Task: Create a sub task System Test and UAT for the task  Create a new online platform for online language translation services in the project AtlasLine , assign it to team member softage.2@softage.net and update the status of the sub task to  On Track  , set the priority of the sub task to Low
Action: Mouse moved to (558, 246)
Screenshot: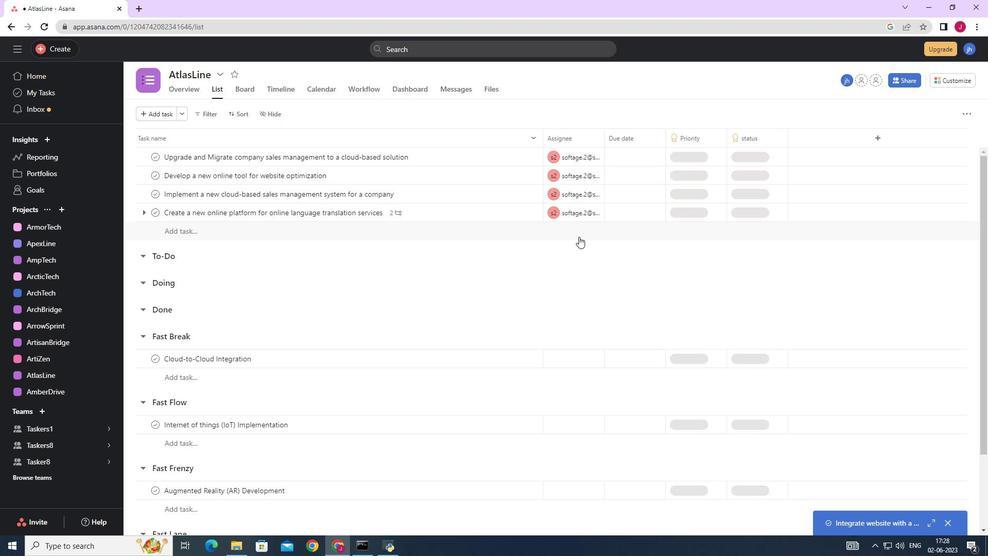 
Action: Mouse scrolled (558, 246) with delta (0, 0)
Screenshot: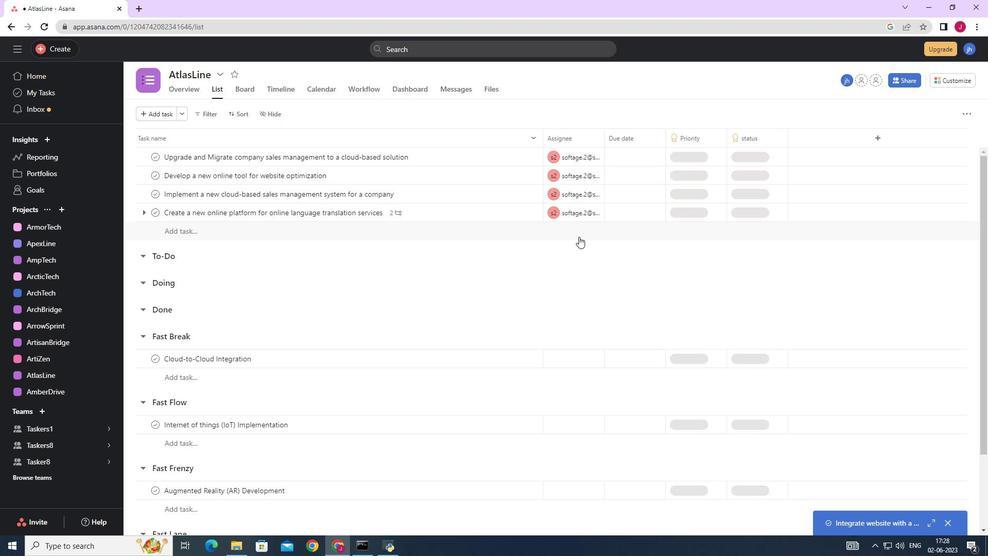 
Action: Mouse moved to (554, 248)
Screenshot: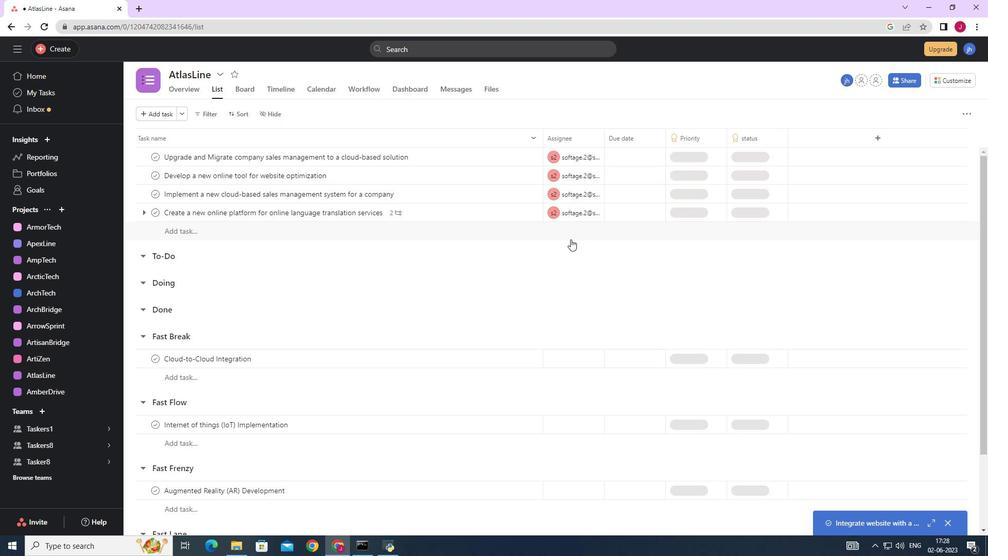 
Action: Mouse scrolled (555, 247) with delta (0, 0)
Screenshot: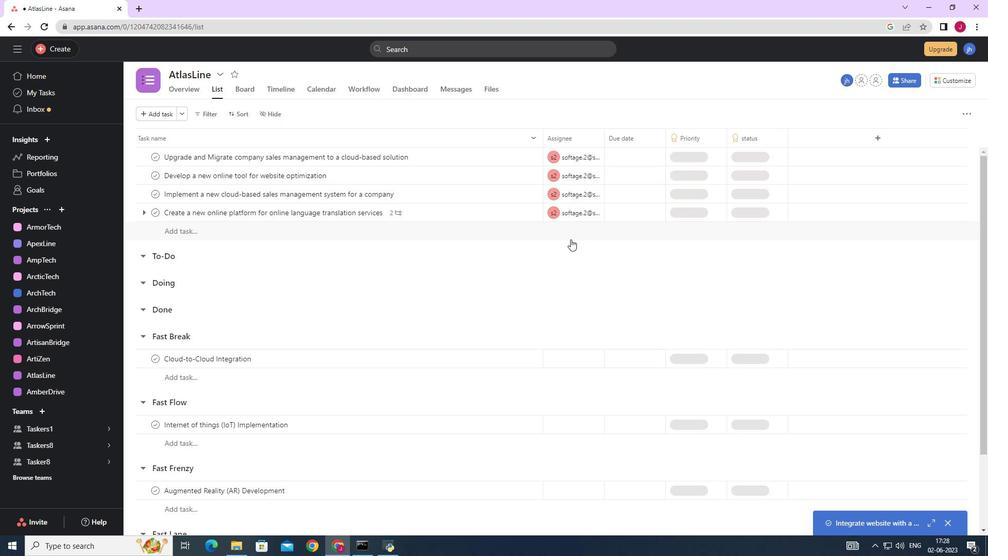 
Action: Mouse moved to (554, 248)
Screenshot: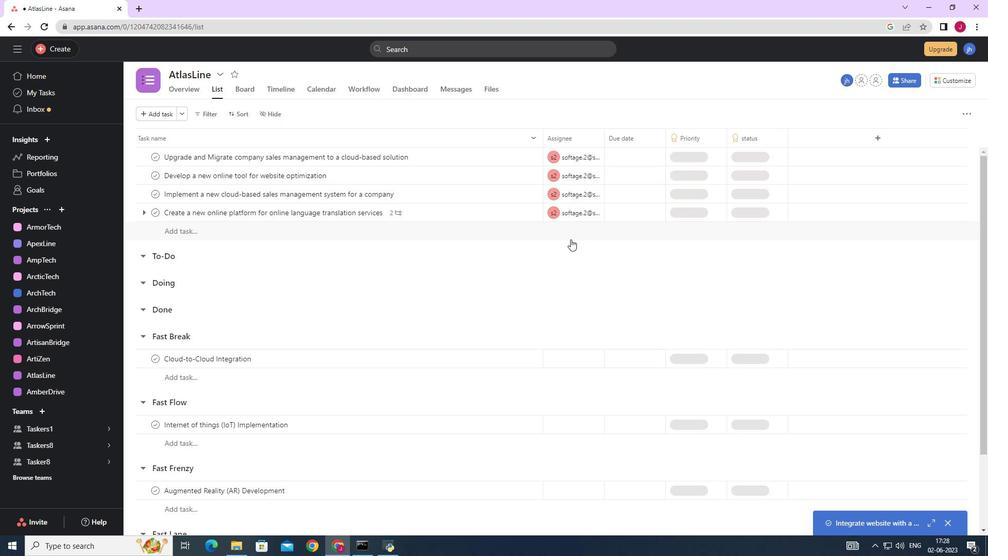
Action: Mouse scrolled (554, 247) with delta (0, 0)
Screenshot: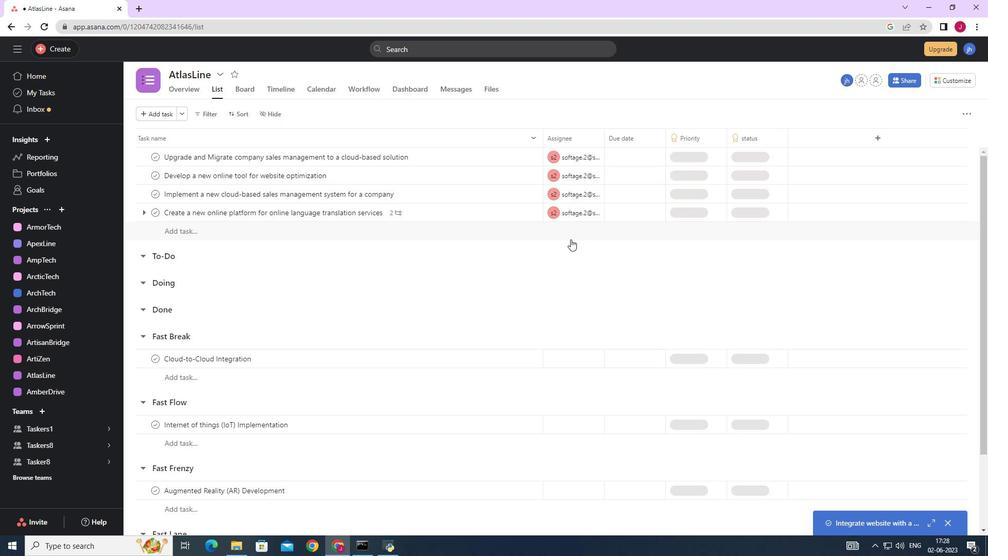 
Action: Mouse moved to (553, 249)
Screenshot: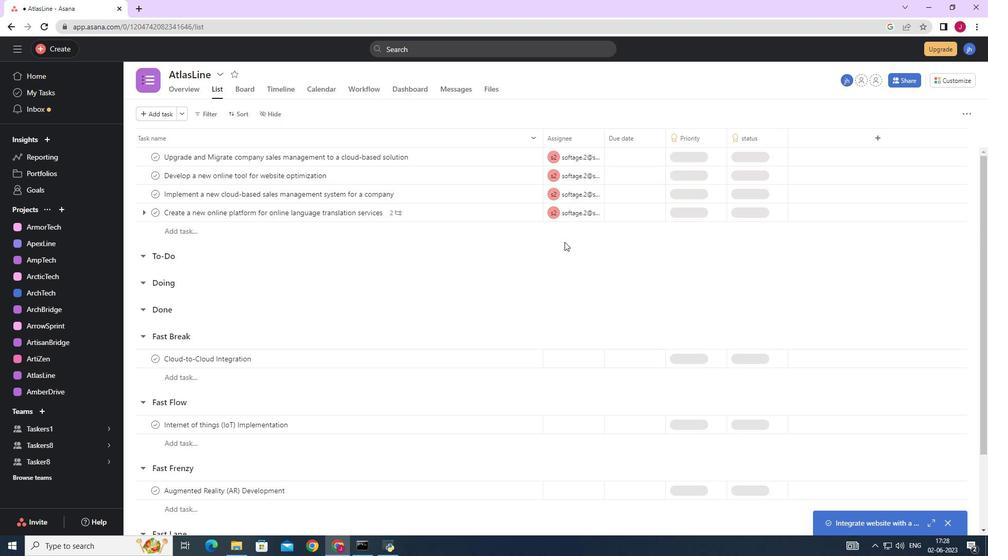 
Action: Mouse scrolled (553, 248) with delta (0, 0)
Screenshot: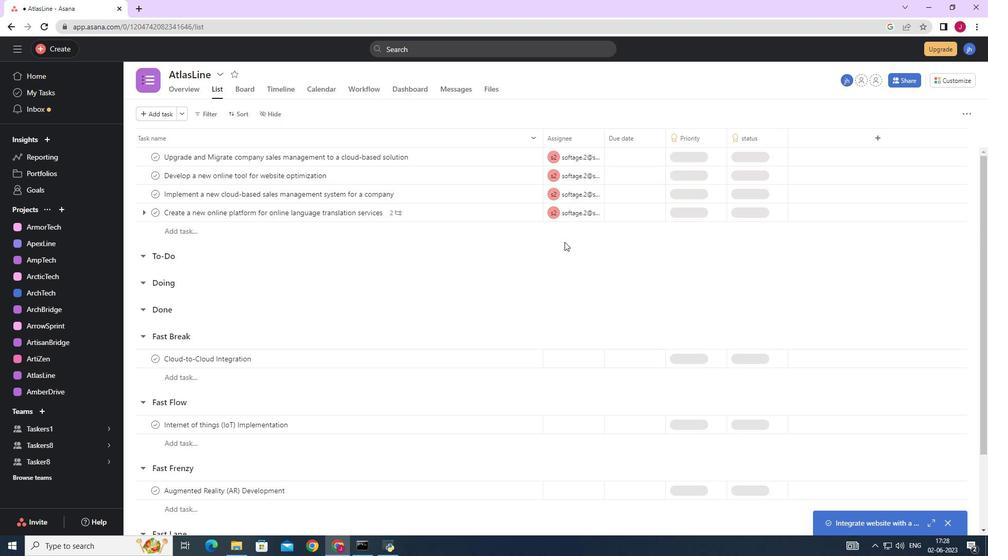 
Action: Mouse moved to (238, 226)
Screenshot: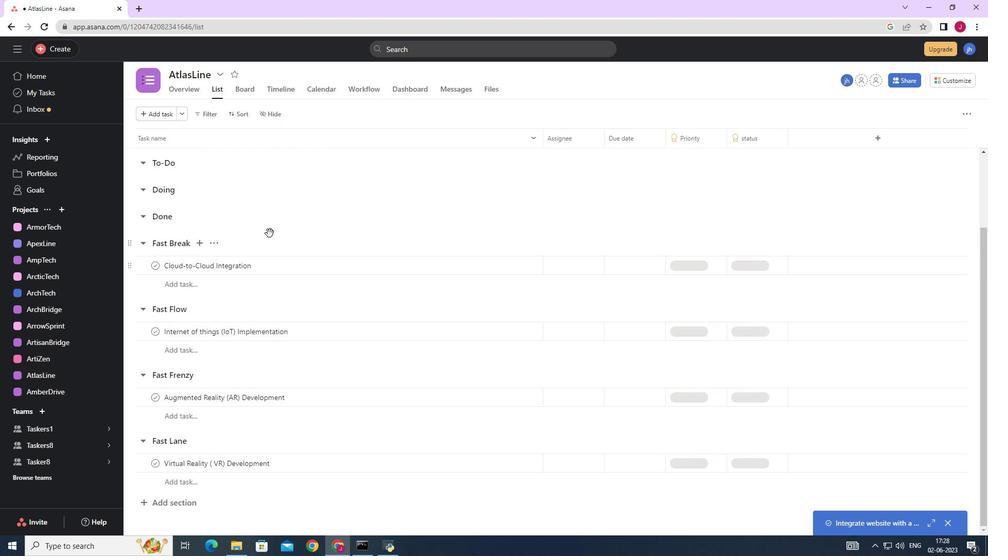 
Action: Mouse scrolled (238, 226) with delta (0, 0)
Screenshot: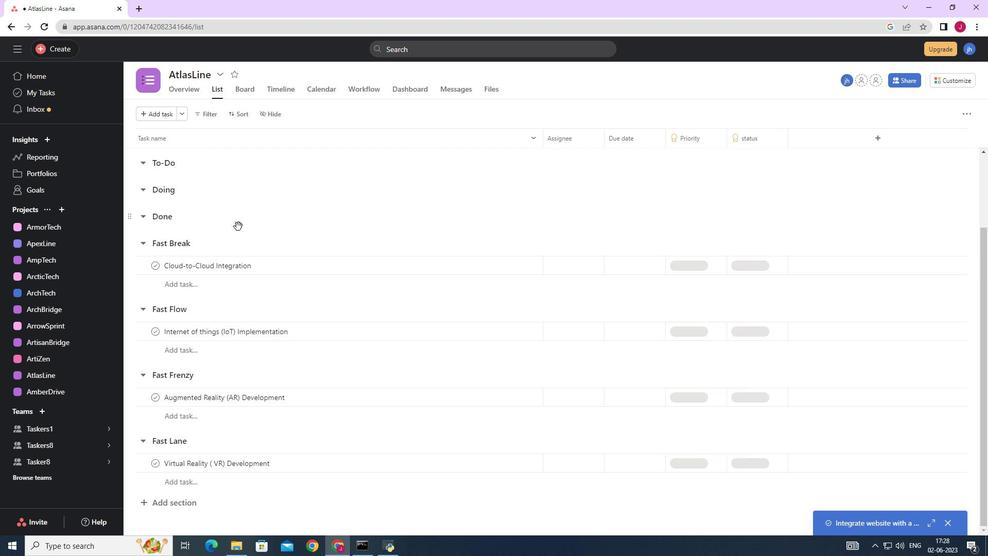 
Action: Mouse moved to (240, 229)
Screenshot: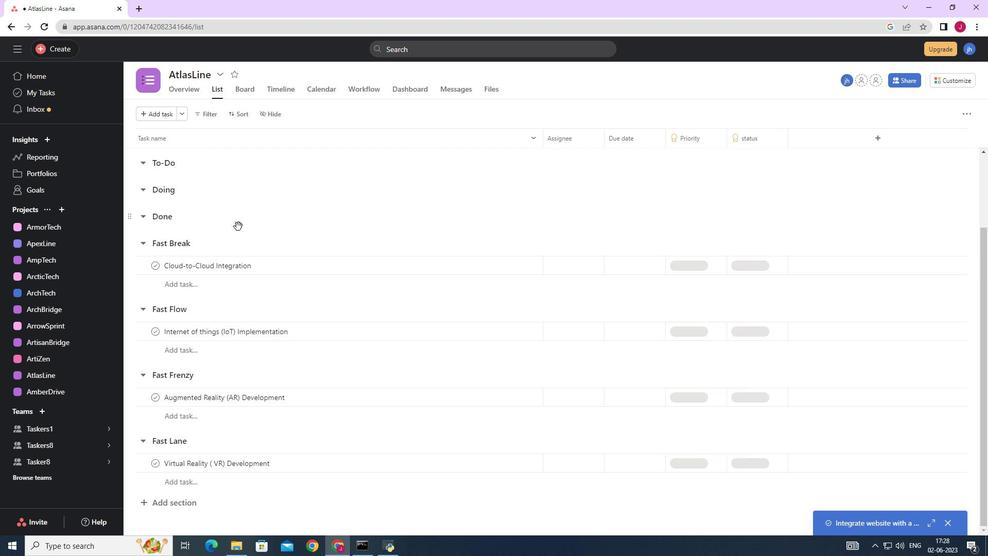 
Action: Mouse scrolled (240, 229) with delta (0, 0)
Screenshot: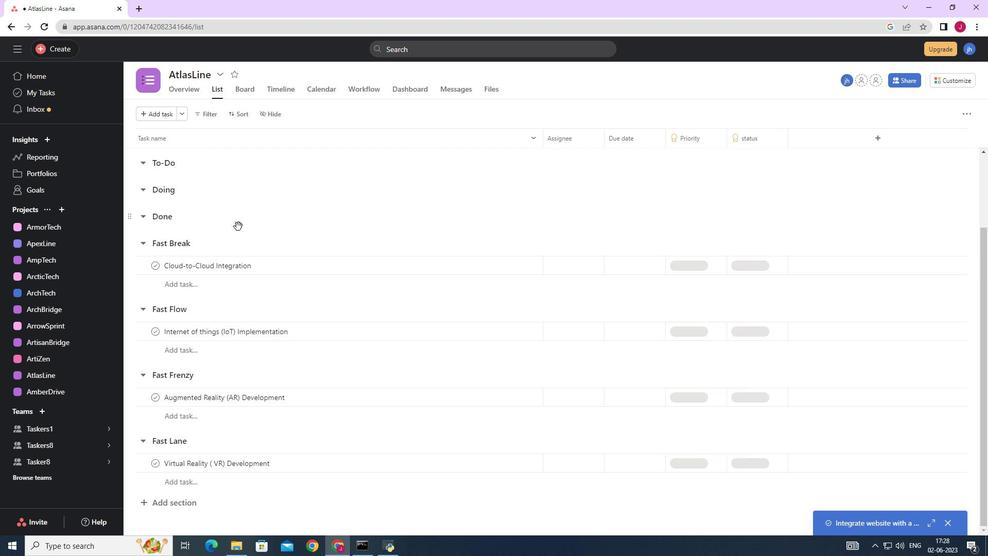 
Action: Mouse moved to (241, 230)
Screenshot: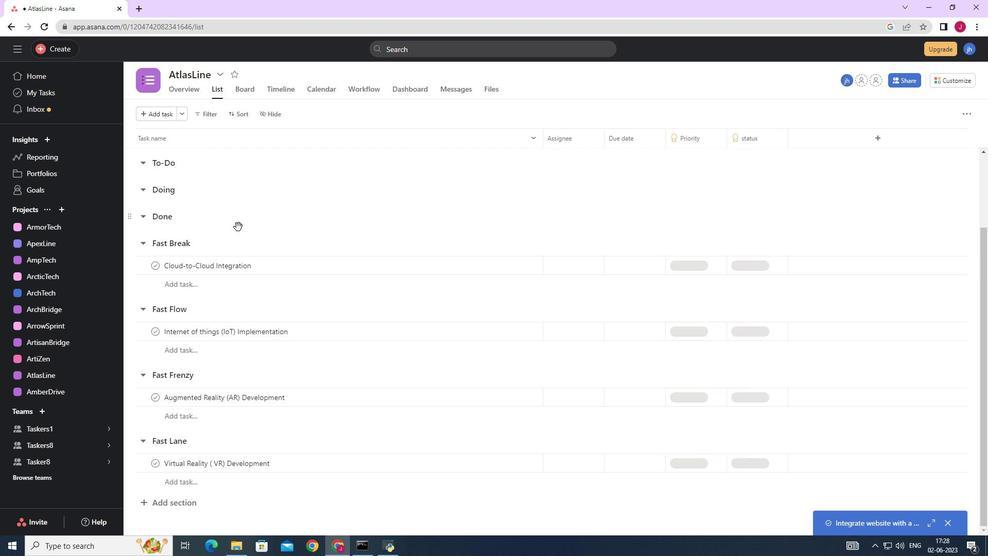 
Action: Mouse scrolled (240, 229) with delta (0, 0)
Screenshot: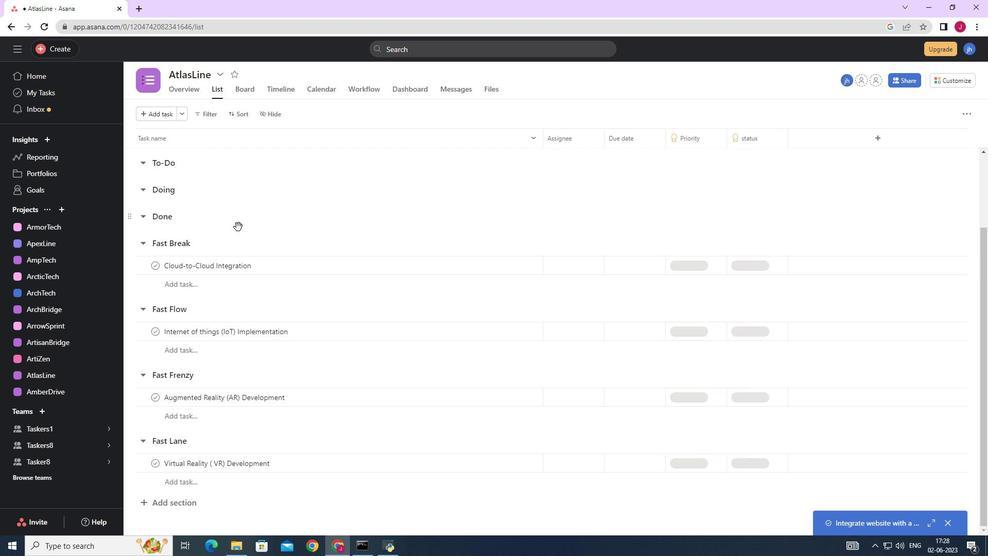 
Action: Mouse moved to (241, 231)
Screenshot: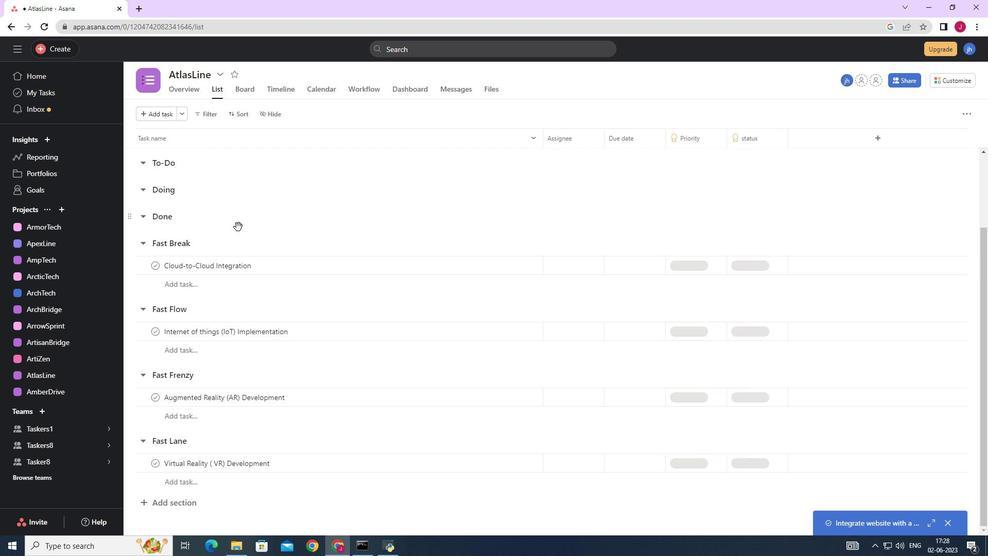 
Action: Mouse scrolled (241, 230) with delta (0, 0)
Screenshot: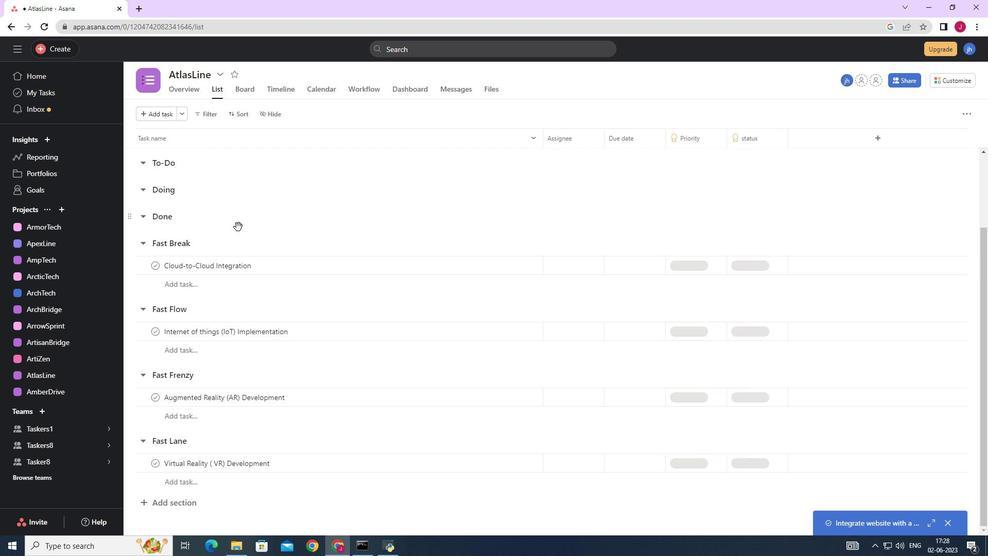 
Action: Mouse moved to (254, 239)
Screenshot: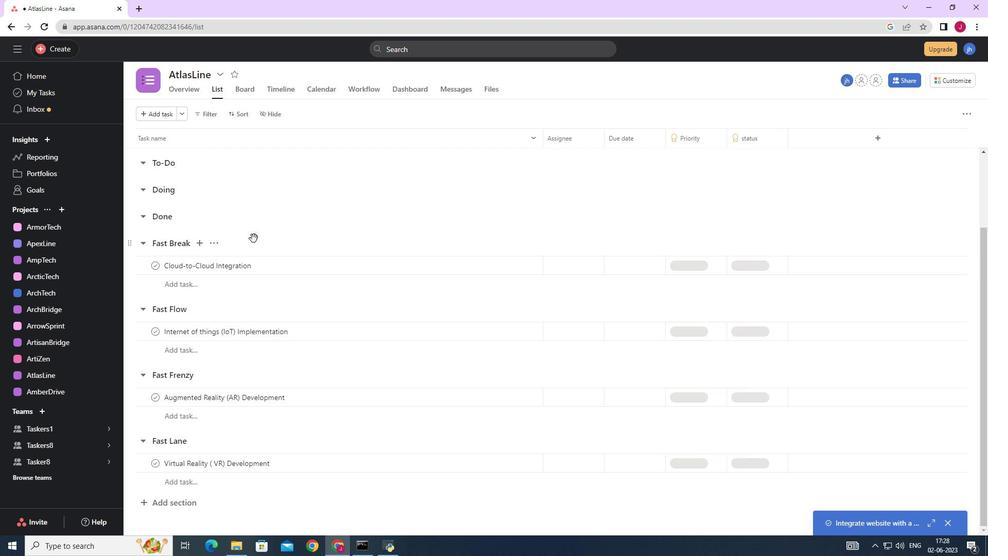 
Action: Mouse scrolled (254, 240) with delta (0, 0)
Screenshot: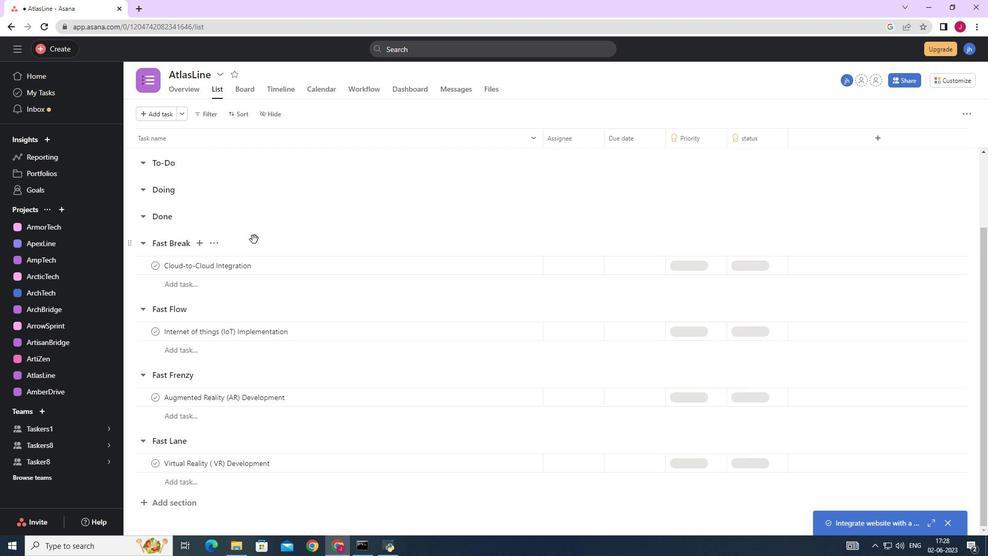 
Action: Mouse scrolled (254, 240) with delta (0, 0)
Screenshot: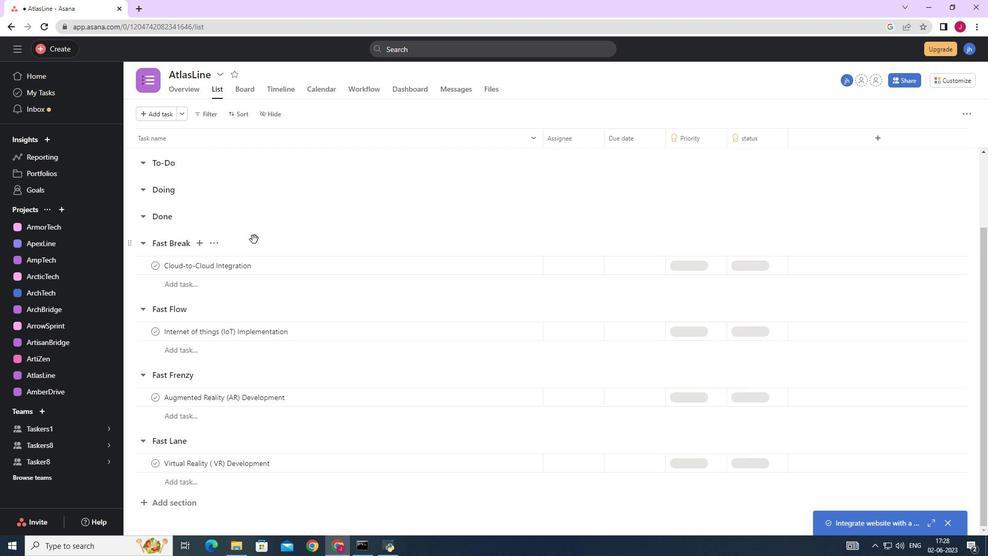 
Action: Mouse scrolled (254, 240) with delta (0, 0)
Screenshot: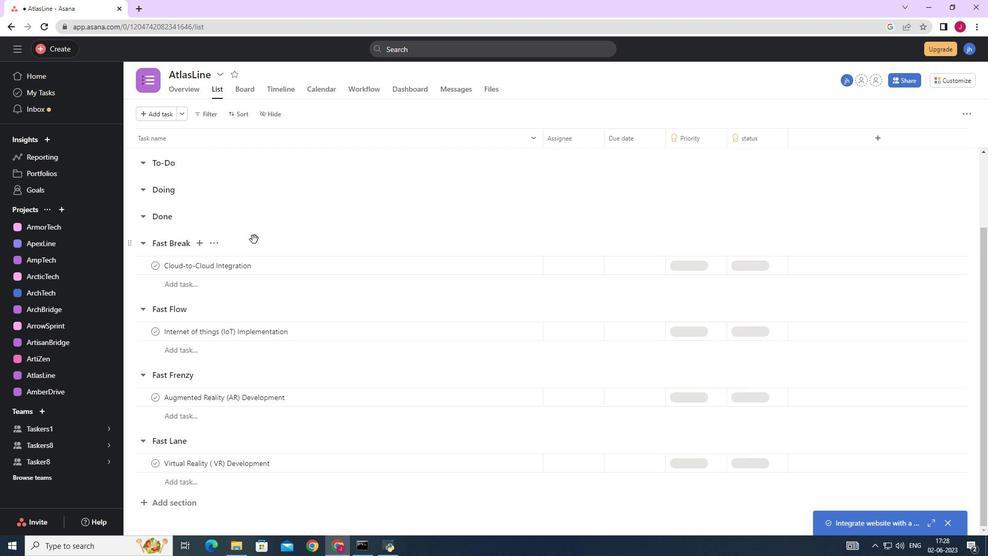 
Action: Mouse scrolled (254, 240) with delta (0, 0)
Screenshot: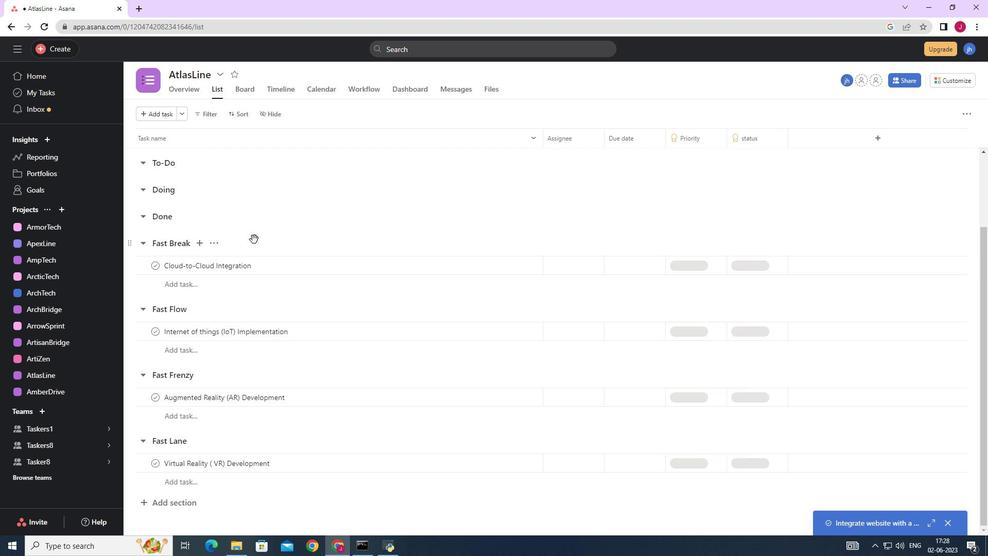 
Action: Mouse scrolled (254, 240) with delta (0, 0)
Screenshot: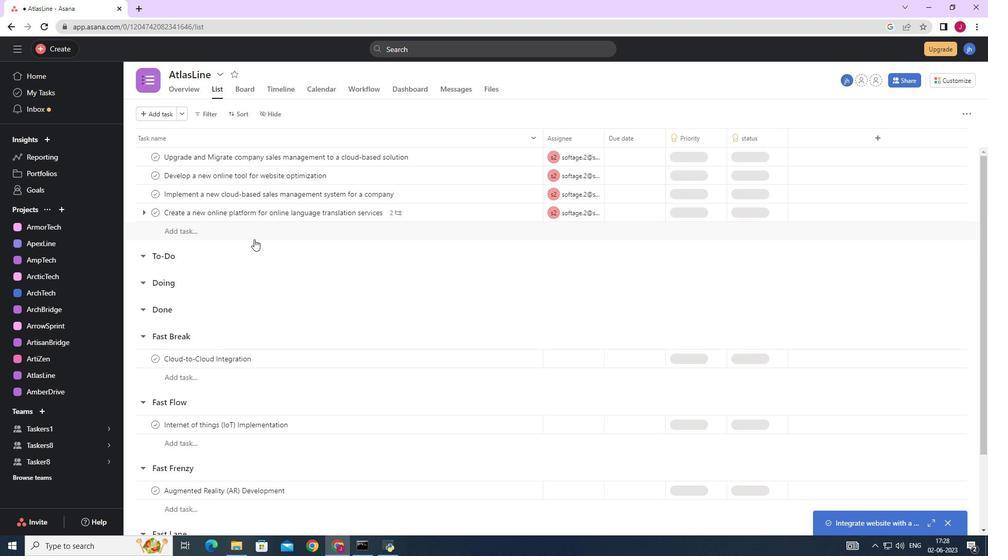 
Action: Mouse scrolled (254, 240) with delta (0, 0)
Screenshot: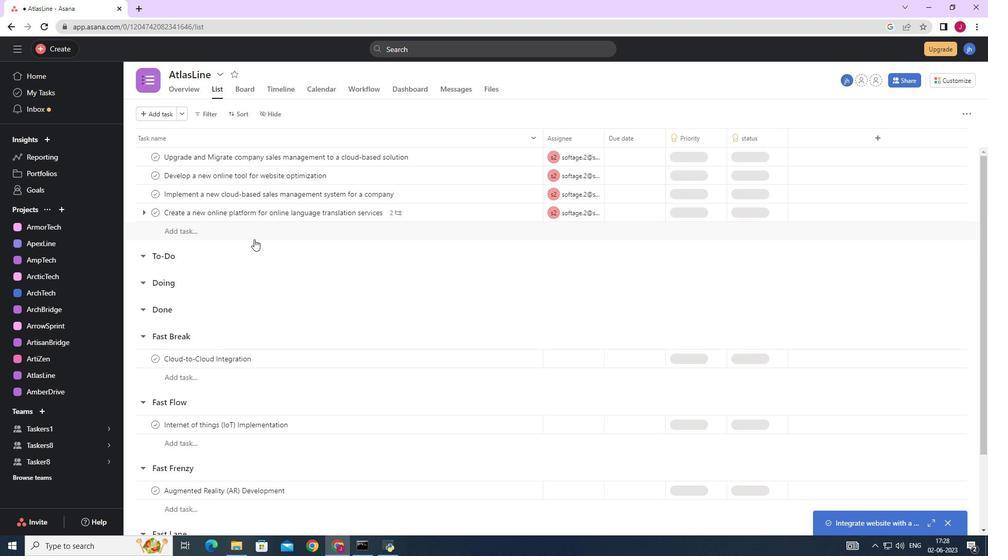 
Action: Mouse scrolled (254, 240) with delta (0, 0)
Screenshot: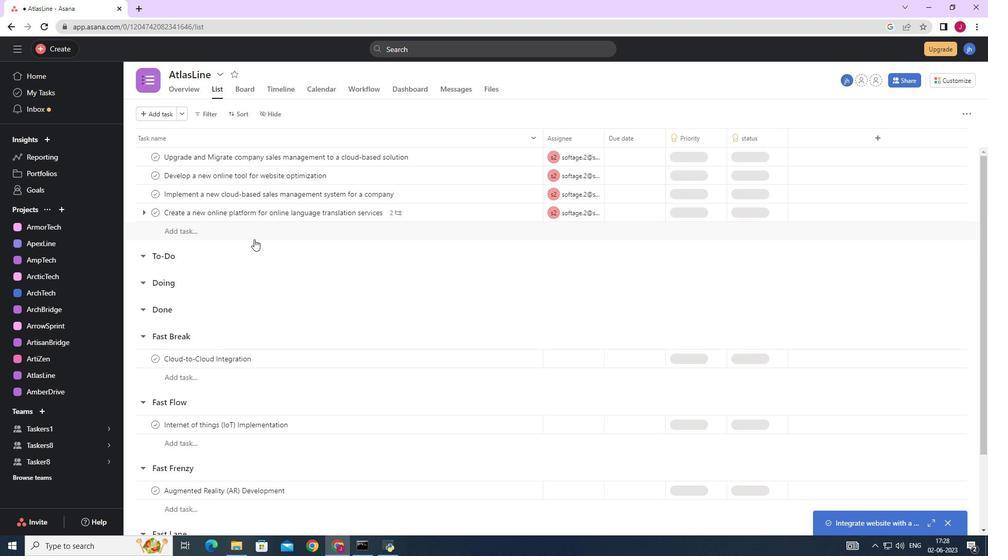 
Action: Mouse scrolled (254, 240) with delta (0, 0)
Screenshot: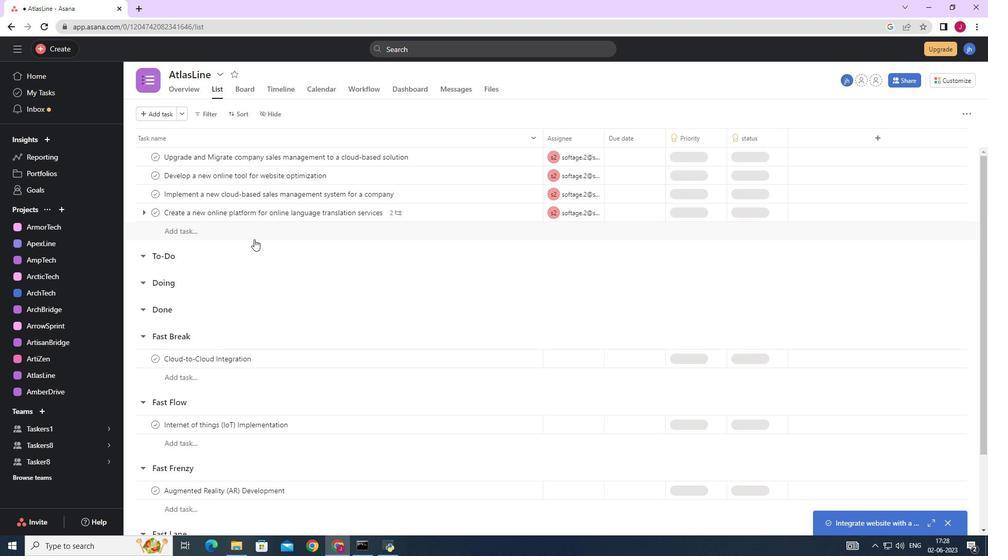 
Action: Mouse scrolled (254, 240) with delta (0, 0)
Screenshot: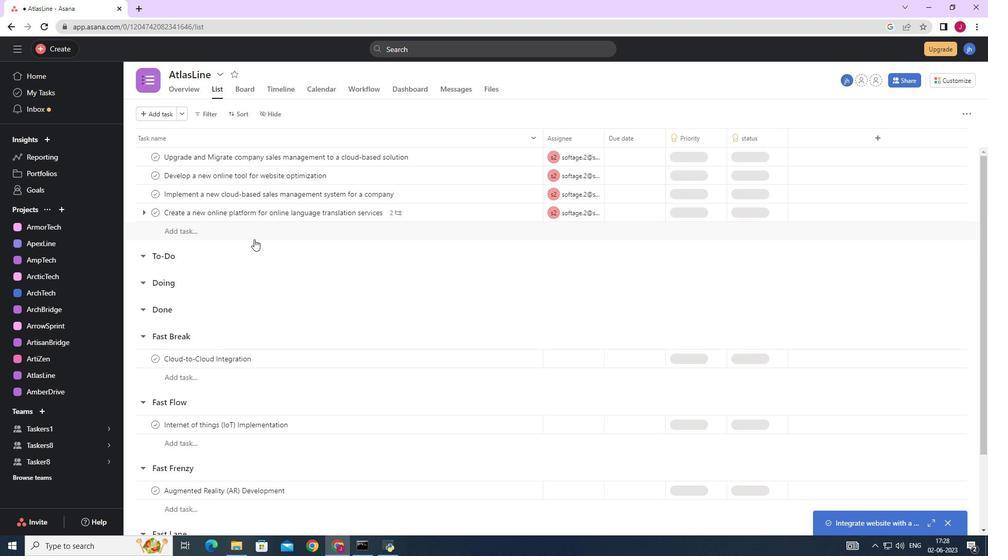 
Action: Mouse scrolled (254, 238) with delta (0, 0)
Screenshot: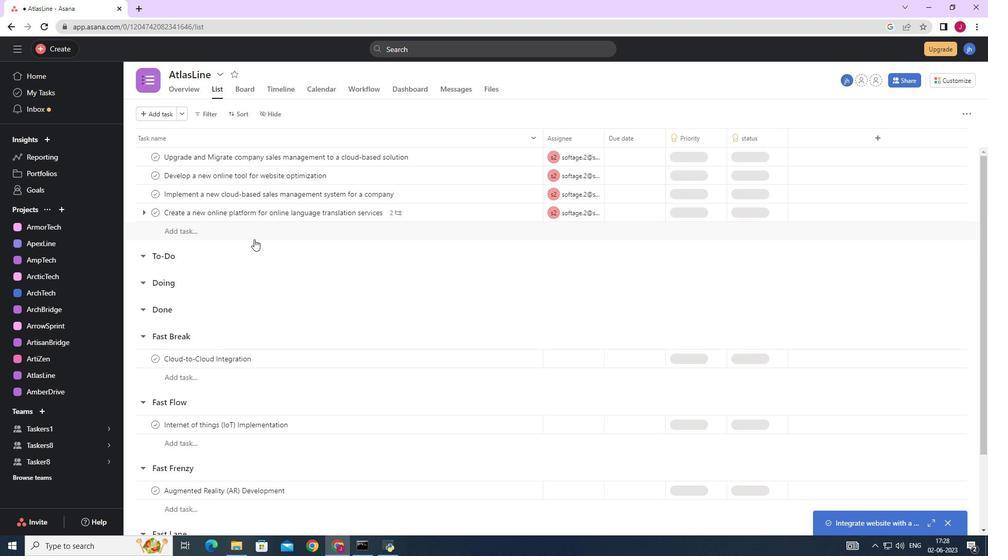 
Action: Mouse scrolled (254, 238) with delta (0, 0)
Screenshot: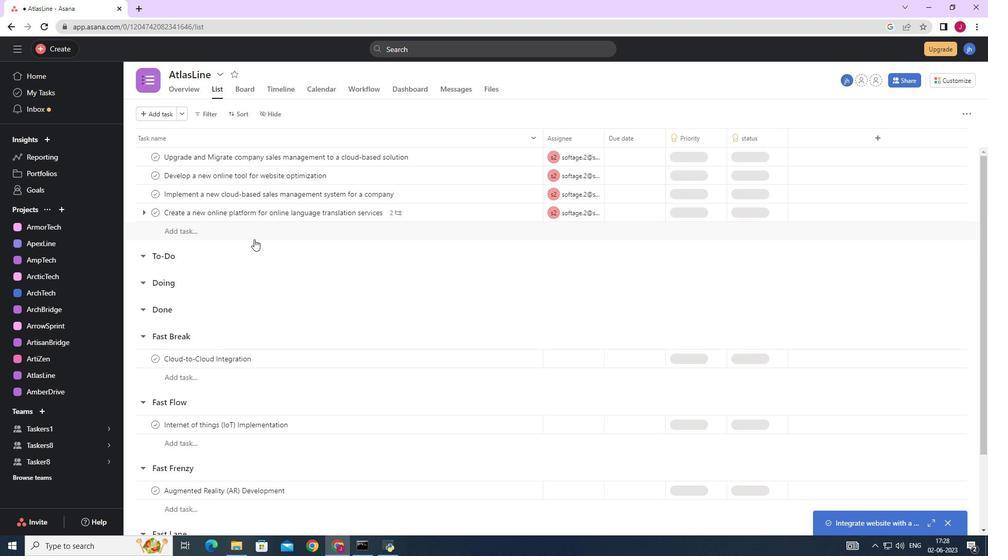 
Action: Mouse scrolled (254, 238) with delta (0, 0)
Screenshot: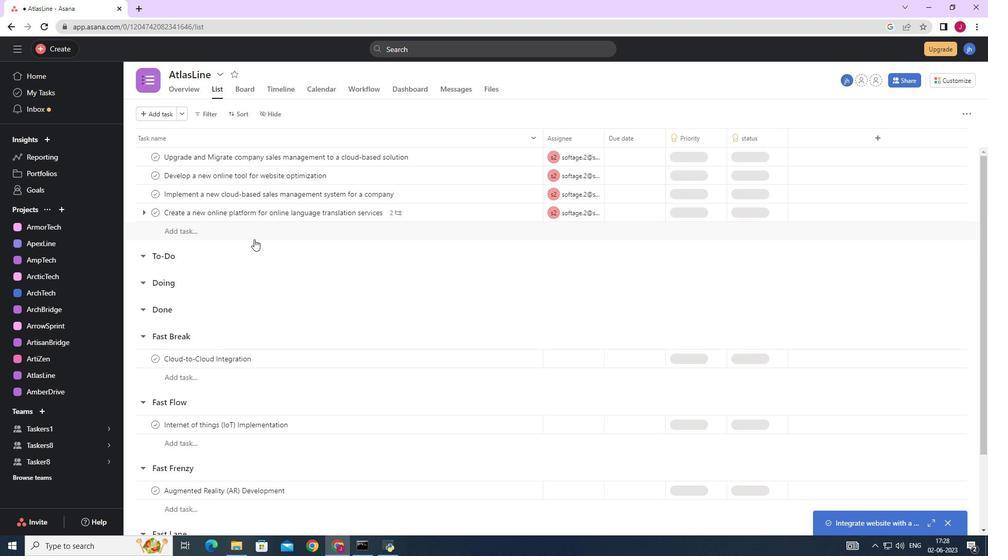 
Action: Mouse moved to (254, 243)
Screenshot: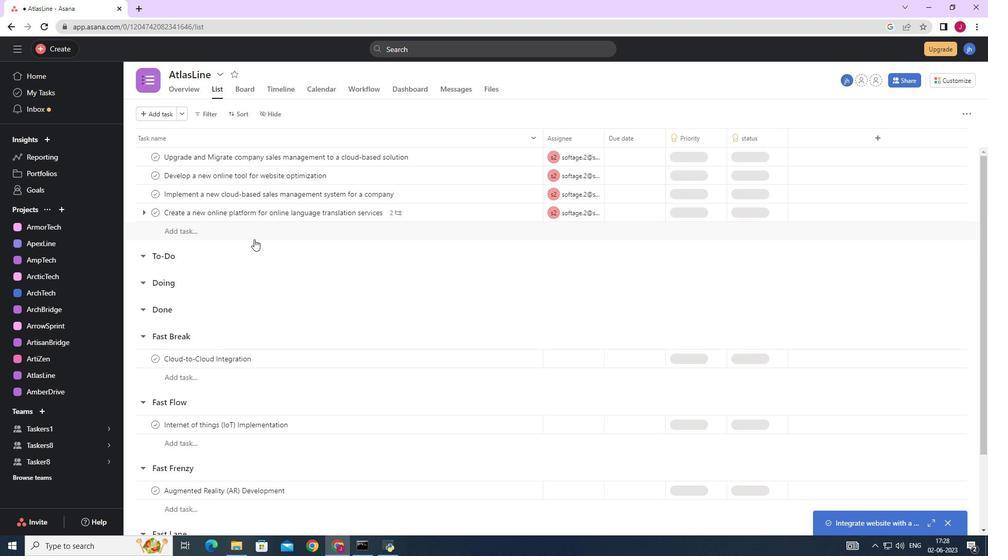 
Action: Mouse scrolled (254, 243) with delta (0, 0)
Screenshot: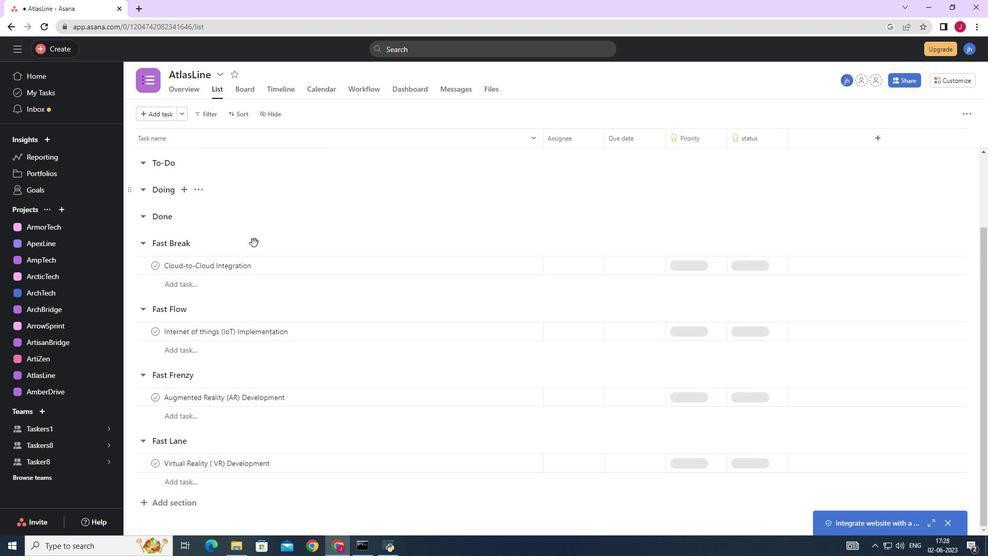
Action: Mouse scrolled (254, 243) with delta (0, 0)
Screenshot: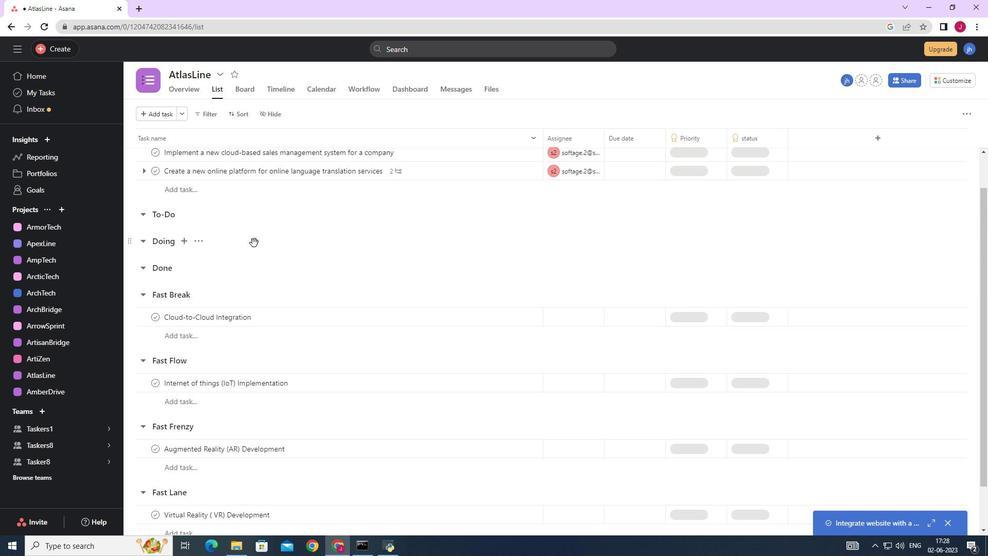 
Action: Mouse scrolled (254, 243) with delta (0, 0)
Screenshot: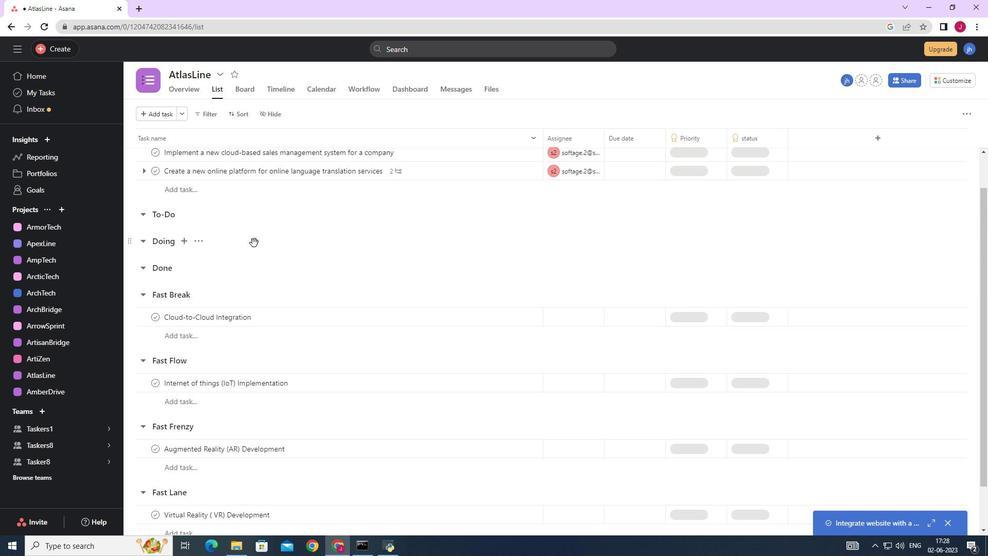 
Action: Mouse moved to (497, 213)
Screenshot: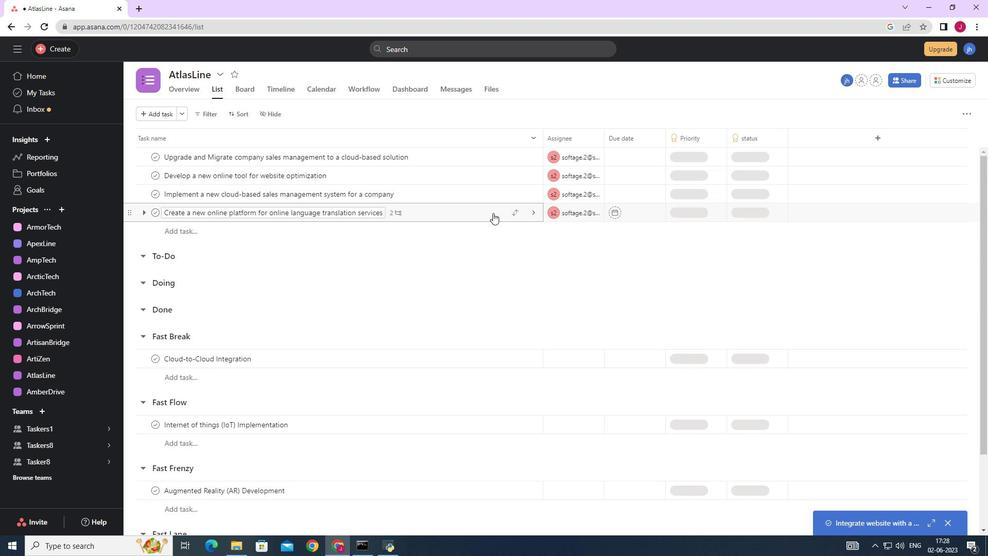 
Action: Mouse pressed left at (497, 213)
Screenshot: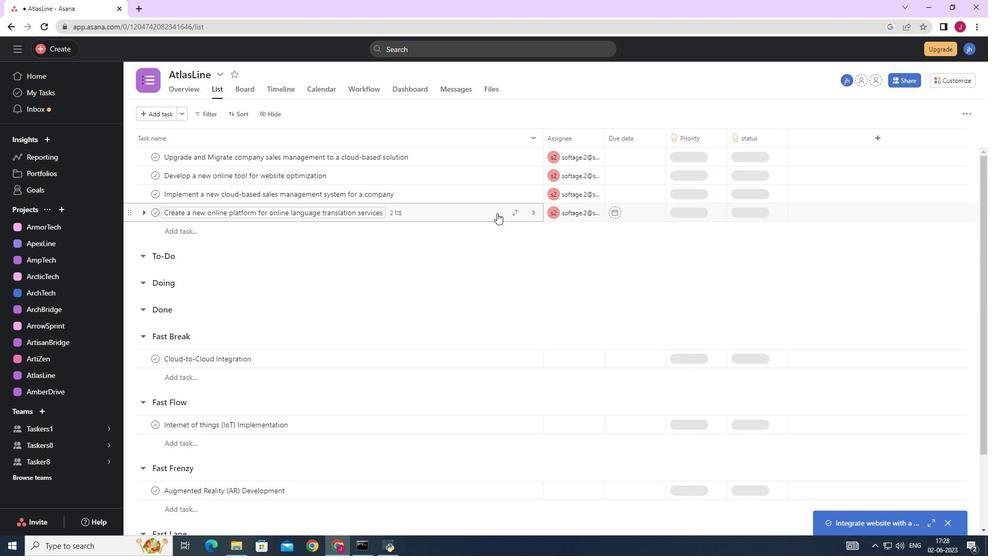 
Action: Mouse moved to (791, 334)
Screenshot: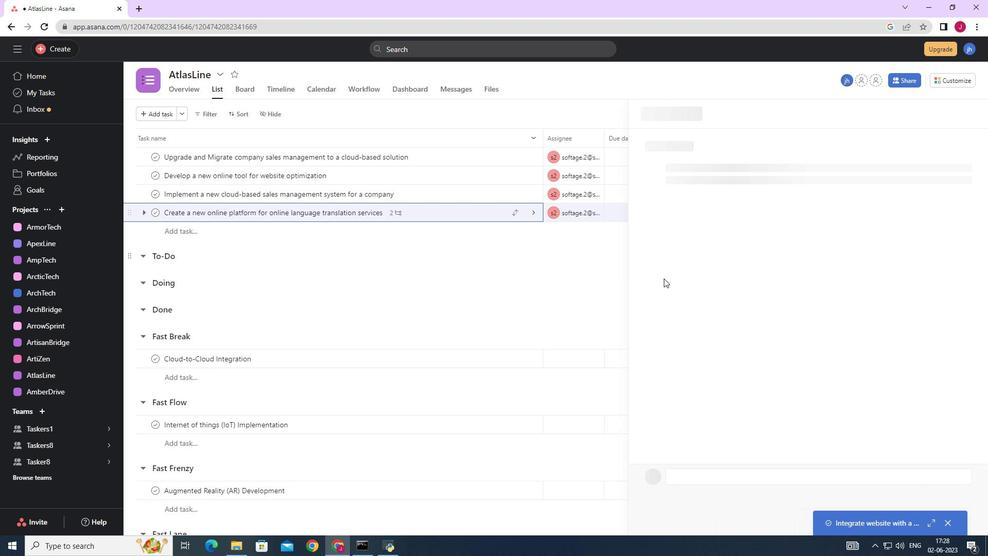 
Action: Mouse scrolled (791, 333) with delta (0, 0)
Screenshot: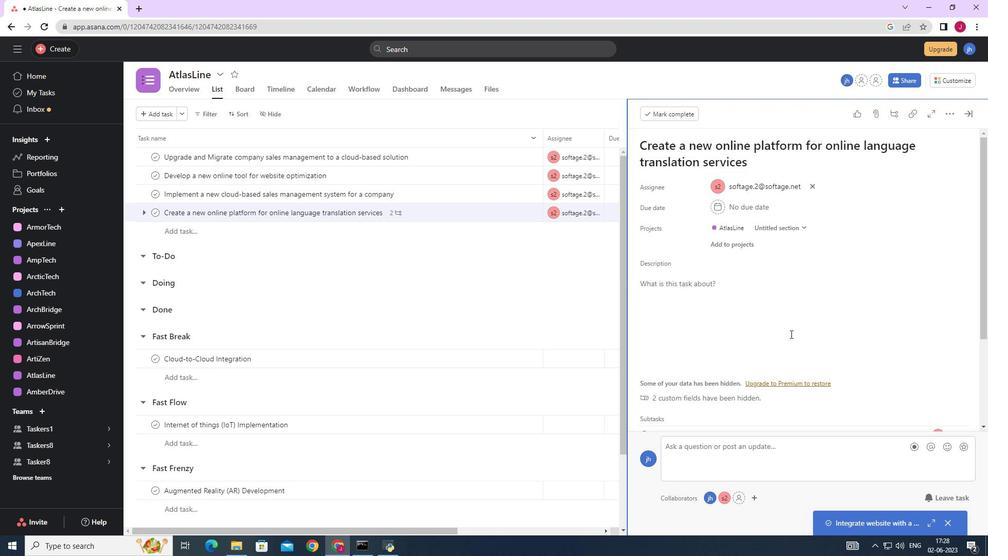 
Action: Mouse scrolled (791, 333) with delta (0, 0)
Screenshot: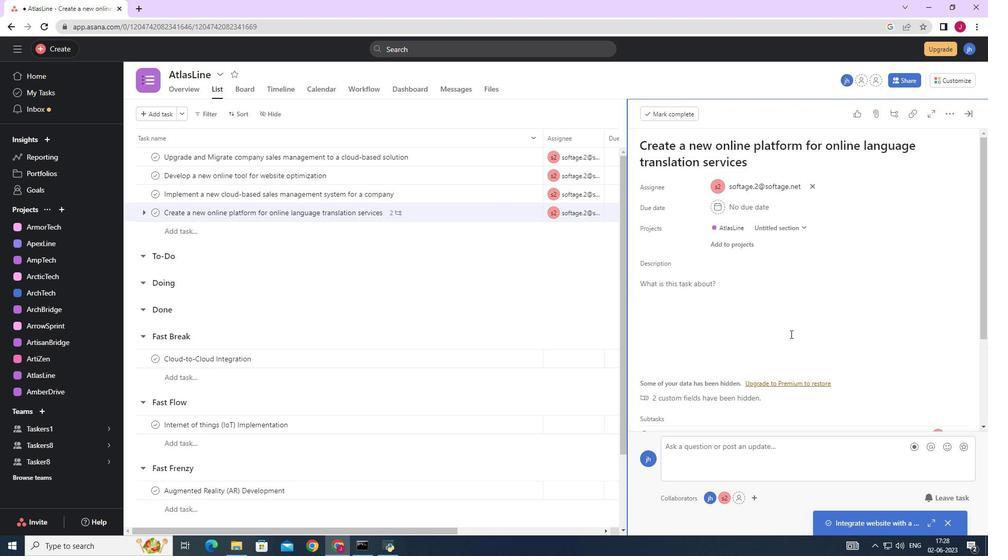 
Action: Mouse scrolled (791, 333) with delta (0, 0)
Screenshot: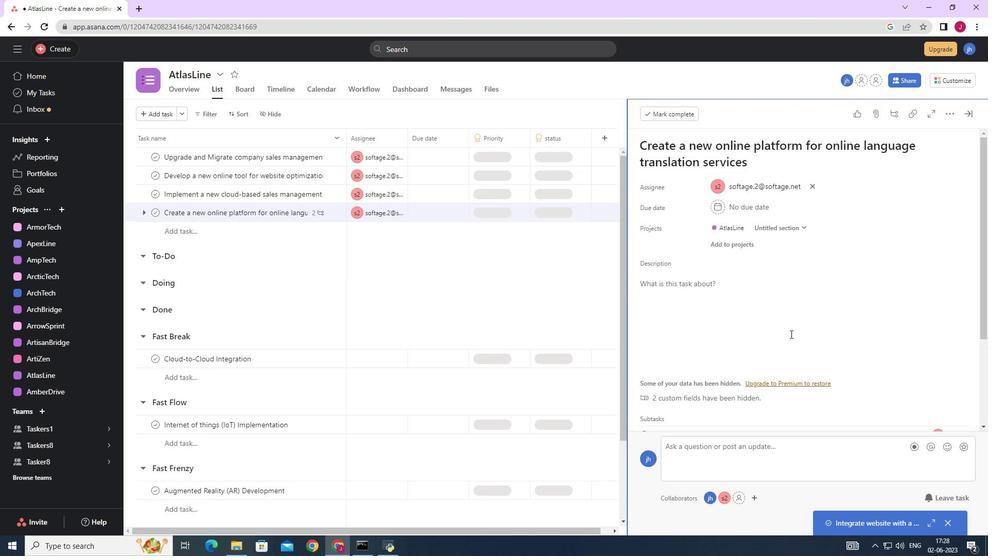 
Action: Mouse scrolled (791, 333) with delta (0, 0)
Screenshot: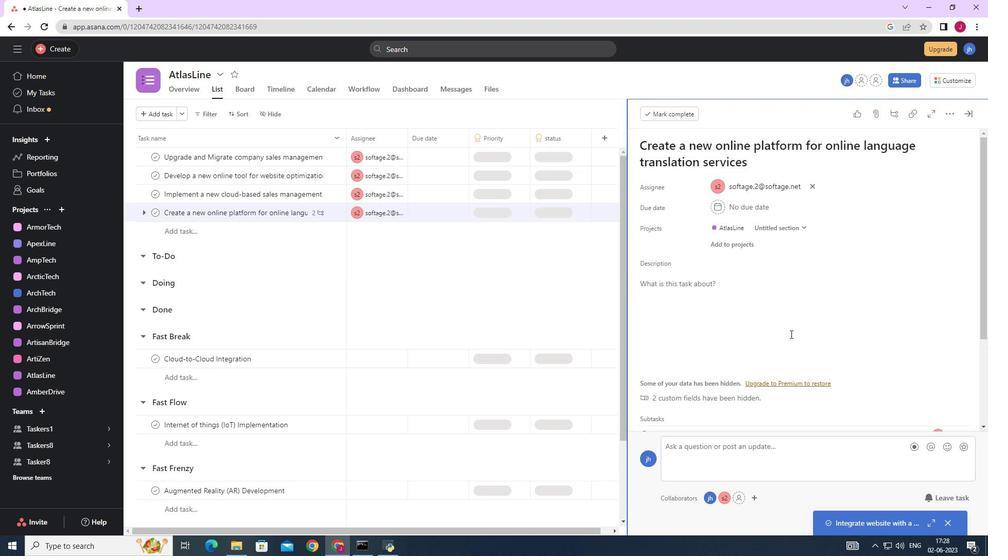 
Action: Mouse scrolled (791, 333) with delta (0, 0)
Screenshot: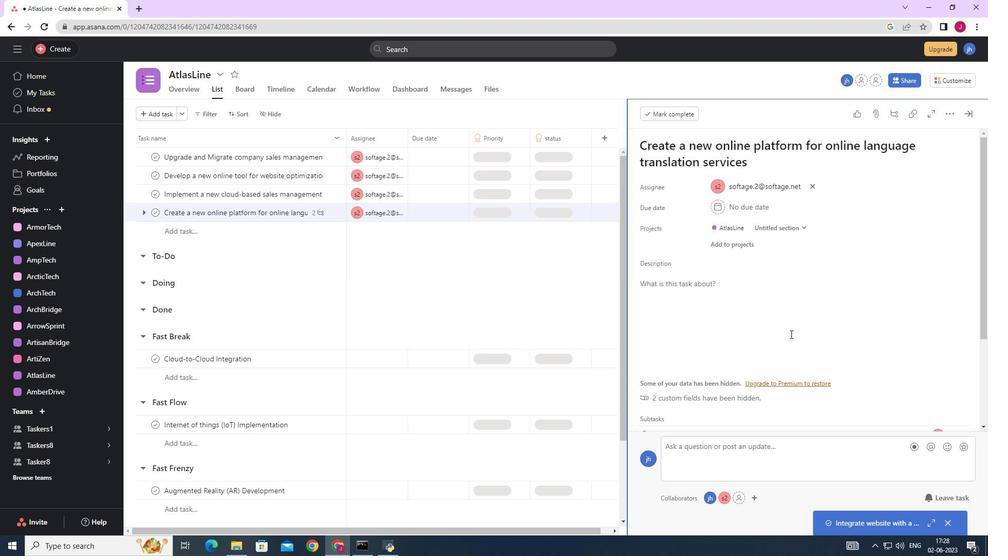 
Action: Mouse scrolled (791, 333) with delta (0, 0)
Screenshot: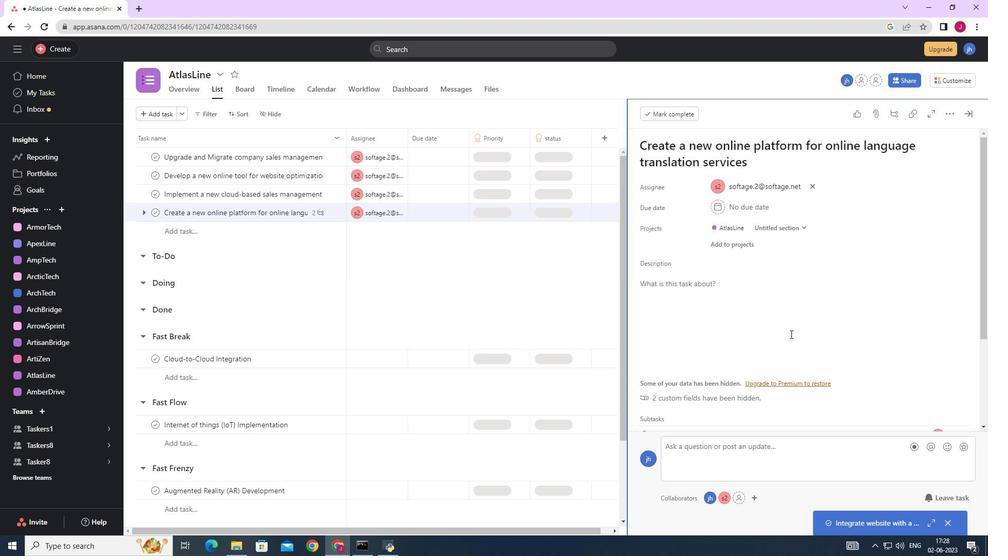 
Action: Mouse moved to (674, 349)
Screenshot: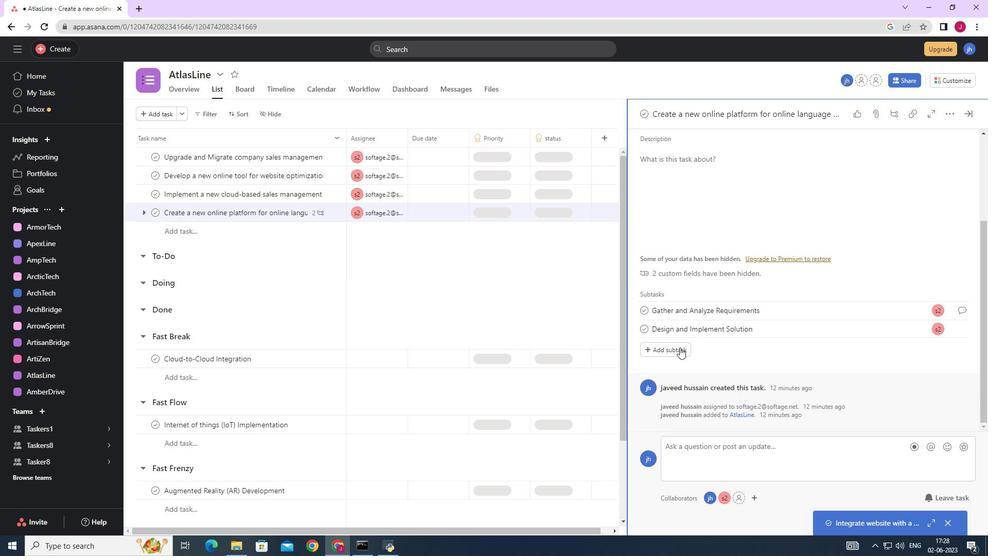 
Action: Mouse pressed left at (674, 349)
Screenshot: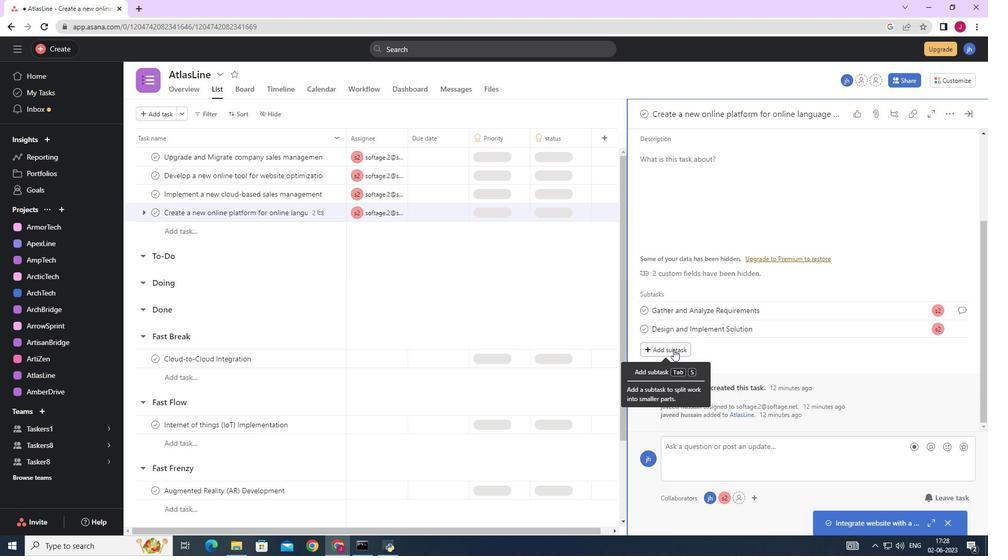 
Action: Mouse moved to (679, 330)
Screenshot: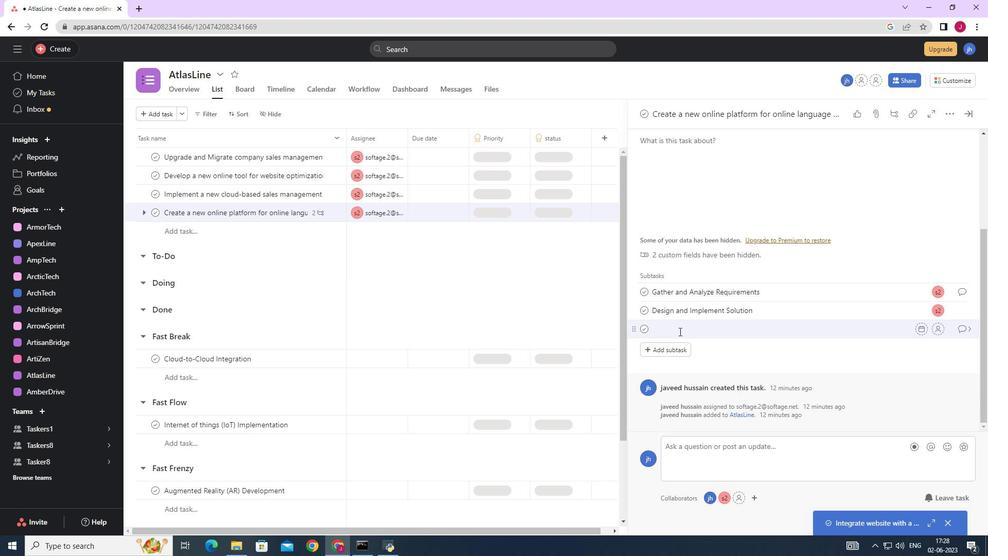 
Action: Mouse pressed left at (679, 330)
Screenshot: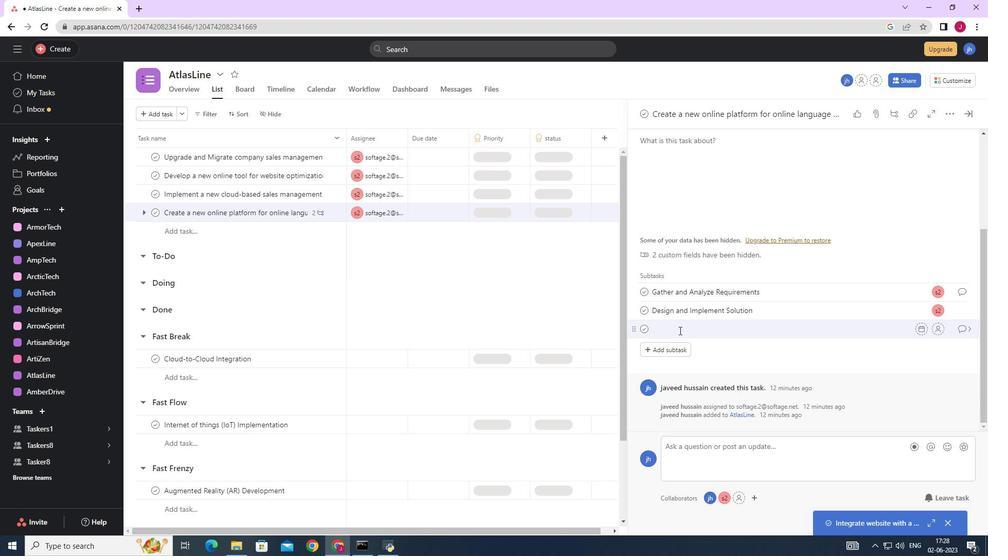 
Action: Key pressed <Key.caps_lock>S<Key.caps_lock>ystem<Key.space><Key.caps_lock>T<Key.caps_lock>est<Key.space>and<Key.space><Key.caps_lock>UAT
Screenshot: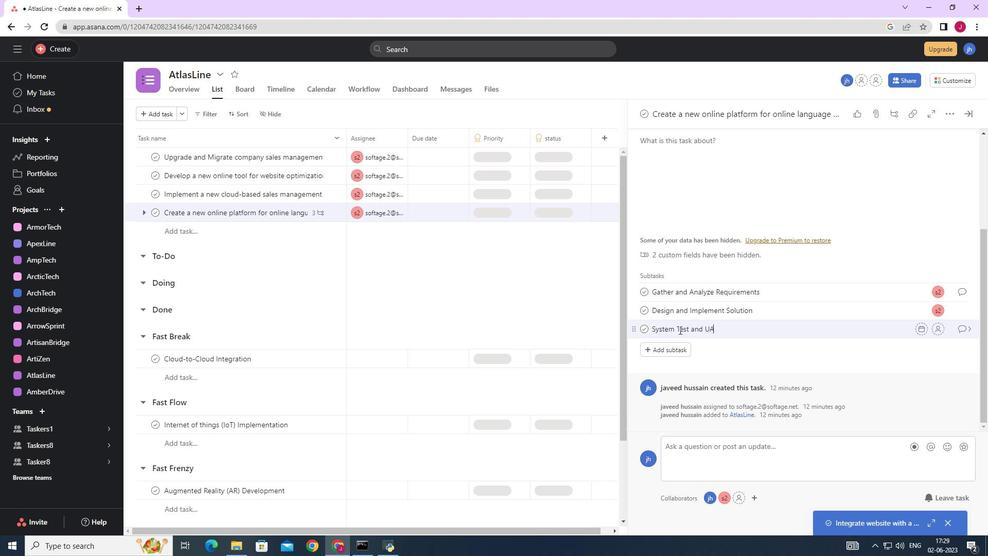 
Action: Mouse moved to (939, 330)
Screenshot: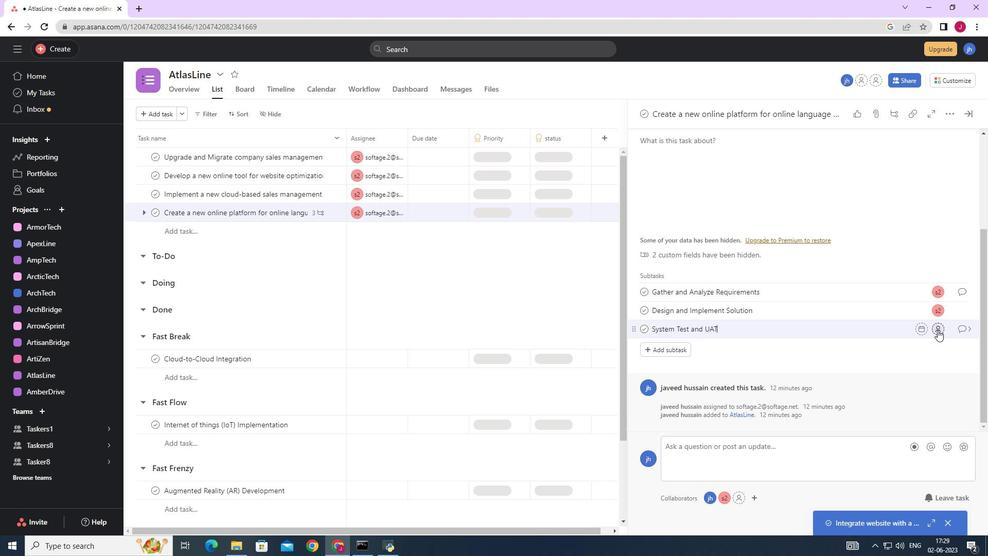 
Action: Mouse pressed left at (939, 330)
Screenshot: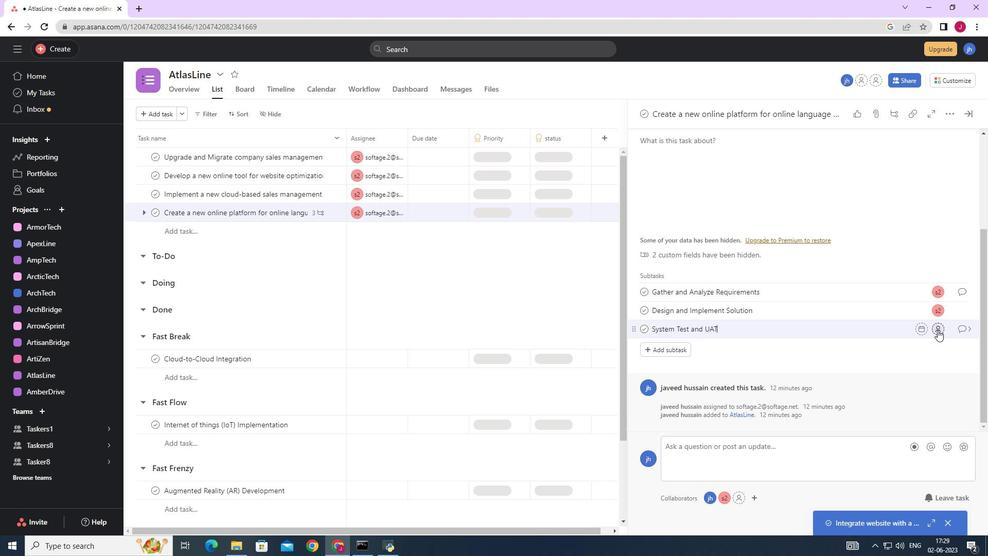 
Action: Mouse moved to (803, 370)
Screenshot: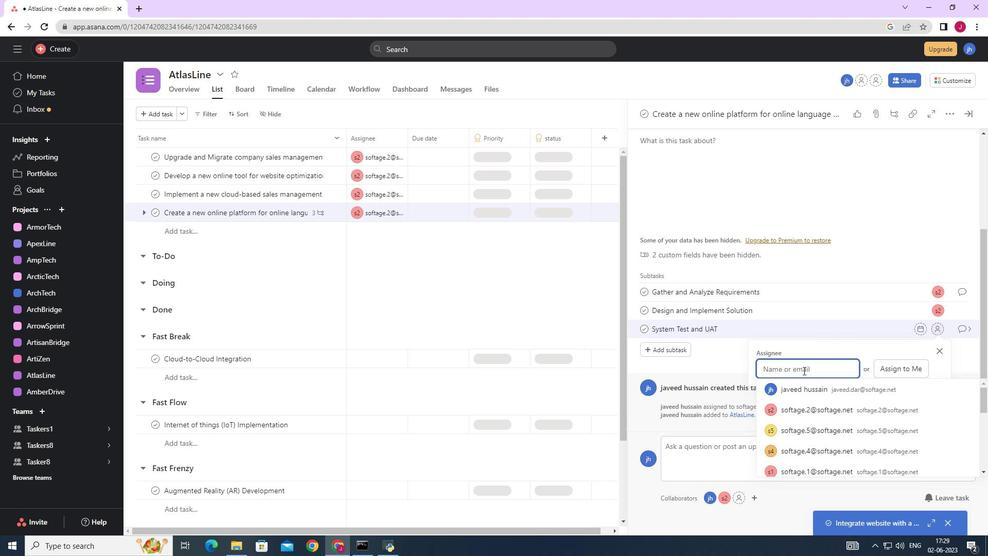 
Action: Key pressed SOFTAGE.2
Screenshot: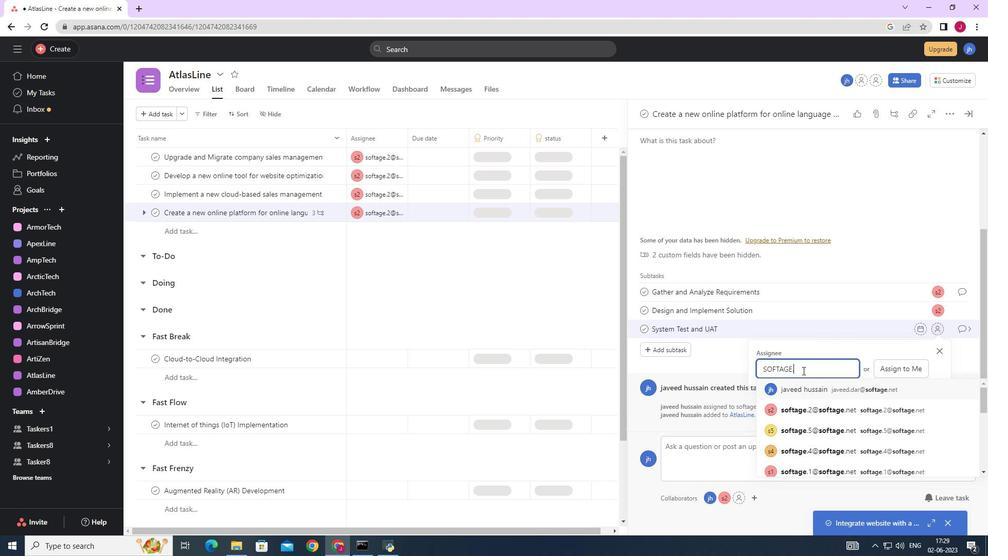 
Action: Mouse moved to (806, 390)
Screenshot: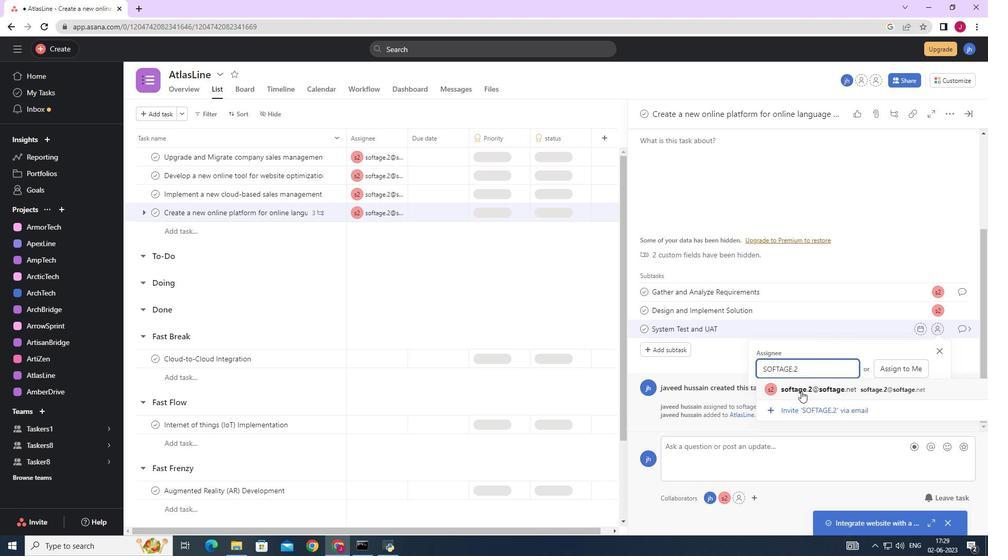 
Action: Mouse pressed left at (806, 390)
Screenshot: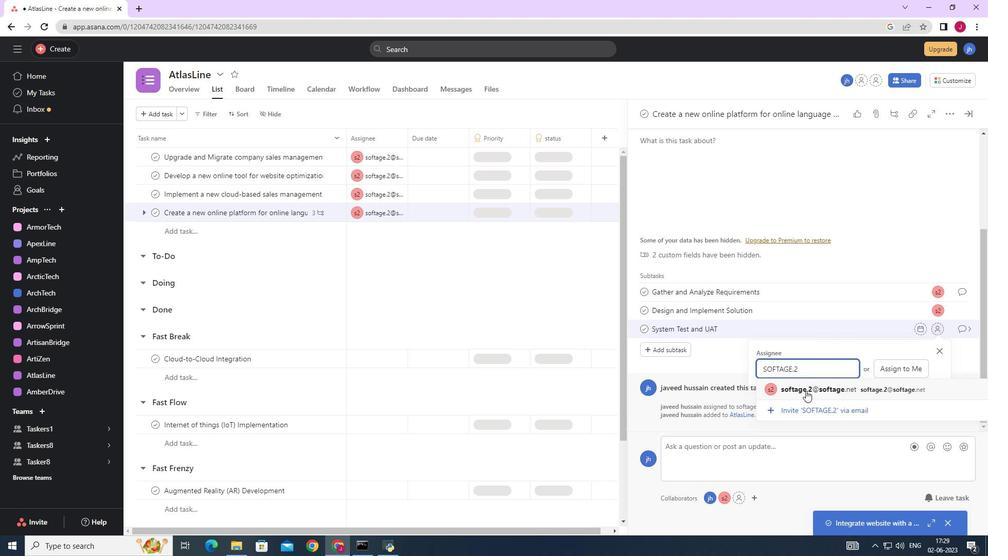 
Action: Mouse moved to (964, 329)
Screenshot: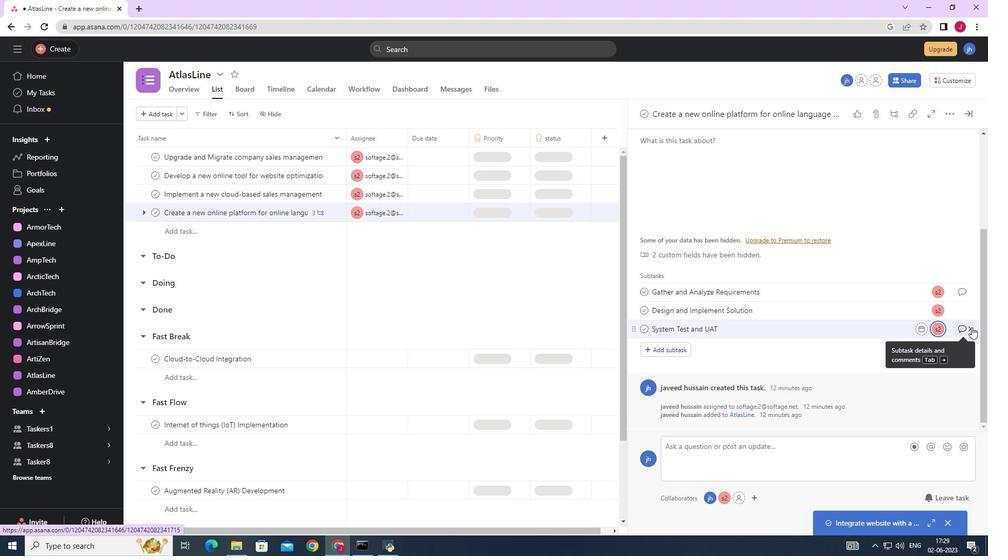 
Action: Mouse pressed left at (964, 329)
Screenshot: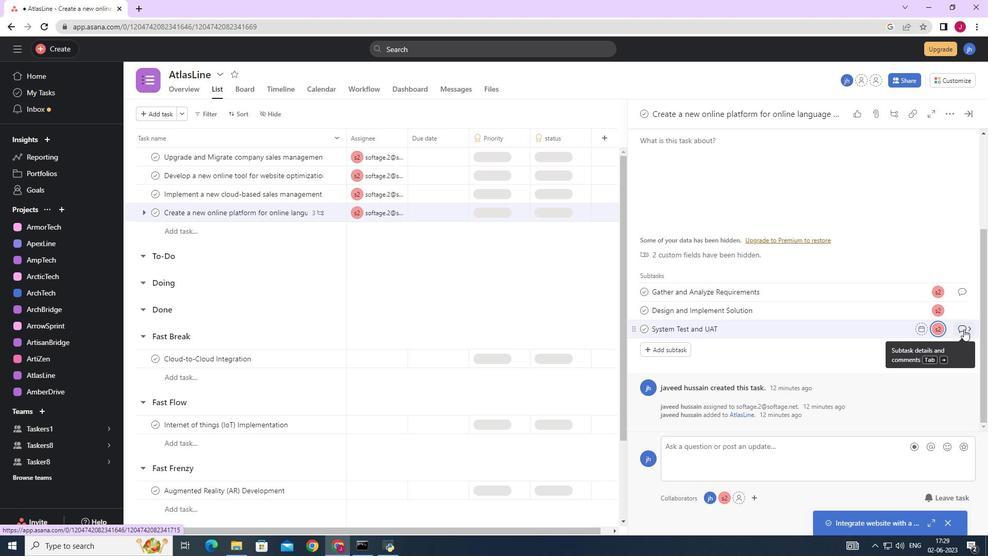
Action: Mouse moved to (733, 311)
Screenshot: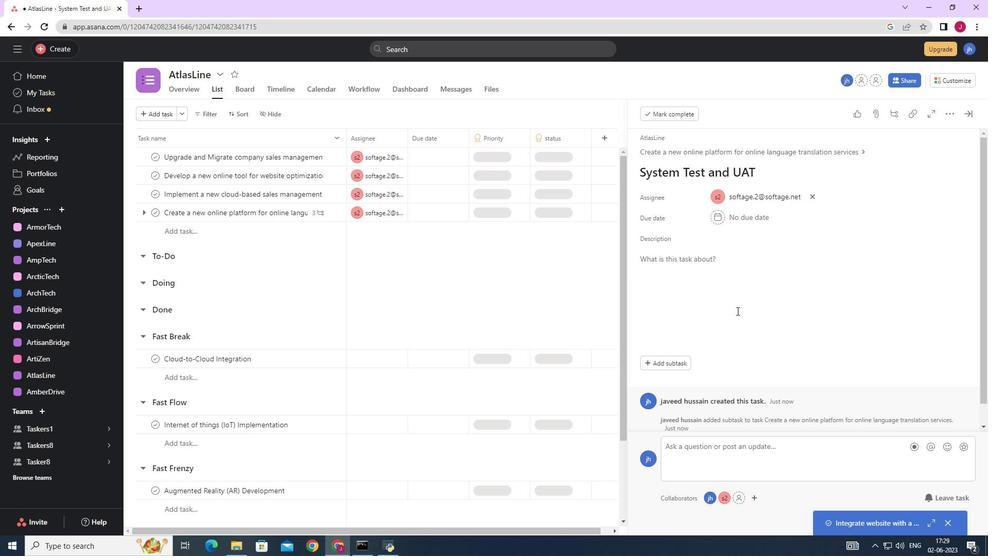 
Action: Mouse scrolled (733, 311) with delta (0, 0)
Screenshot: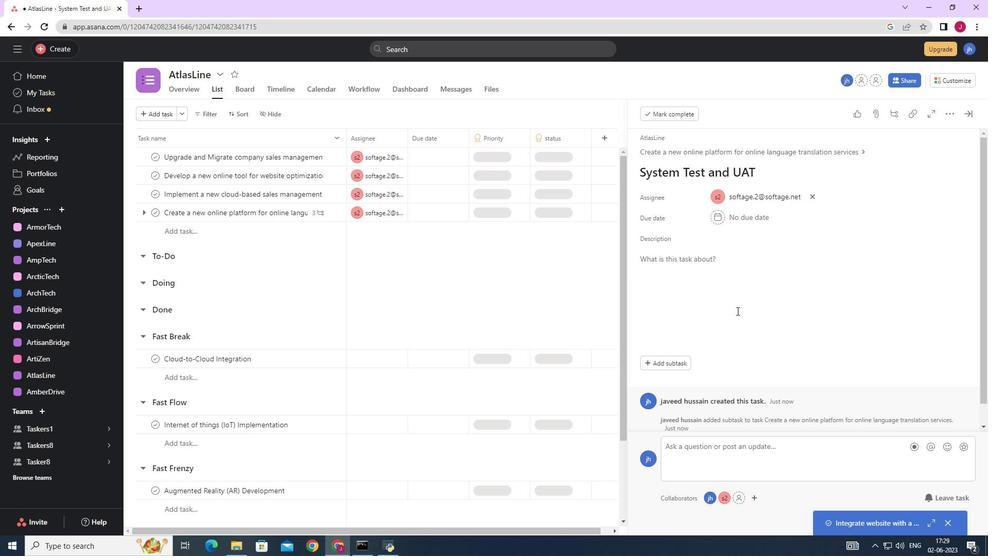 
Action: Mouse scrolled (733, 311) with delta (0, 0)
Screenshot: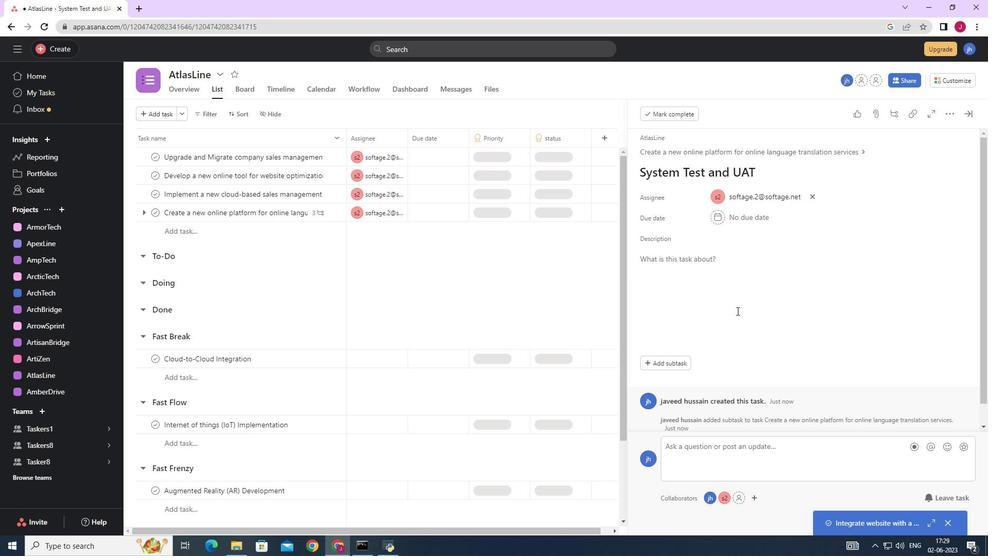 
Action: Mouse scrolled (733, 311) with delta (0, 0)
Screenshot: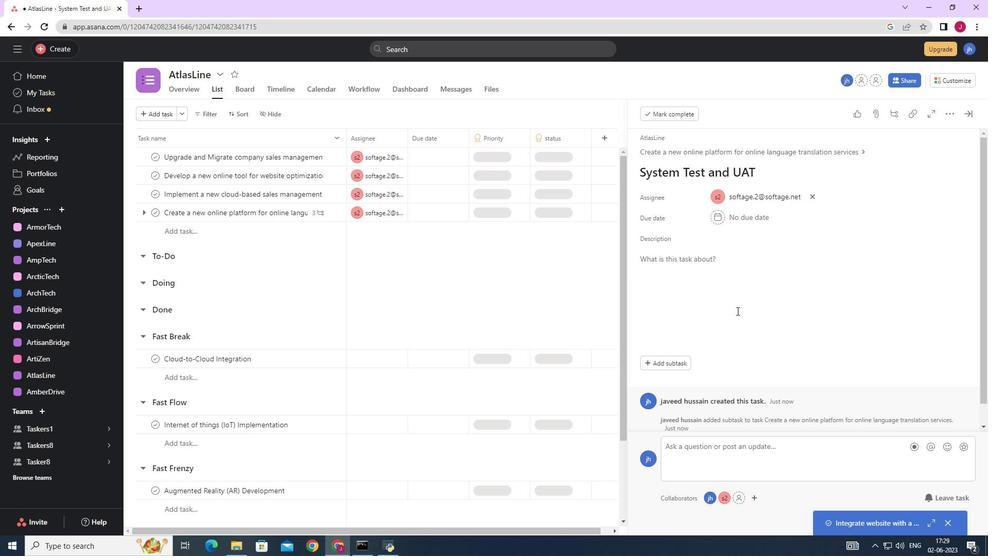 
Action: Mouse scrolled (733, 311) with delta (0, 0)
Screenshot: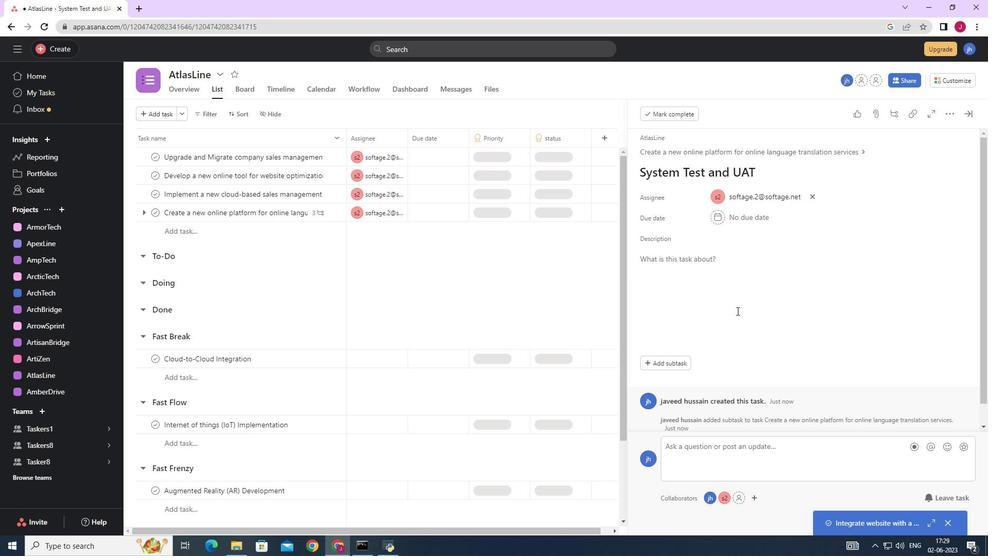 
Action: Mouse moved to (732, 311)
Screenshot: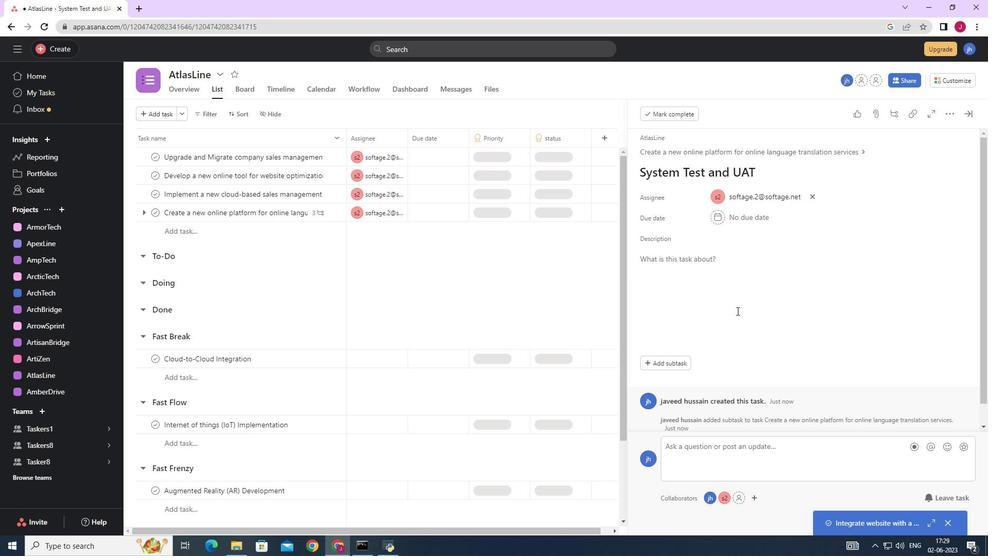 
Action: Mouse scrolled (732, 311) with delta (0, 0)
Screenshot: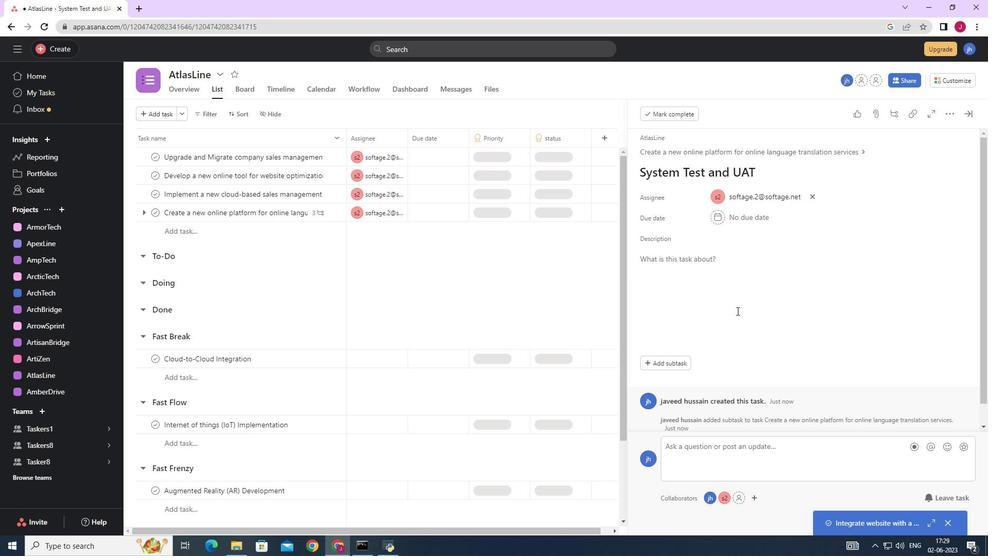 
Action: Mouse scrolled (732, 311) with delta (0, 0)
Screenshot: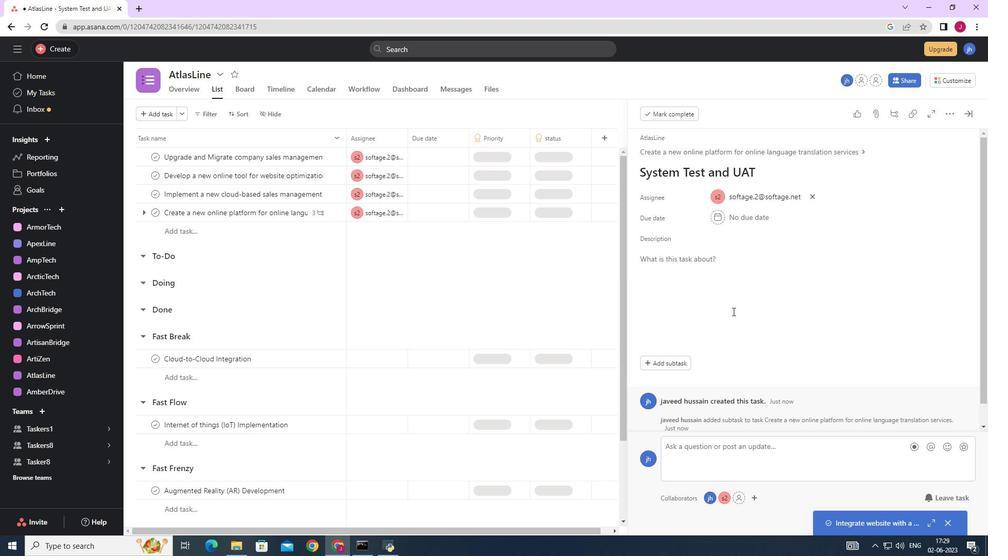 
Action: Mouse scrolled (732, 311) with delta (0, 0)
Screenshot: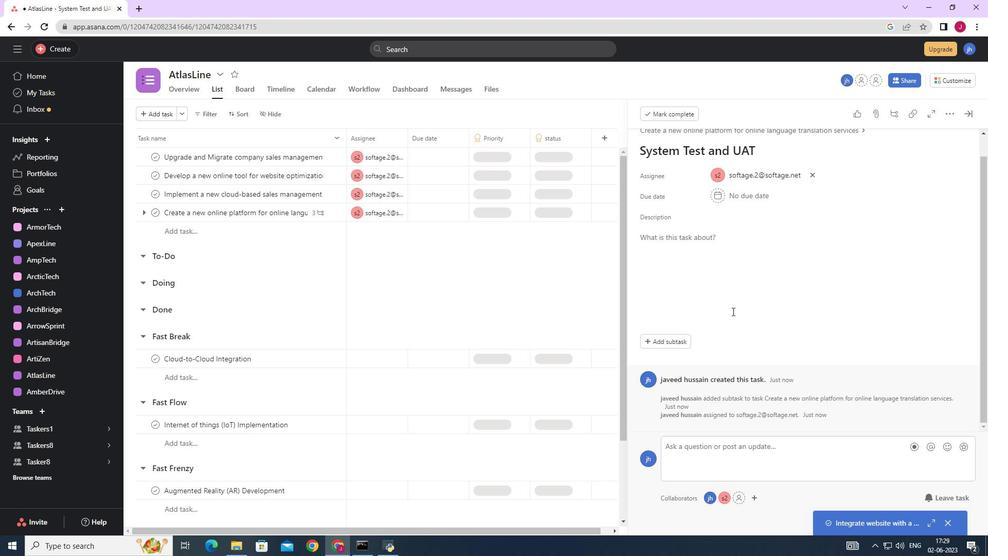 
Action: Mouse scrolled (732, 311) with delta (0, 0)
Screenshot: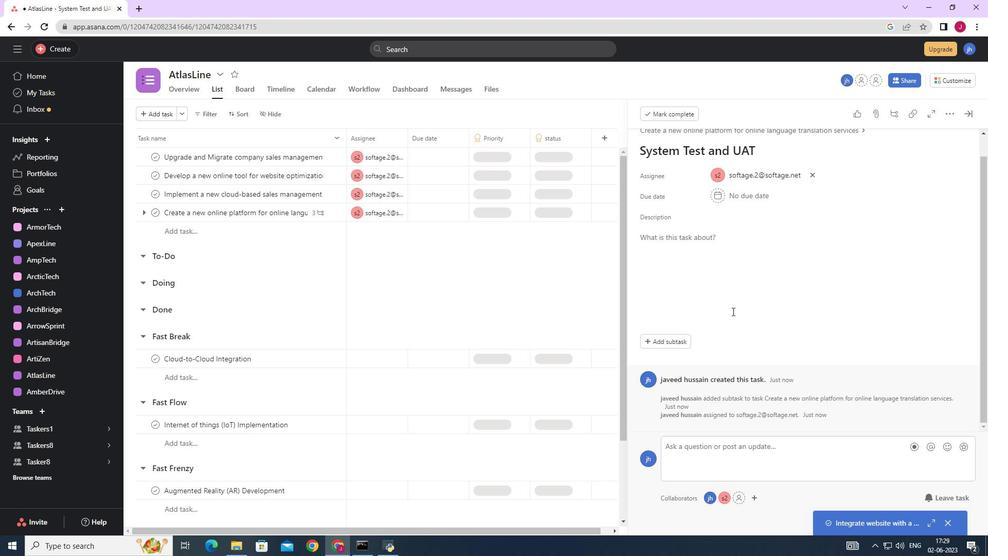 
Action: Mouse scrolled (732, 311) with delta (0, 0)
Screenshot: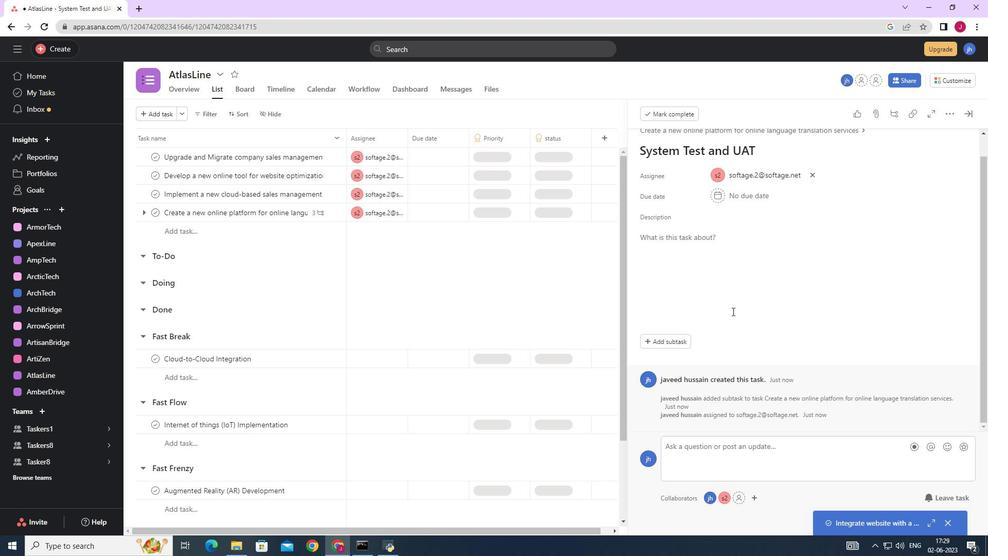 
Action: Mouse scrolled (732, 311) with delta (0, 0)
Screenshot: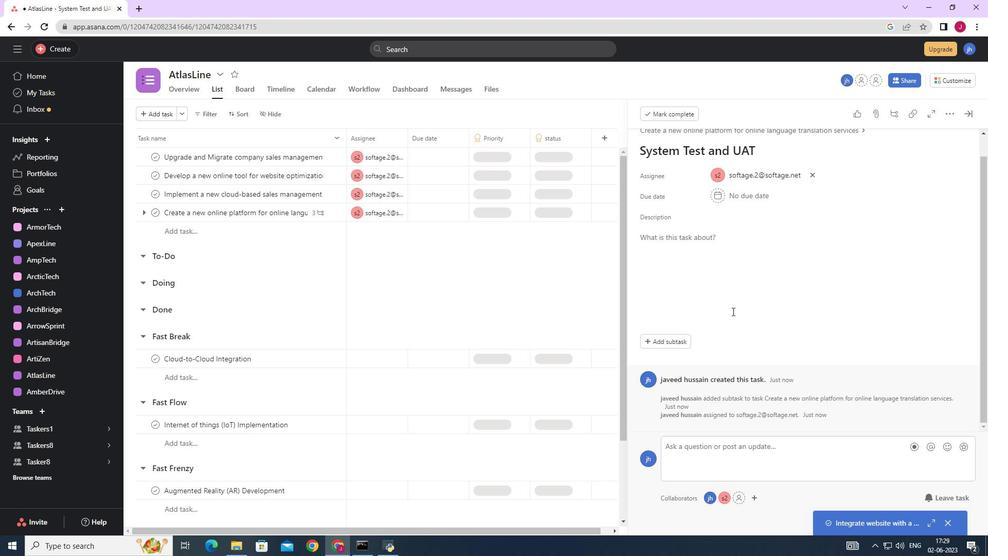 
Action: Mouse scrolled (732, 312) with delta (0, 0)
Screenshot: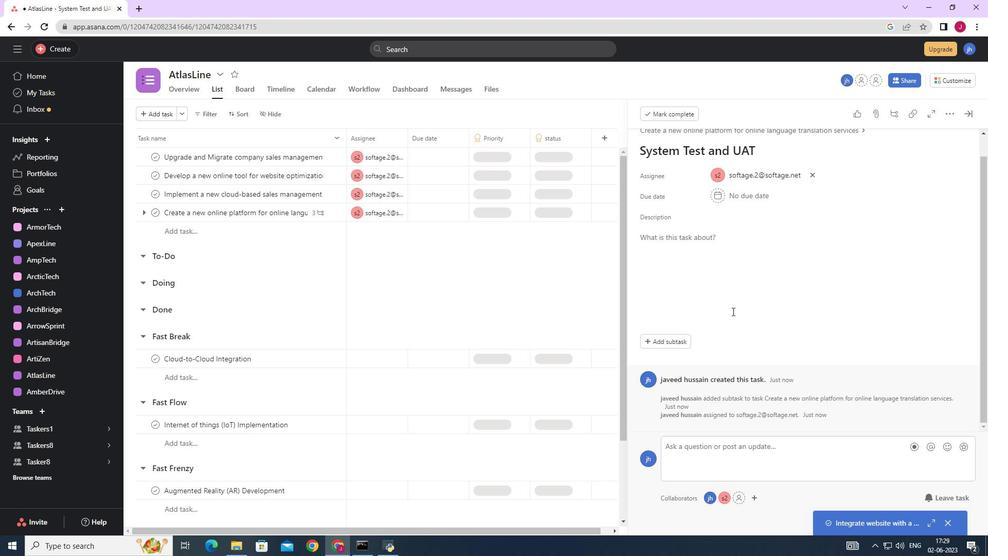 
Action: Mouse scrolled (732, 312) with delta (0, 0)
Screenshot: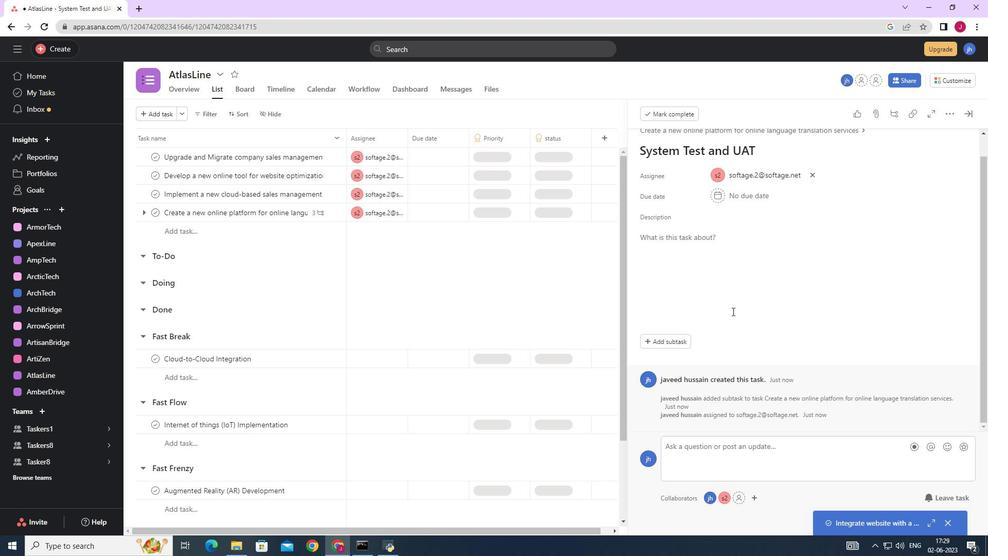 
Action: Mouse scrolled (732, 312) with delta (0, 0)
Screenshot: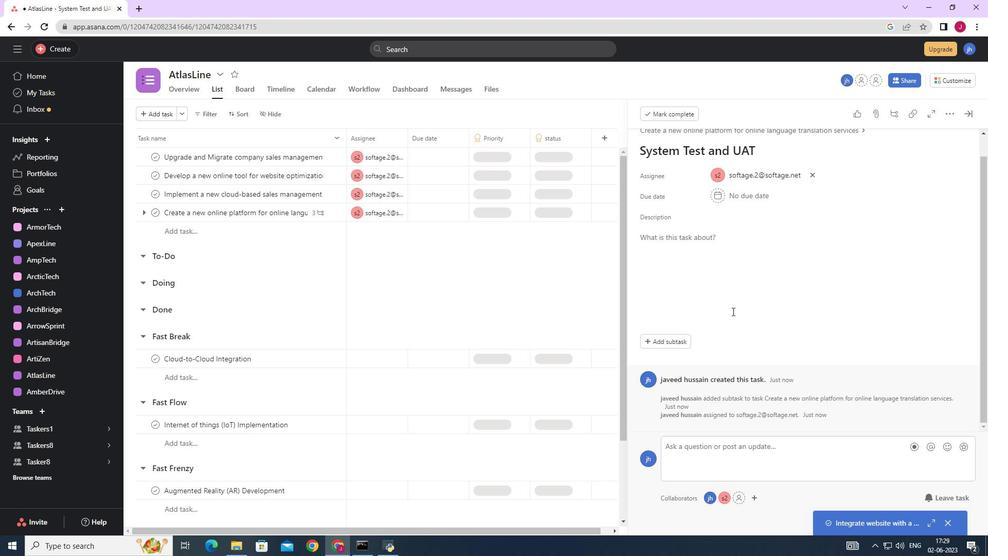 
Action: Mouse scrolled (732, 312) with delta (0, 0)
Screenshot: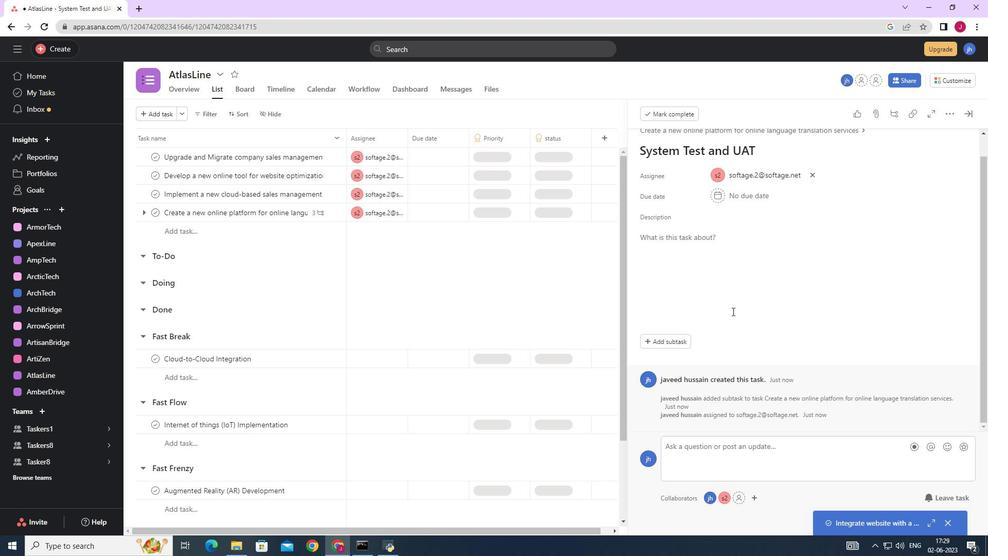 
Action: Mouse scrolled (732, 311) with delta (0, 0)
Screenshot: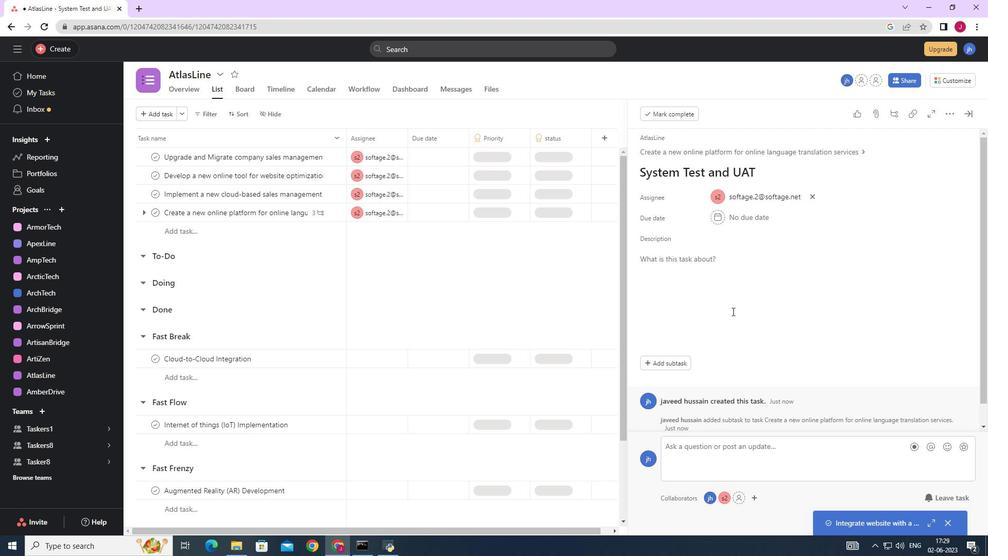 
Action: Mouse scrolled (732, 311) with delta (0, 0)
Screenshot: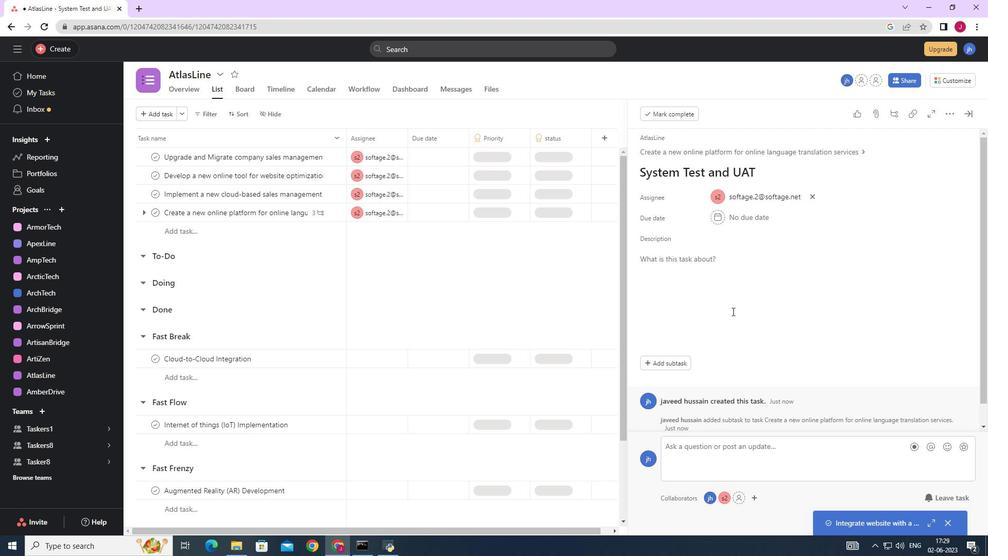 
Action: Mouse scrolled (732, 311) with delta (0, 0)
Screenshot: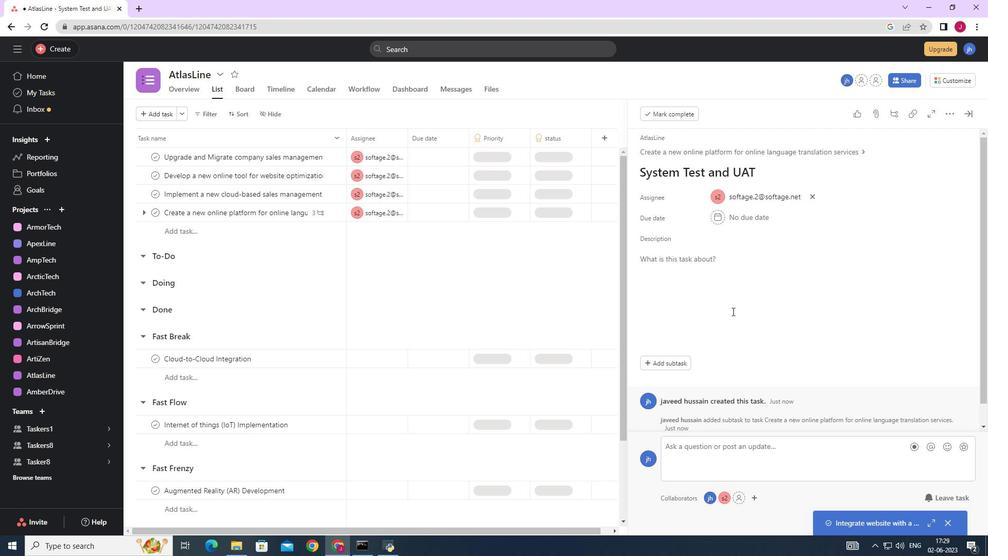 
Action: Mouse scrolled (732, 312) with delta (0, 0)
Screenshot: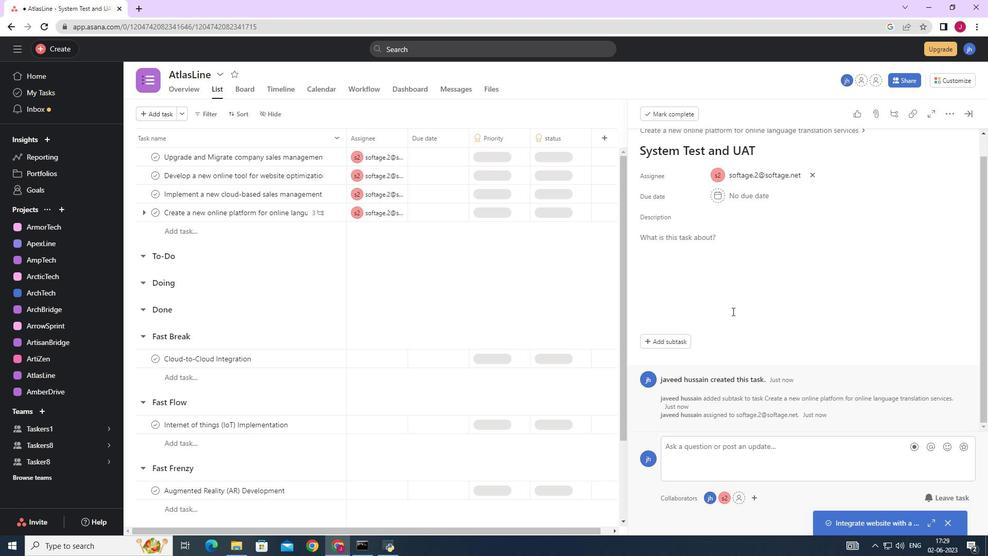 
Action: Mouse scrolled (732, 312) with delta (0, 0)
Screenshot: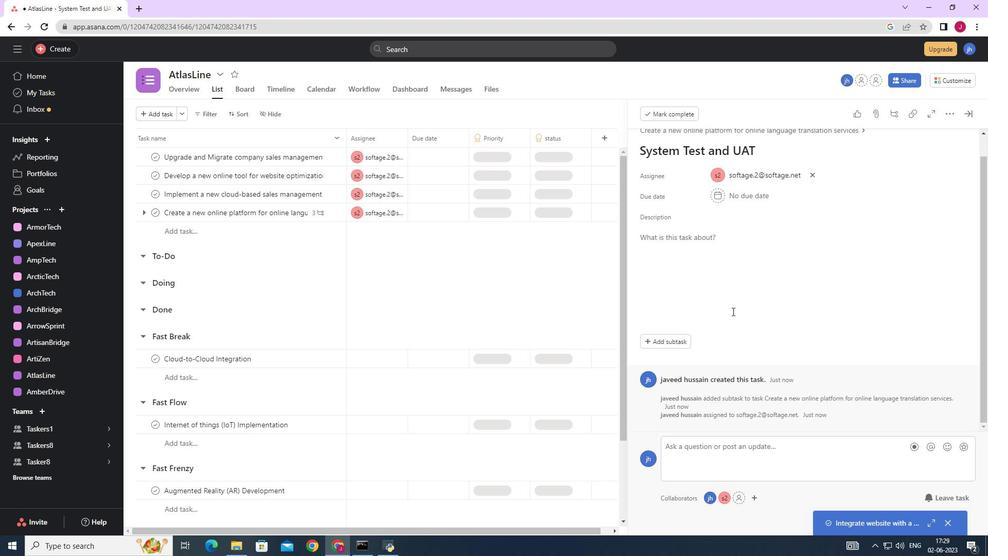 
Action: Mouse scrolled (732, 312) with delta (0, 0)
Screenshot: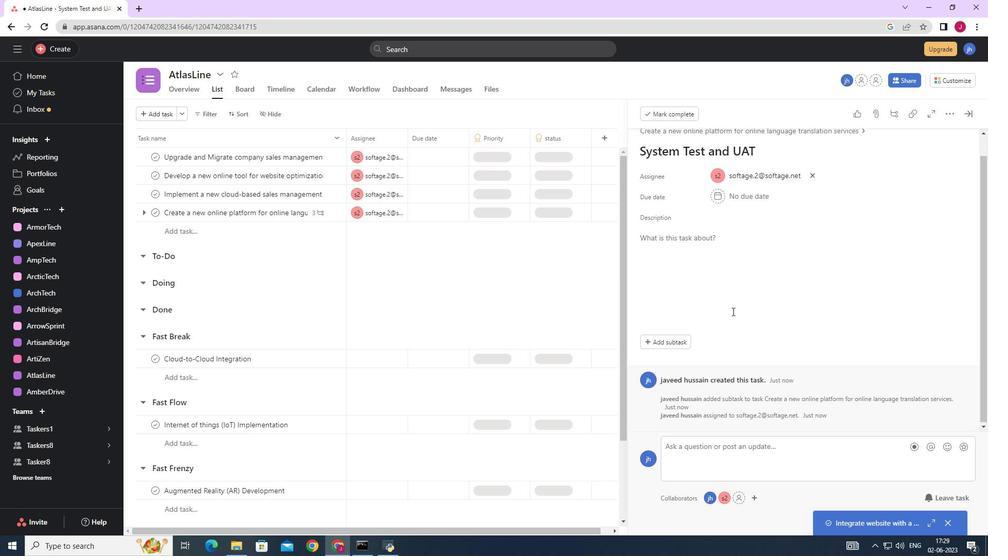 
Action: Mouse scrolled (732, 312) with delta (0, 0)
Screenshot: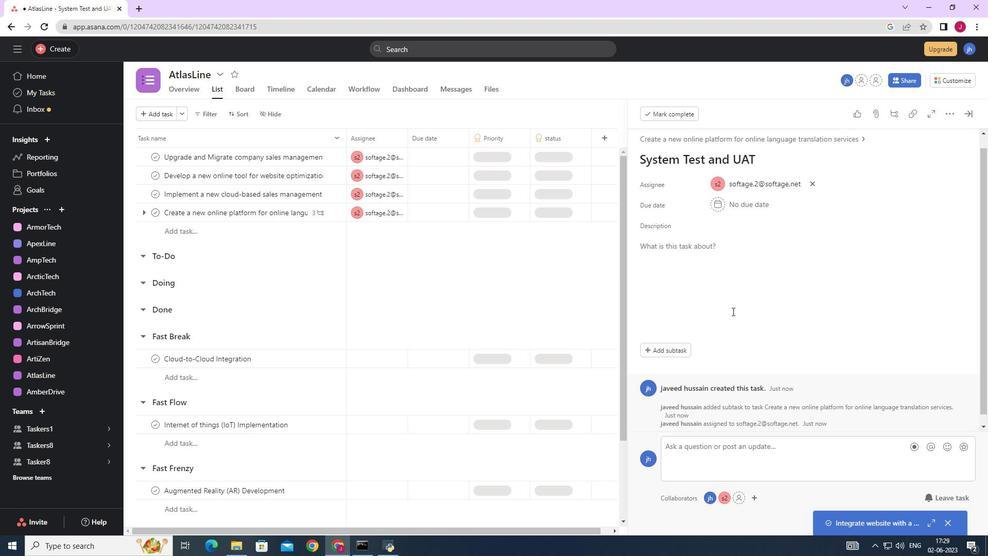 
Action: Mouse moved to (666, 235)
Screenshot: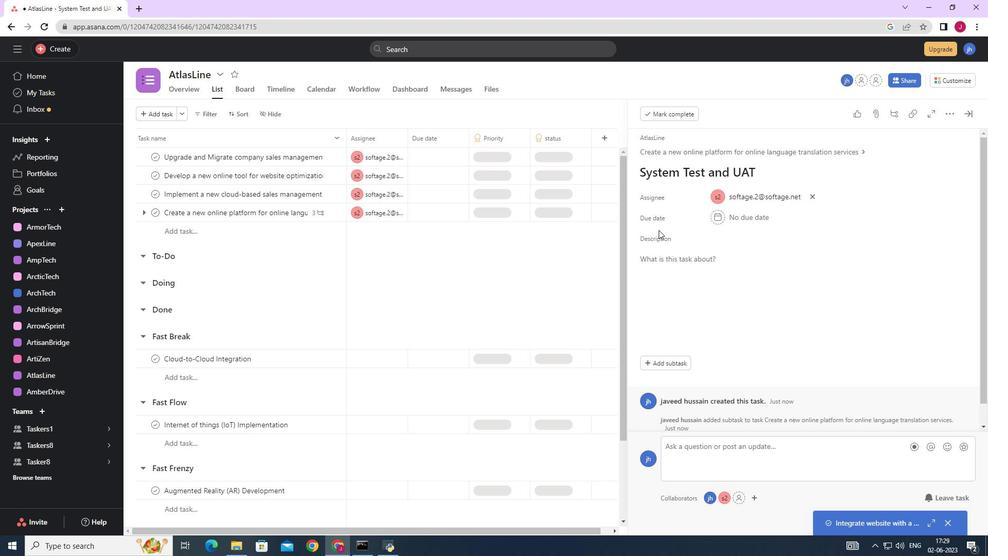 
Action: Mouse pressed left at (666, 235)
Screenshot: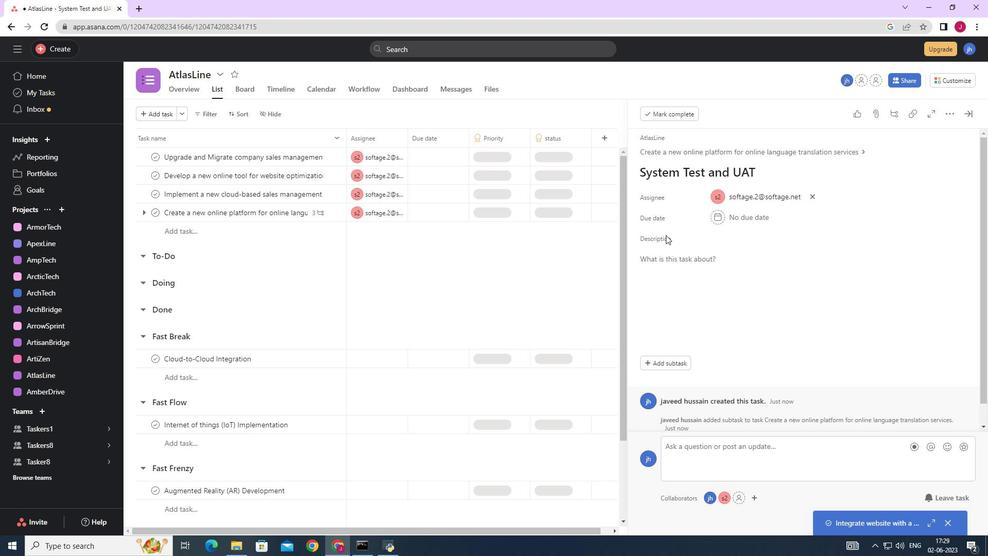 
Action: Mouse moved to (702, 301)
Screenshot: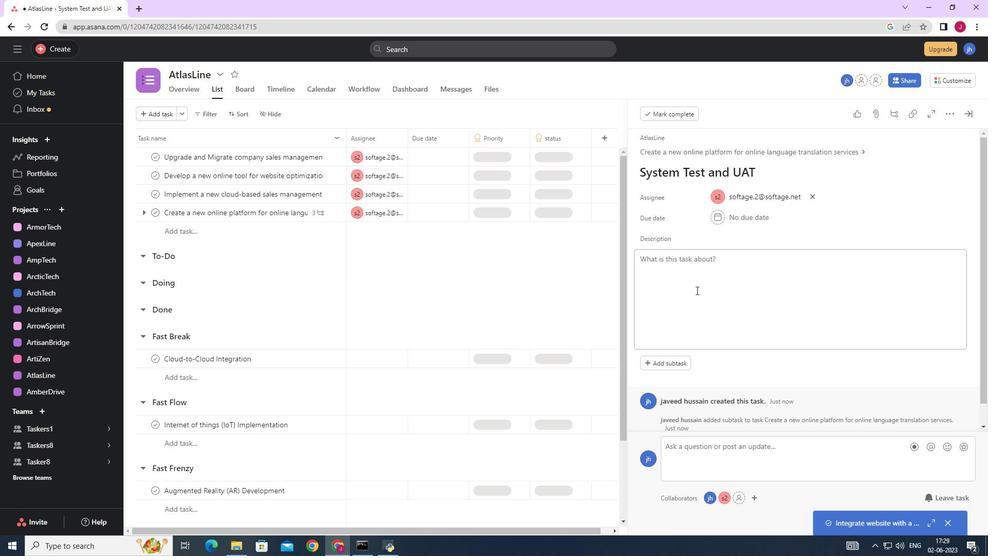 
Action: Mouse scrolled (702, 300) with delta (0, 0)
Screenshot: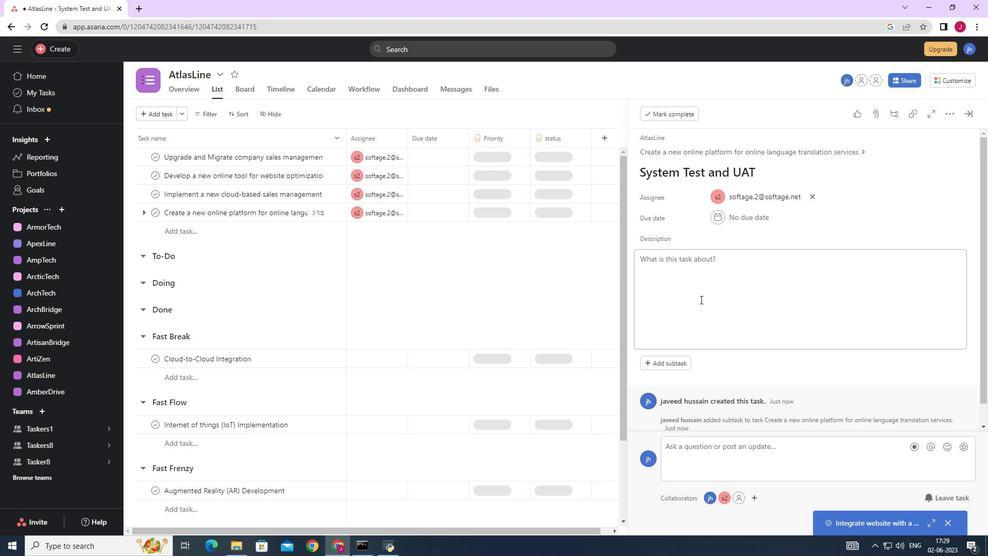 
Action: Mouse scrolled (702, 300) with delta (0, 0)
Screenshot: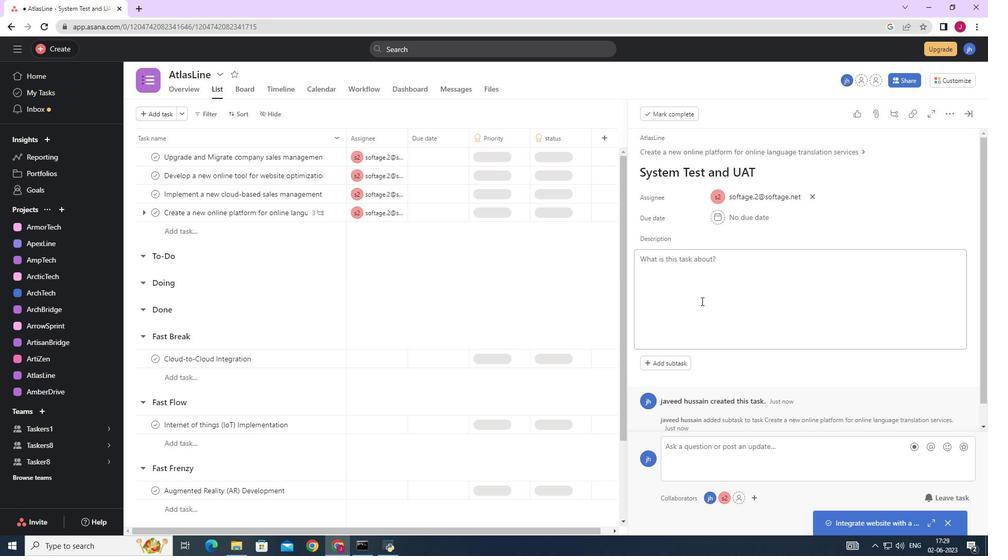 
Action: Mouse scrolled (702, 300) with delta (0, 0)
Screenshot: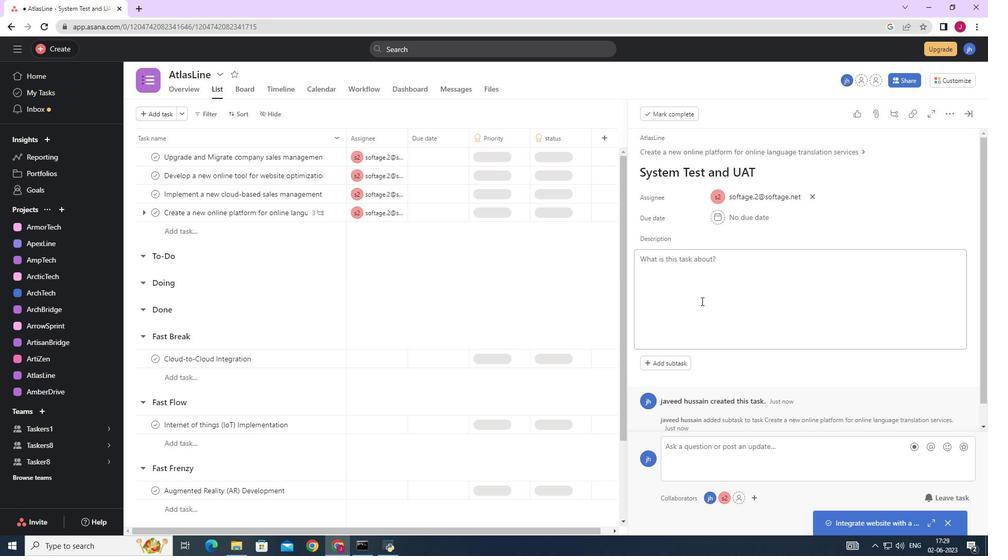 
Action: Mouse scrolled (702, 300) with delta (0, 0)
Screenshot: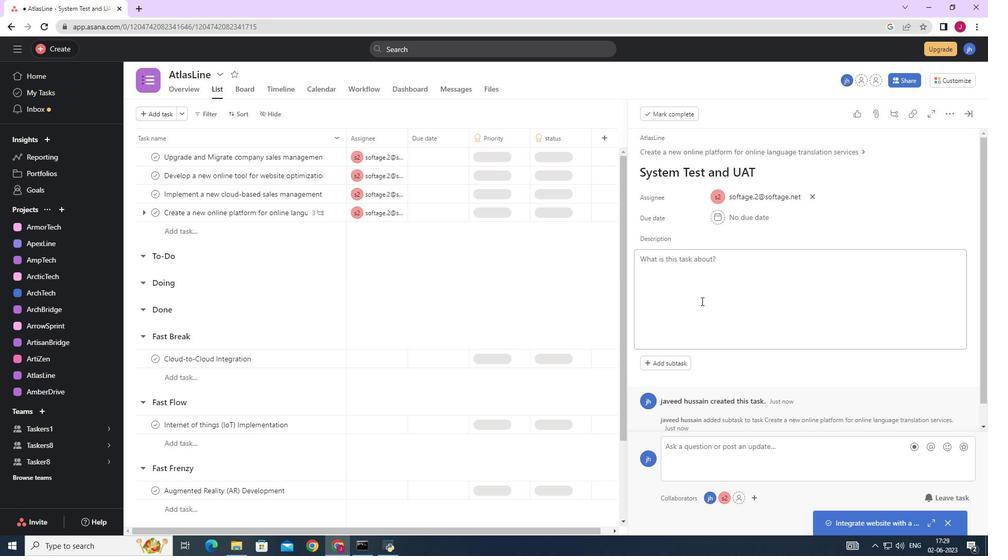 
Action: Mouse scrolled (702, 300) with delta (0, 0)
Screenshot: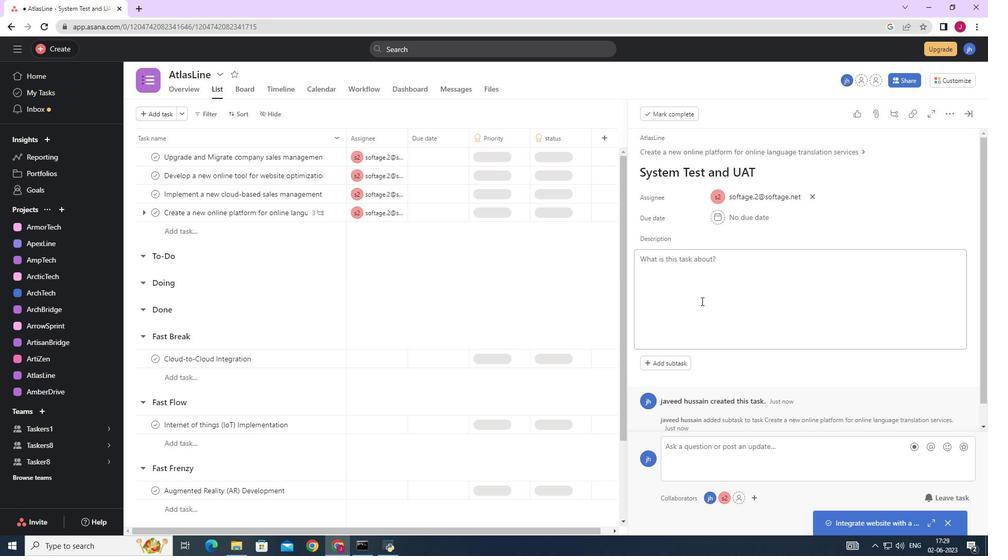 
Action: Mouse scrolled (702, 300) with delta (0, 0)
Screenshot: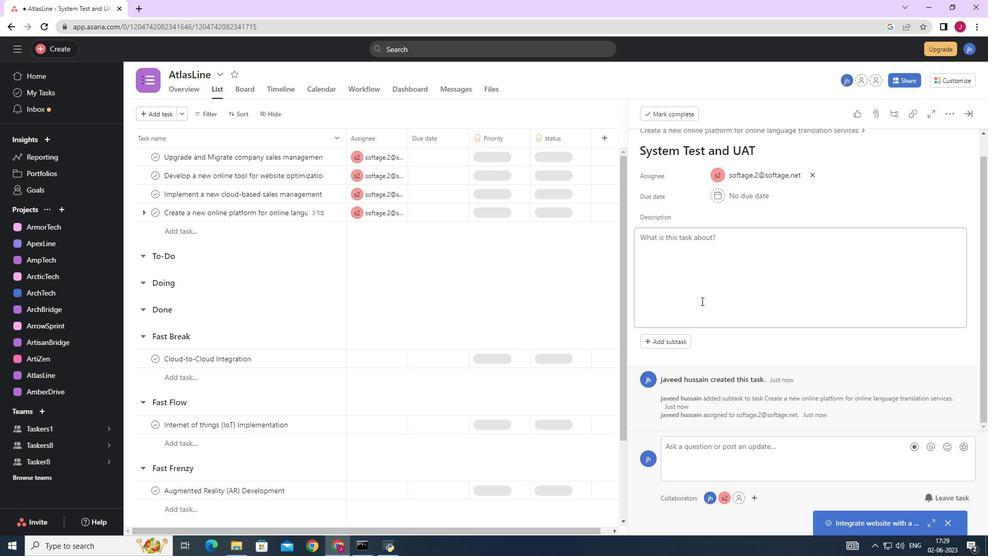 
Action: Mouse scrolled (702, 300) with delta (0, 0)
Screenshot: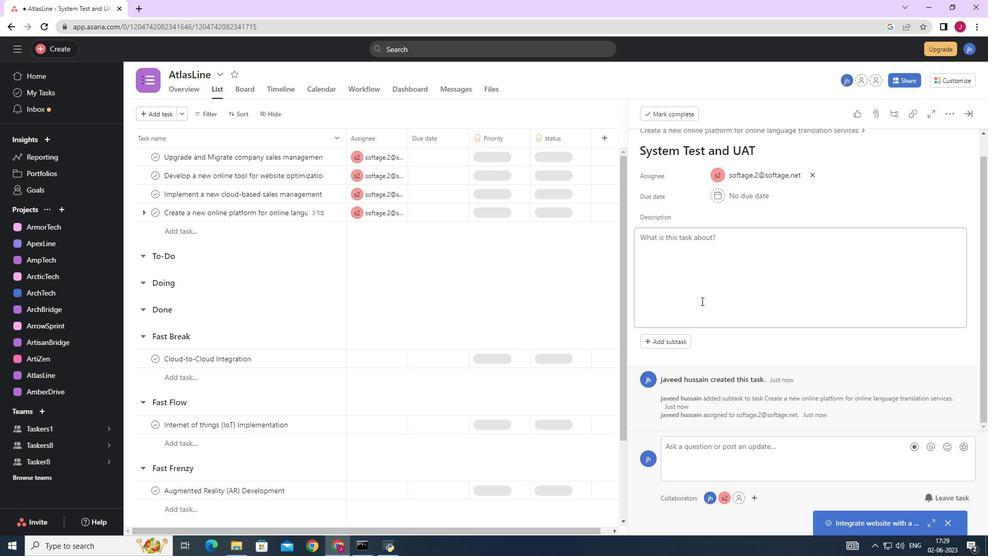 
Action: Mouse scrolled (702, 300) with delta (0, 0)
Screenshot: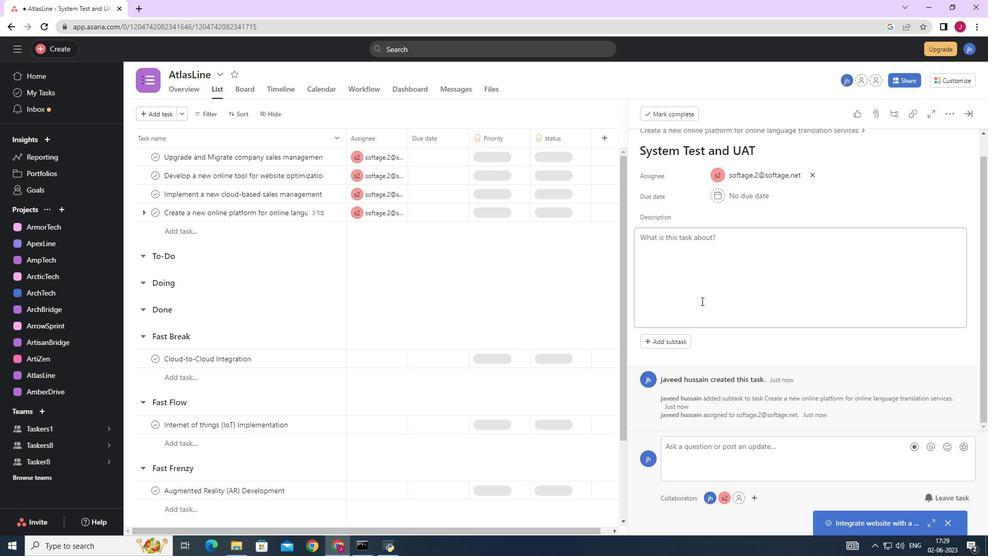 
Action: Mouse scrolled (702, 300) with delta (0, 0)
Screenshot: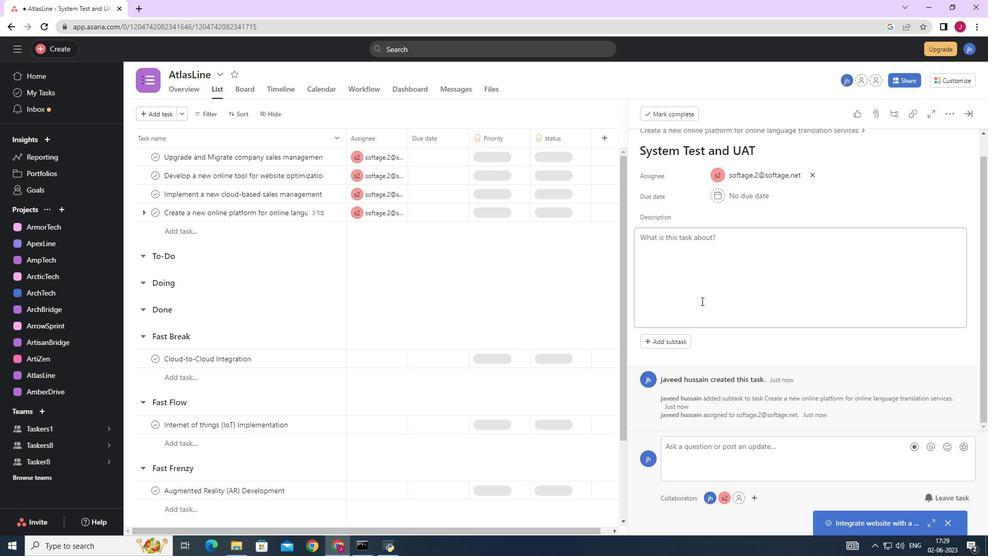 
Action: Mouse scrolled (702, 301) with delta (0, 0)
Screenshot: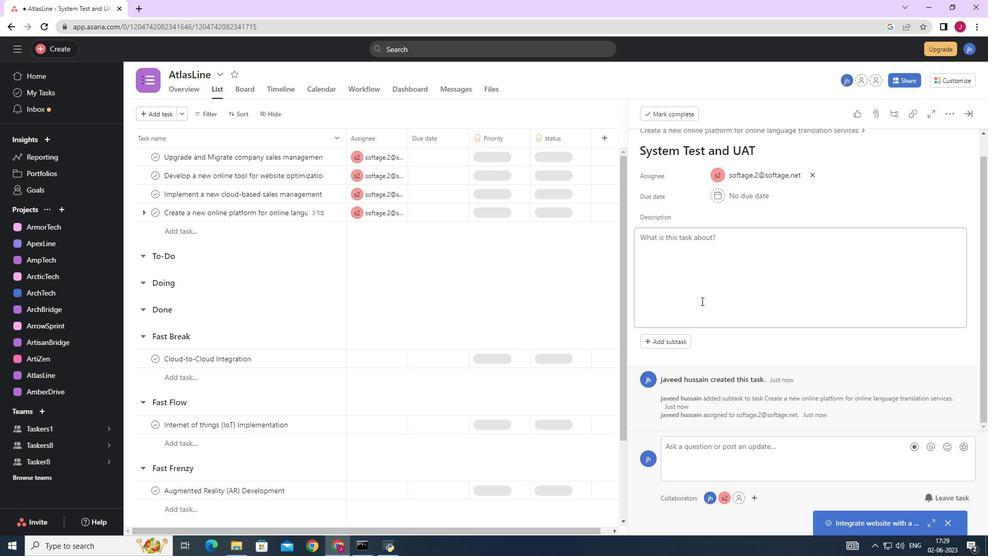 
Action: Mouse scrolled (702, 301) with delta (0, 0)
Screenshot: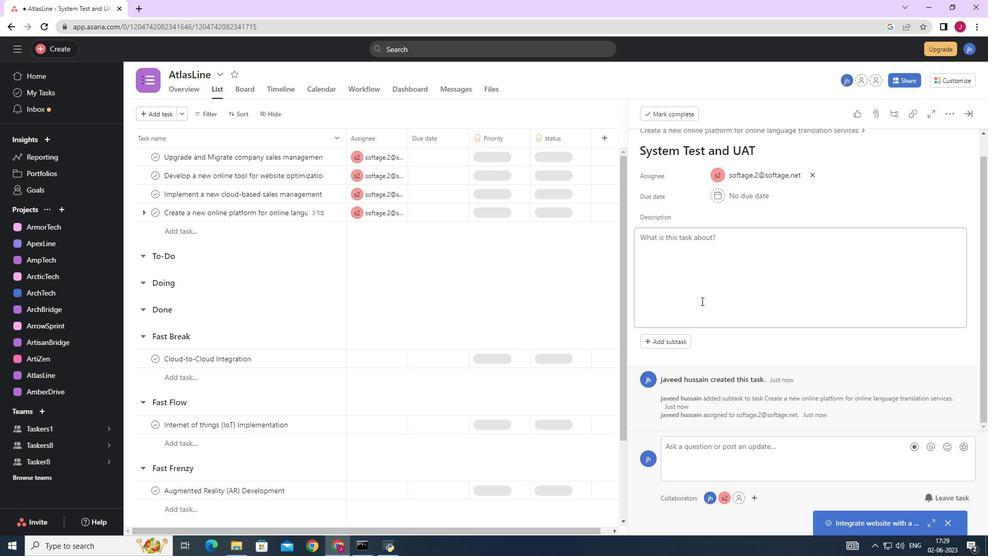 
Action: Mouse scrolled (702, 301) with delta (0, 0)
Screenshot: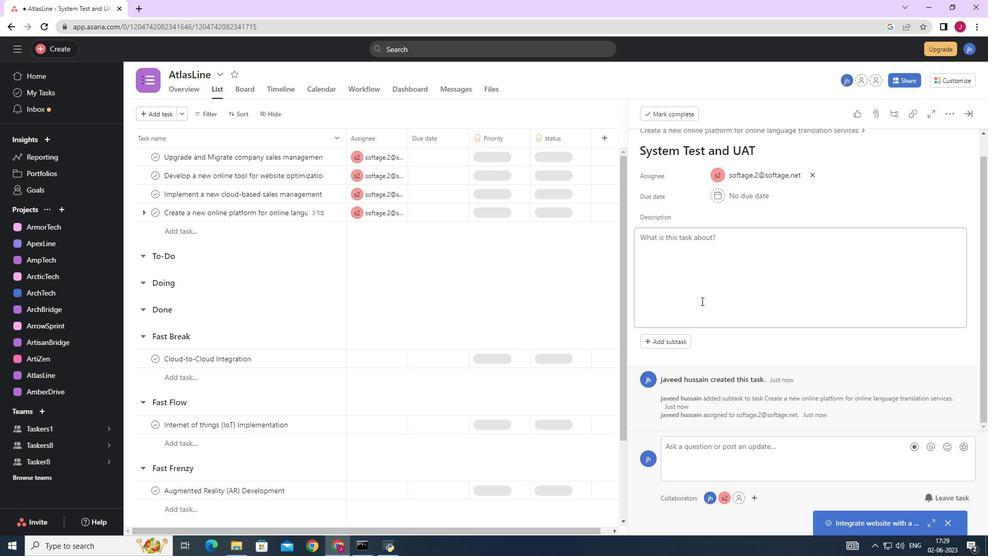 
Action: Mouse scrolled (702, 300) with delta (0, 0)
Screenshot: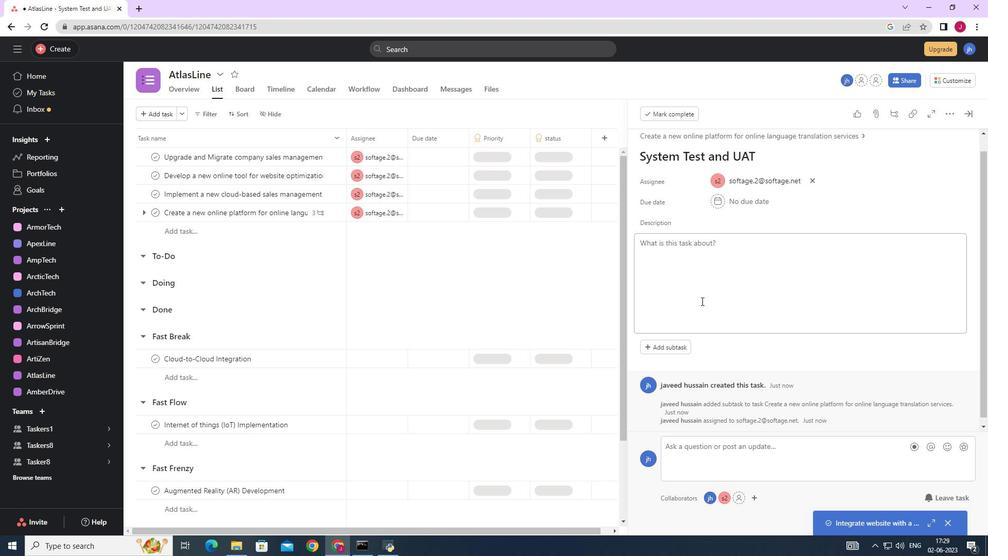 
Action: Mouse scrolled (702, 300) with delta (0, 0)
Screenshot: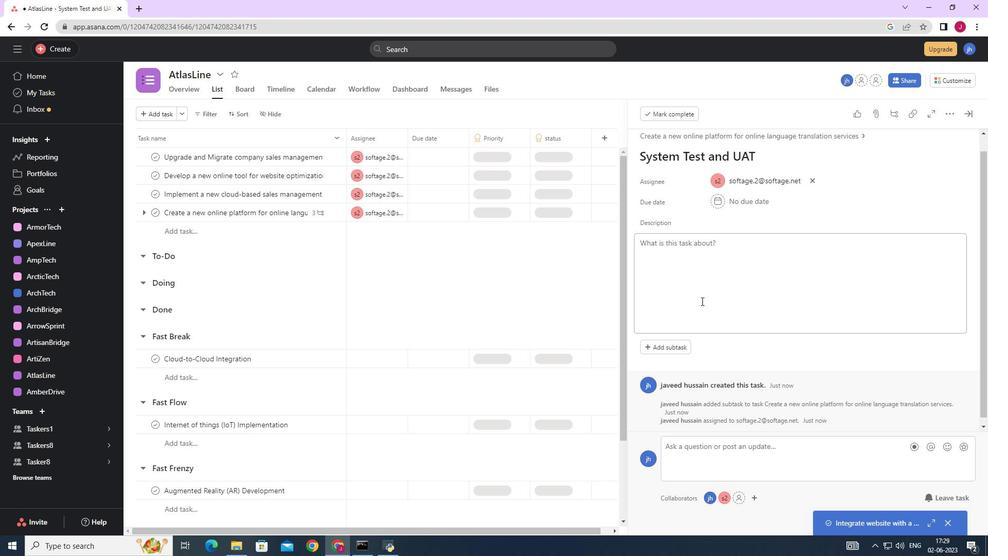 
Action: Mouse scrolled (702, 300) with delta (0, 0)
Screenshot: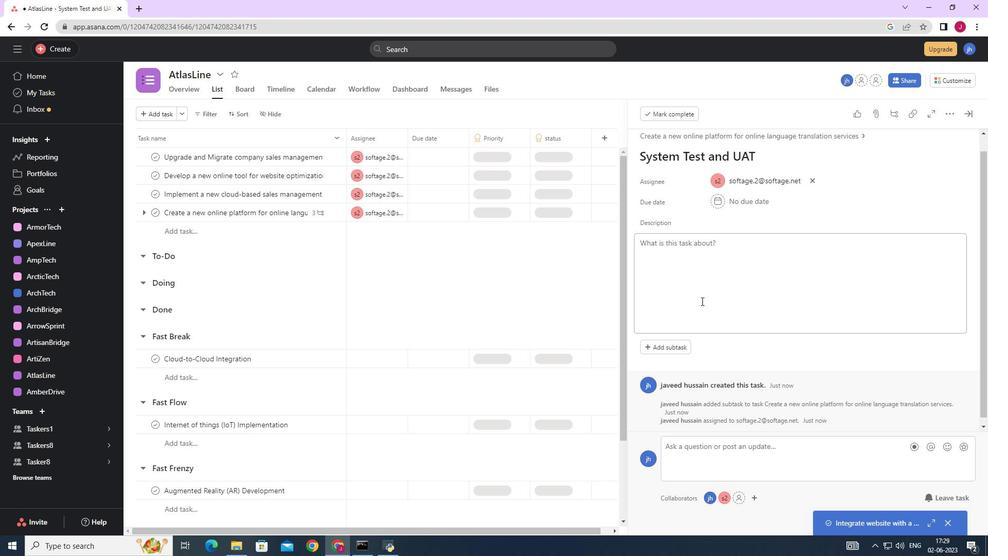 
Action: Mouse moved to (702, 301)
Screenshot: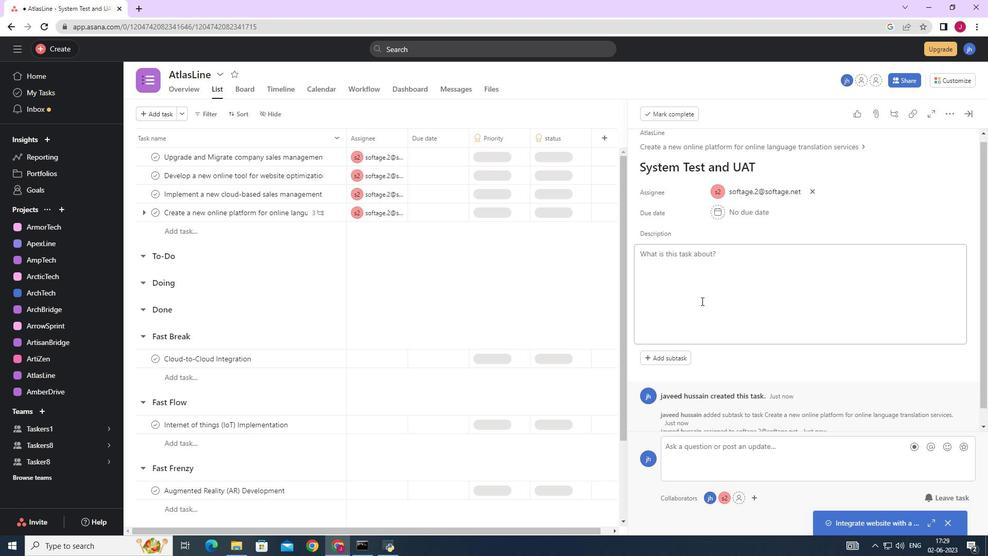 
Action: Mouse scrolled (702, 301) with delta (0, 0)
Screenshot: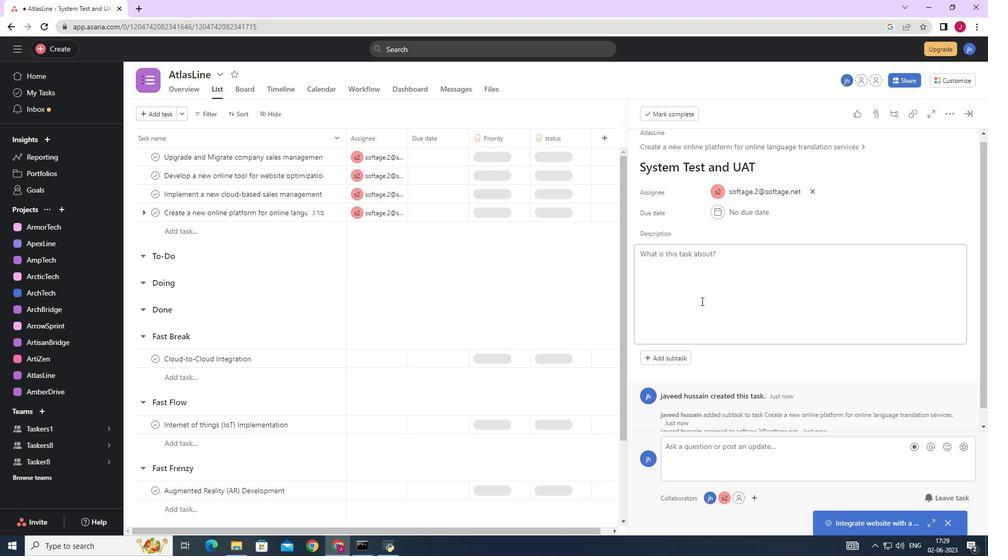 
Action: Mouse scrolled (702, 302) with delta (0, 0)
Screenshot: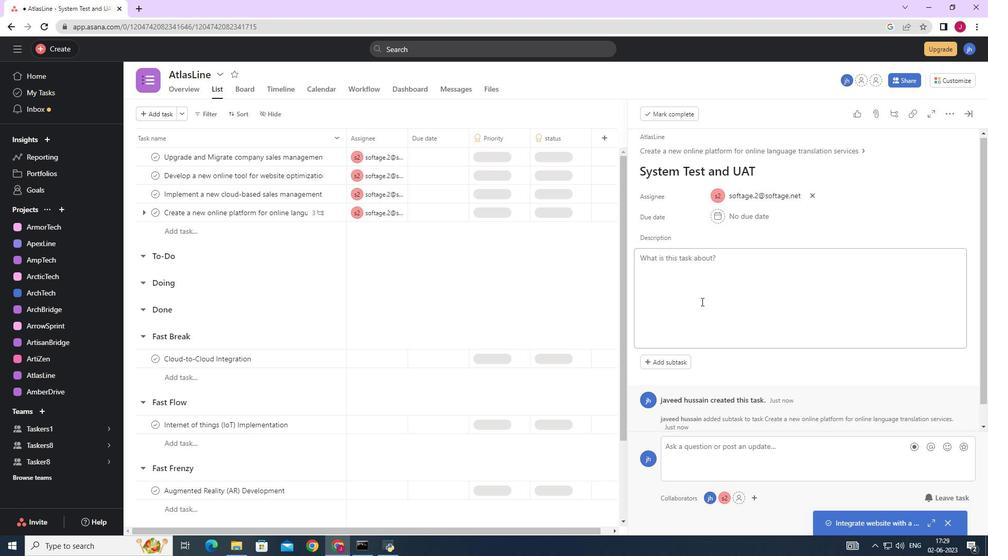 
Action: Mouse moved to (702, 301)
Screenshot: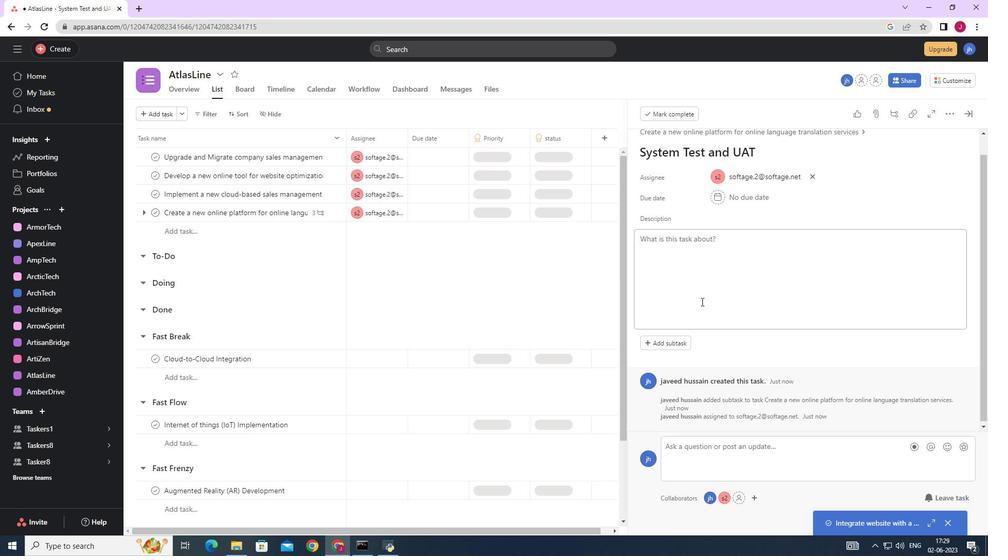 
Action: Mouse scrolled (702, 301) with delta (0, 0)
Screenshot: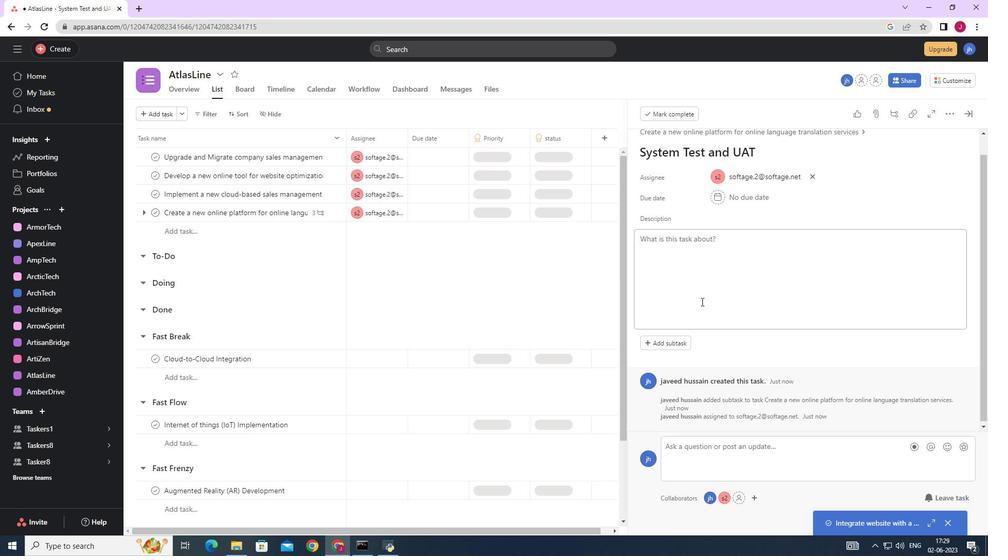 
Action: Mouse scrolled (702, 301) with delta (0, 0)
Screenshot: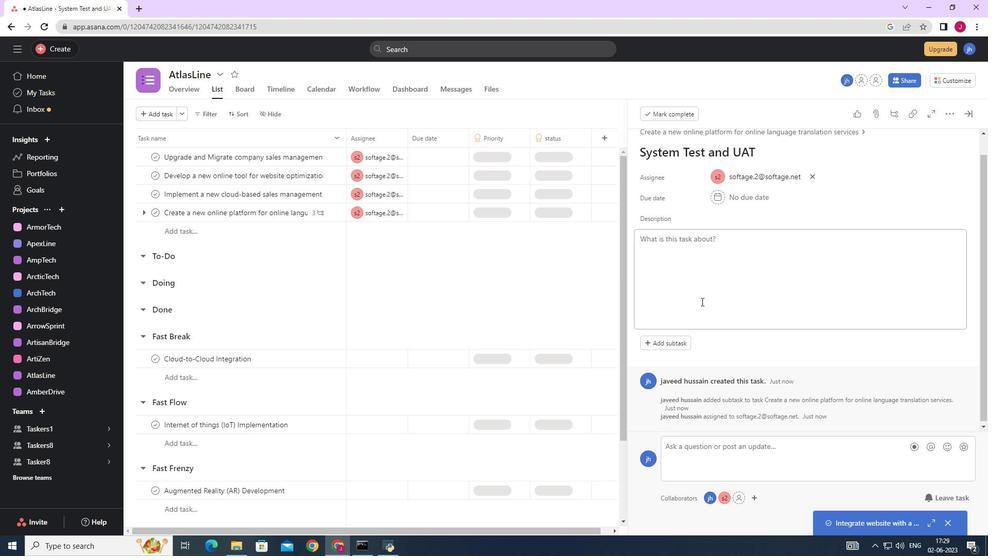 
Action: Mouse scrolled (702, 301) with delta (0, 0)
Screenshot: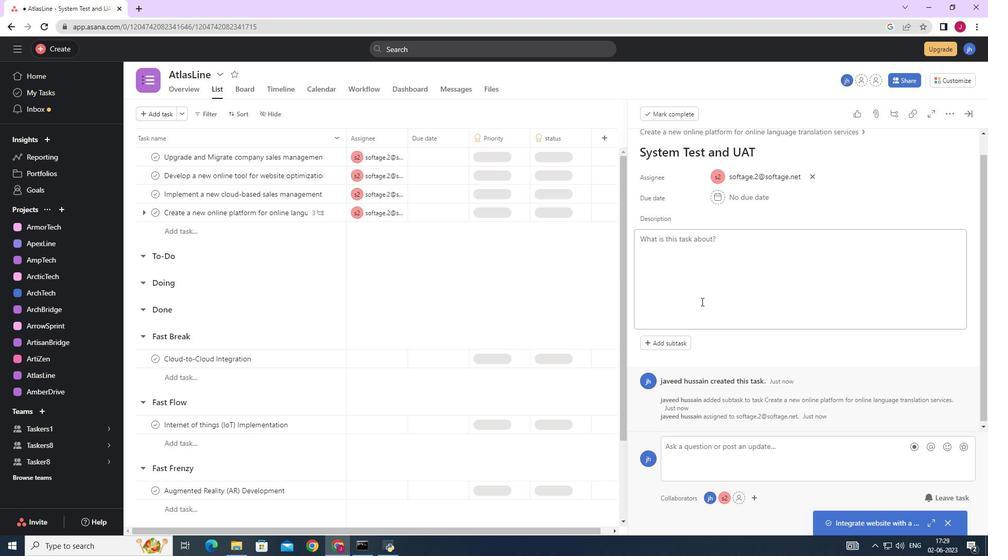
Action: Mouse scrolled (702, 301) with delta (0, 0)
Screenshot: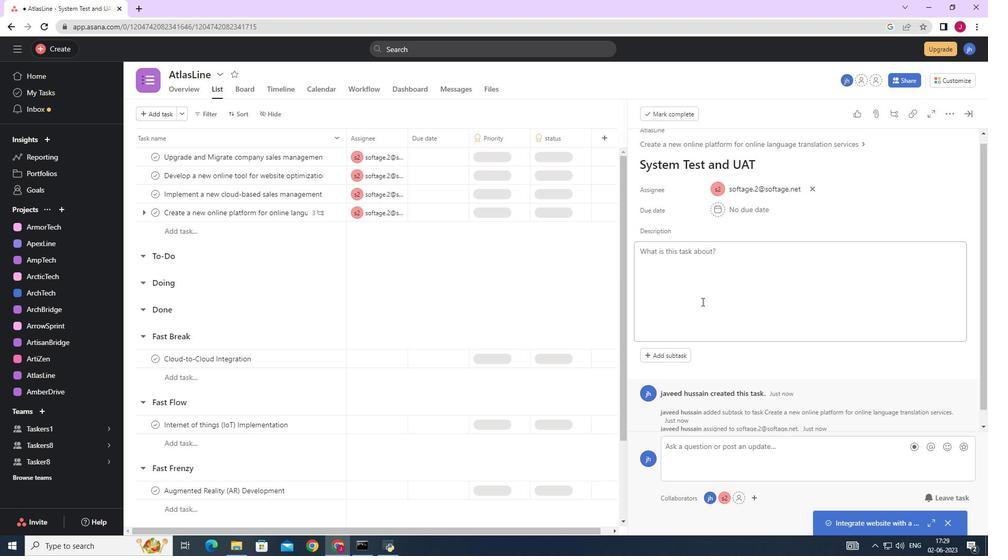 
Action: Mouse moved to (703, 300)
Screenshot: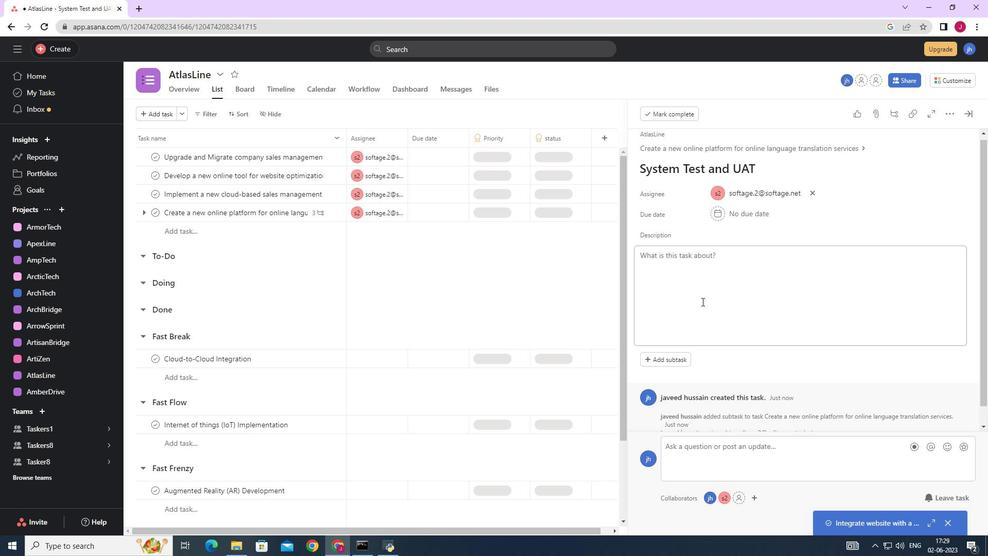 
Action: Mouse scrolled (703, 301) with delta (0, 0)
Screenshot: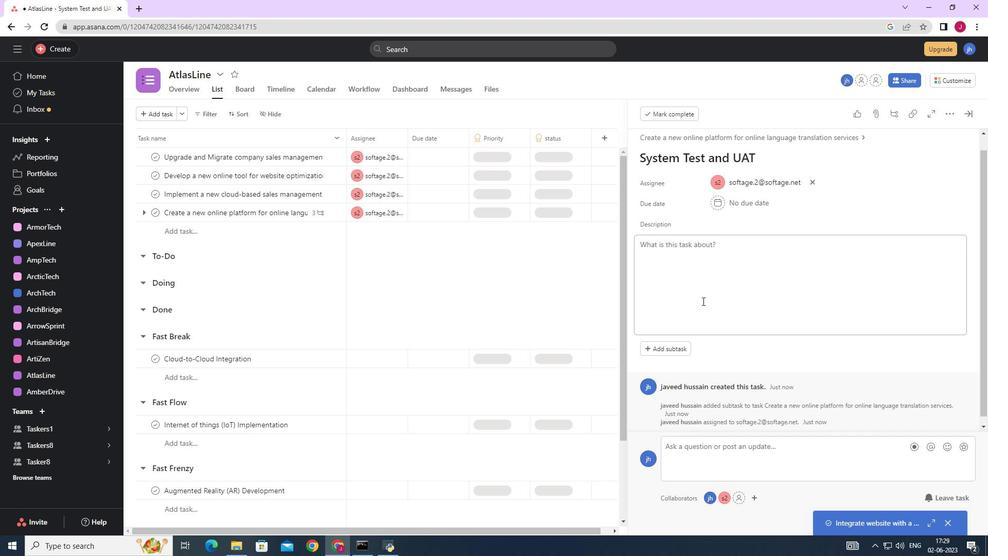 
Action: Mouse scrolled (703, 301) with delta (0, 0)
Screenshot: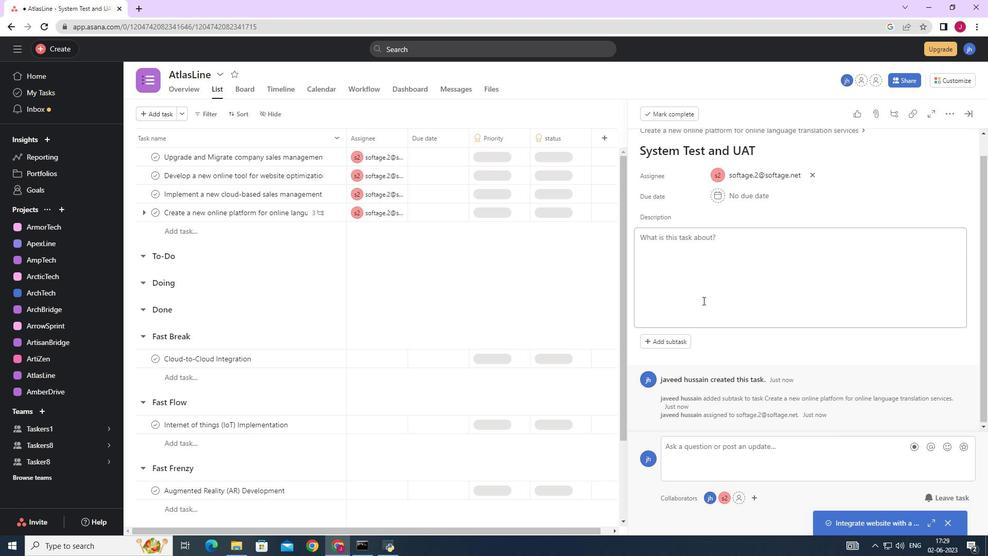 
Action: Mouse scrolled (703, 300) with delta (0, 0)
Screenshot: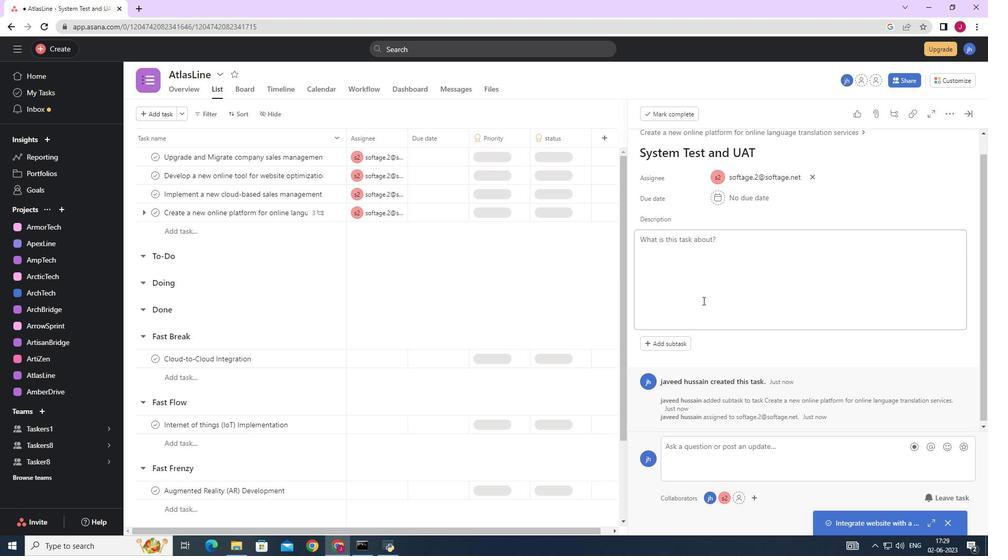 
Action: Mouse scrolled (703, 300) with delta (0, 0)
Screenshot: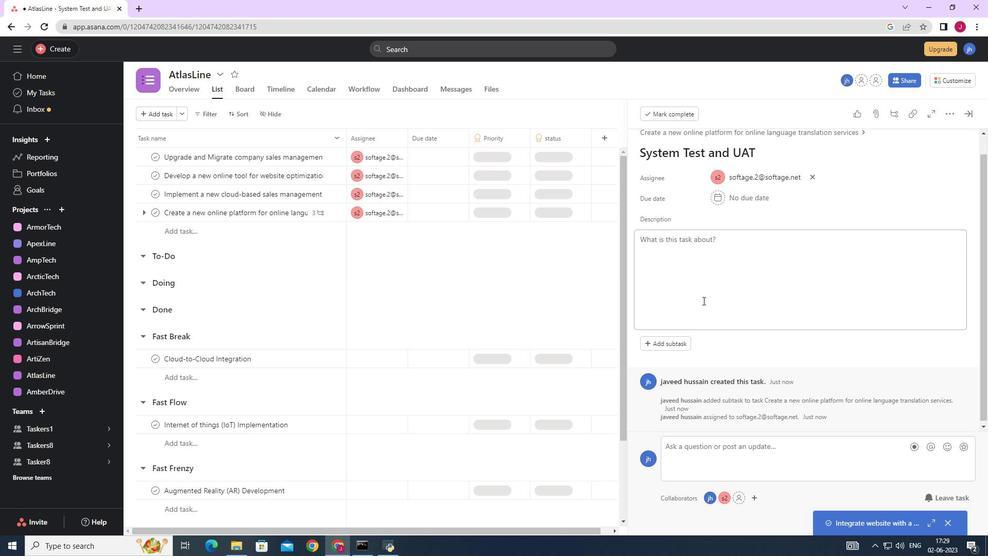 
Action: Mouse scrolled (703, 300) with delta (0, 0)
Screenshot: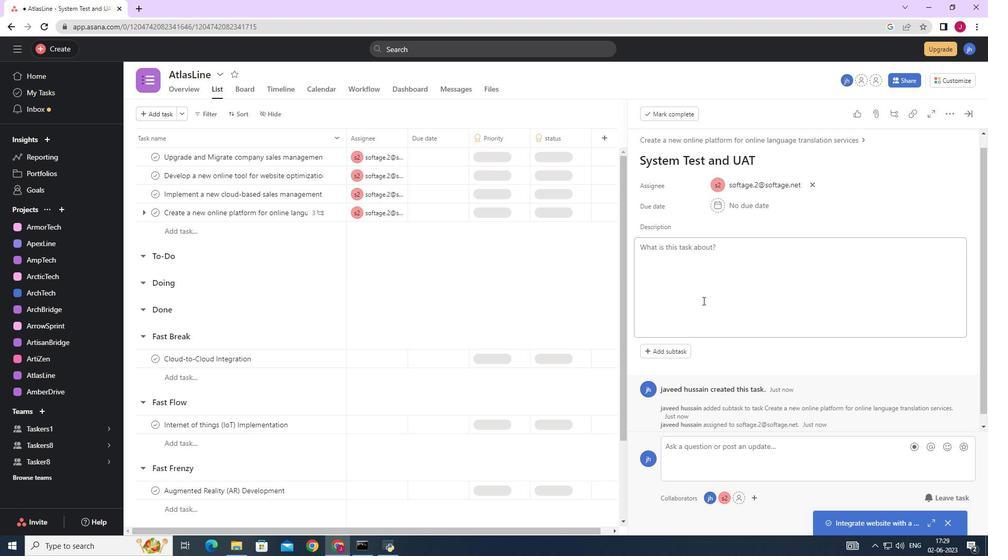 
Action: Mouse moved to (704, 297)
Screenshot: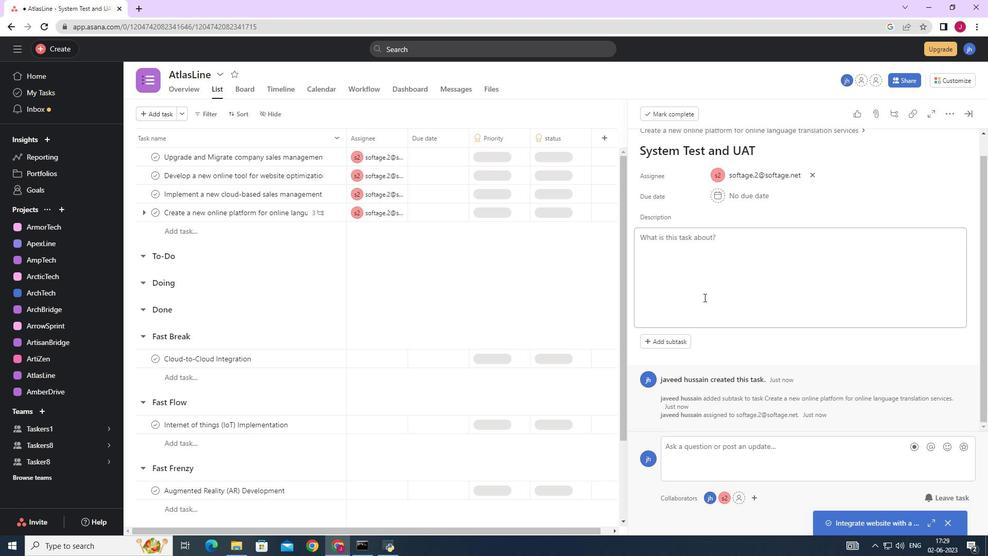 
Action: Mouse scrolled (704, 297) with delta (0, 0)
Screenshot: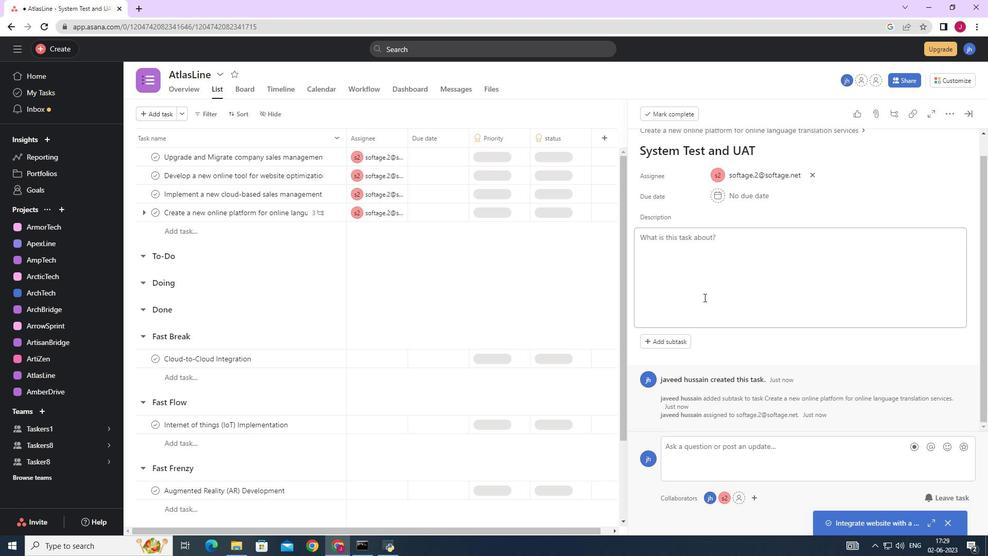 
Action: Mouse scrolled (704, 296) with delta (0, 0)
Screenshot: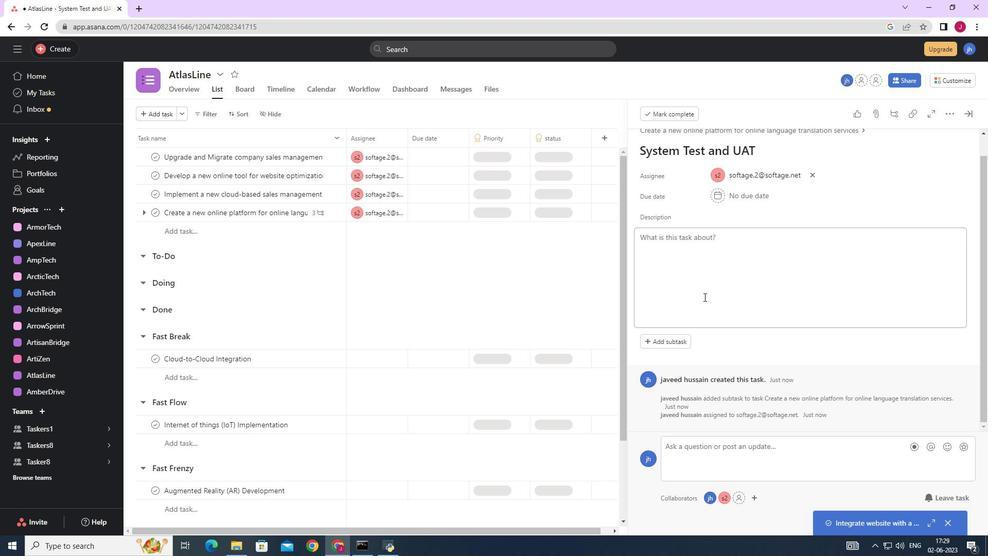 
Action: Mouse scrolled (704, 296) with delta (0, 0)
Screenshot: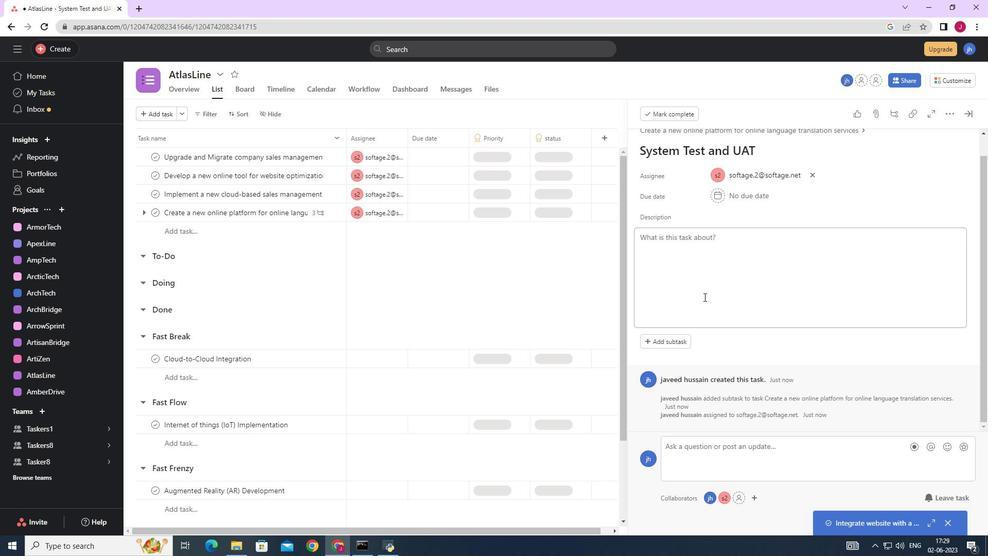 
Action: Mouse scrolled (704, 296) with delta (0, 0)
Screenshot: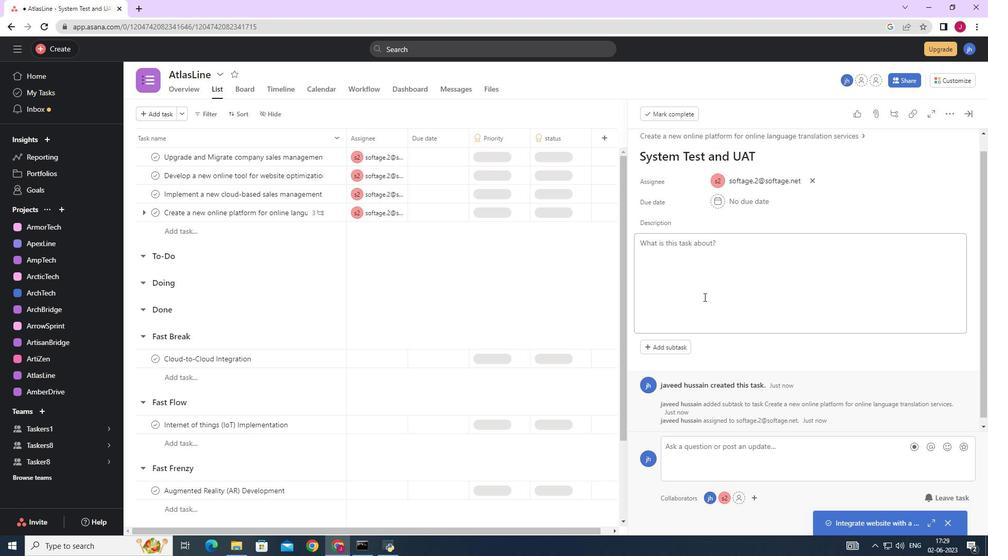 
Action: Mouse scrolled (704, 296) with delta (0, 0)
Screenshot: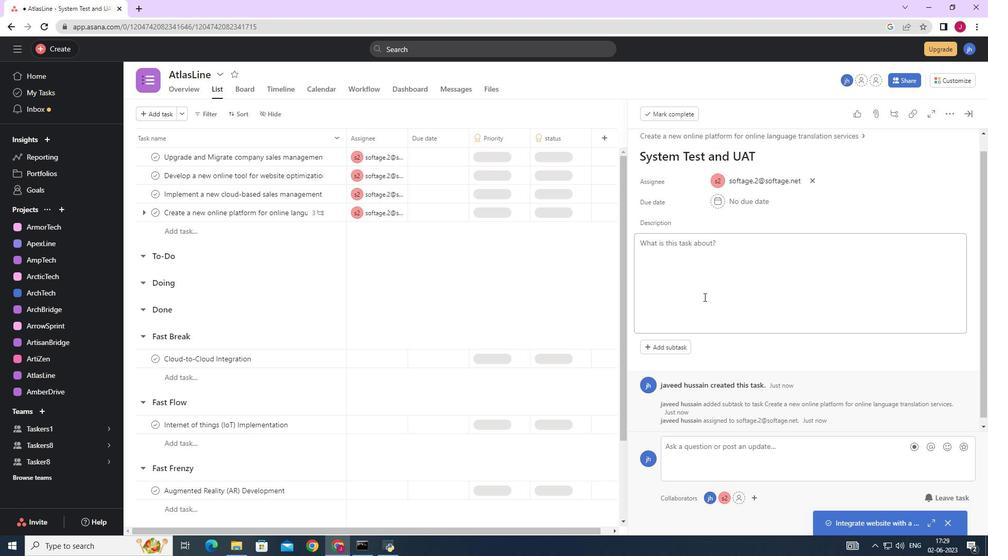 
Action: Mouse moved to (697, 289)
Screenshot: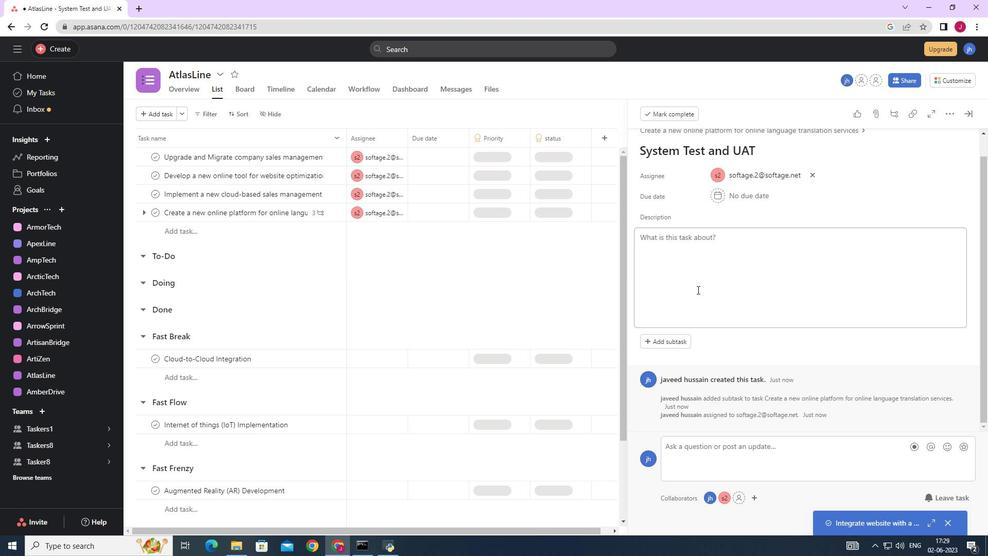 
Action: Mouse scrolled (697, 290) with delta (0, 0)
Screenshot: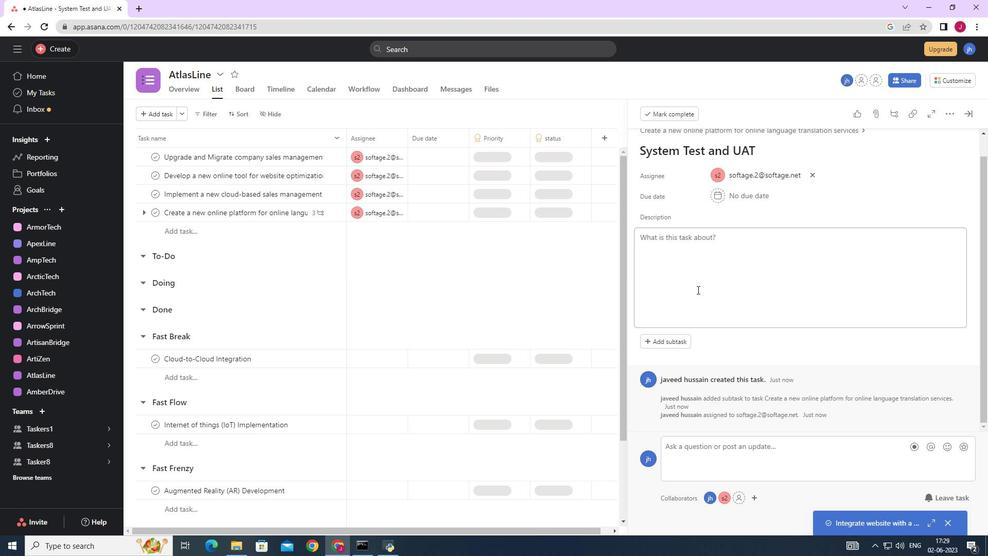 
Action: Mouse scrolled (697, 290) with delta (0, 0)
Screenshot: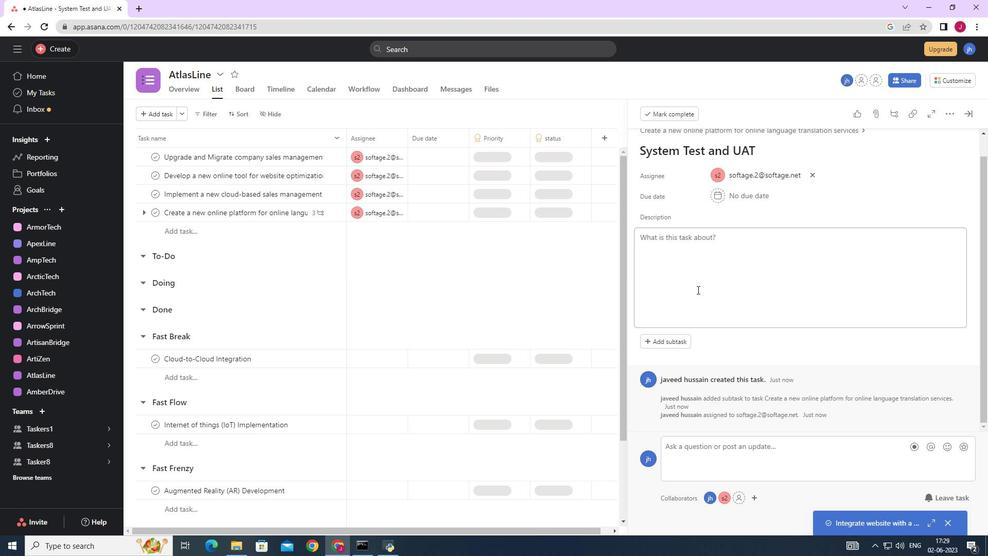 
Action: Mouse scrolled (697, 290) with delta (0, 0)
Screenshot: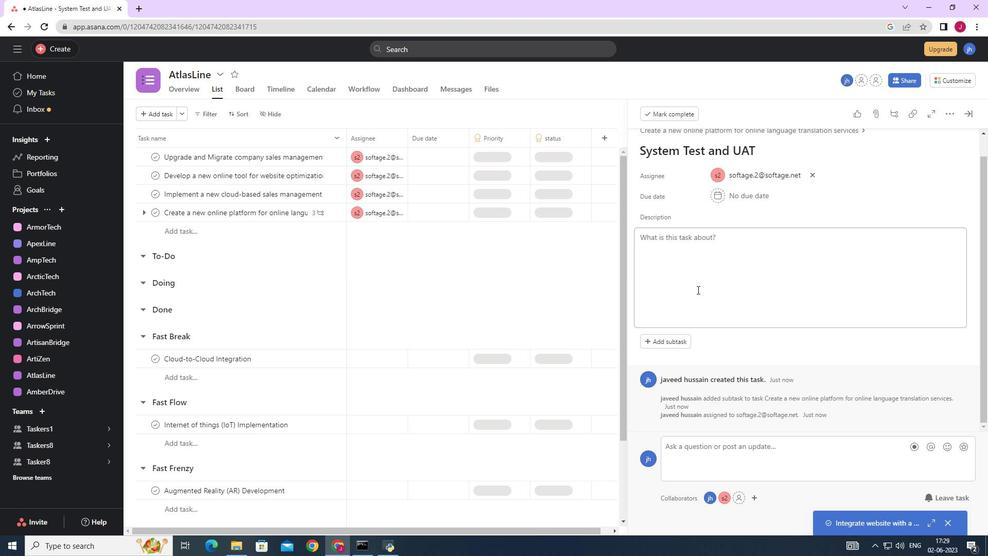 
Action: Mouse scrolled (697, 289) with delta (0, 0)
Screenshot: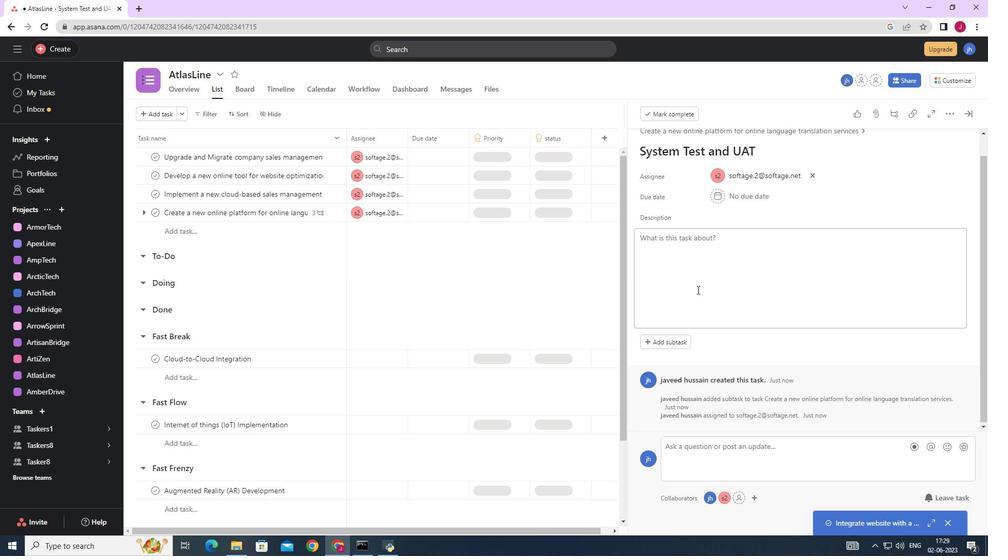 
Action: Mouse scrolled (697, 289) with delta (0, 0)
Screenshot: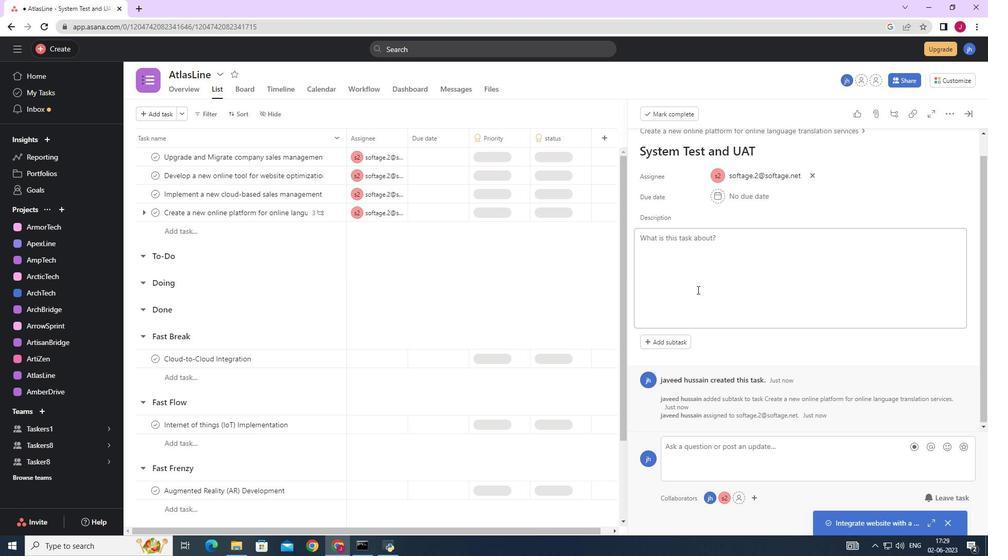 
Action: Mouse scrolled (697, 289) with delta (0, 0)
Screenshot: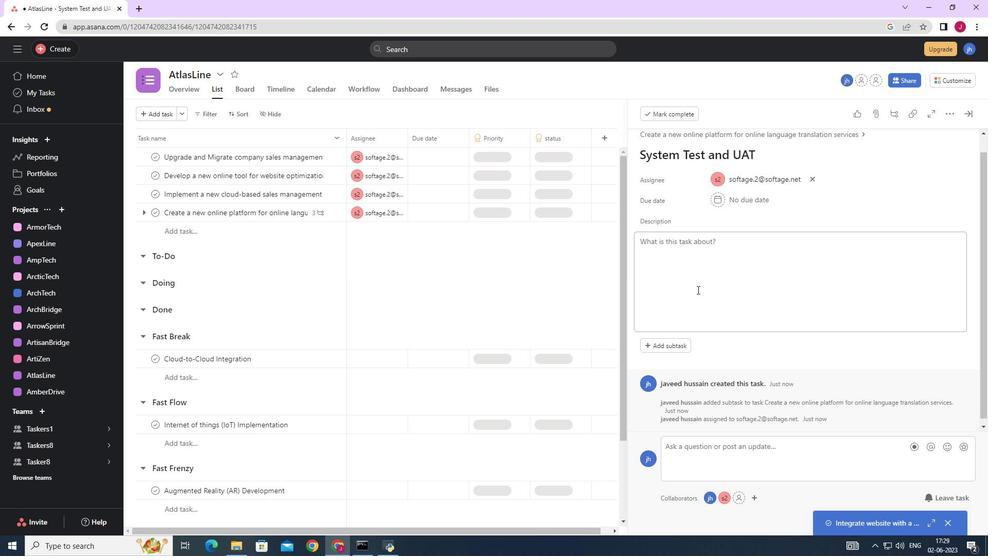 
Action: Mouse scrolled (697, 289) with delta (0, 0)
Screenshot: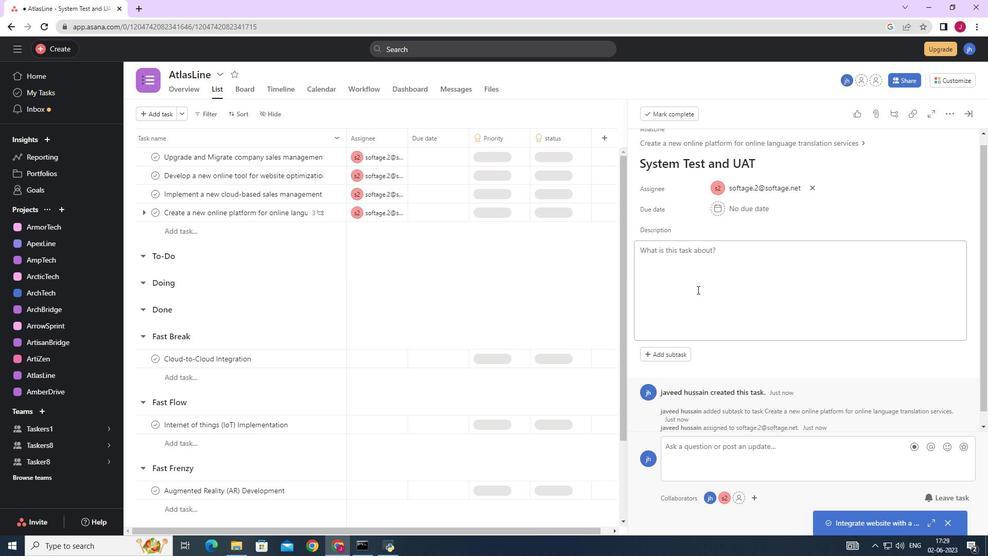 
Action: Mouse moved to (695, 294)
Screenshot: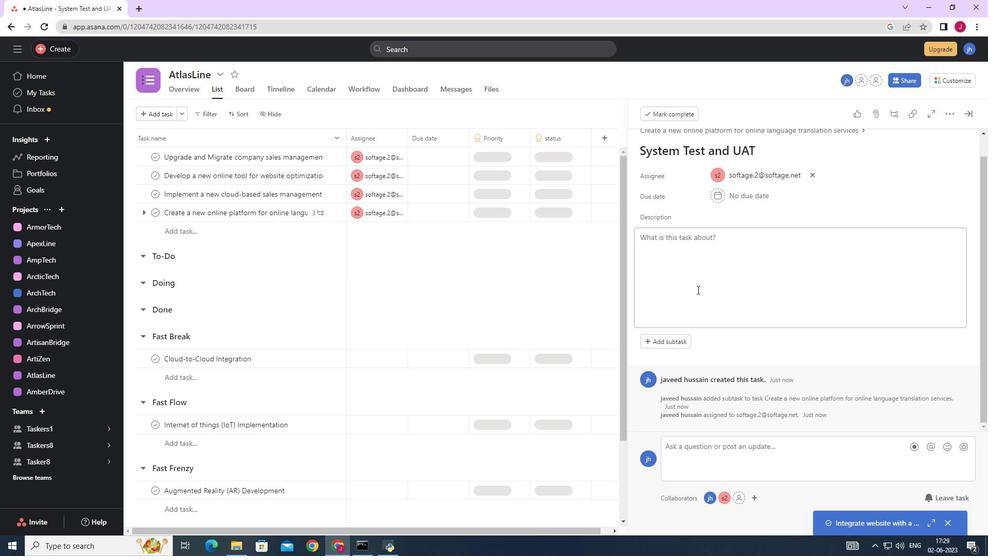 
Action: Mouse scrolled (695, 295) with delta (0, 0)
Screenshot: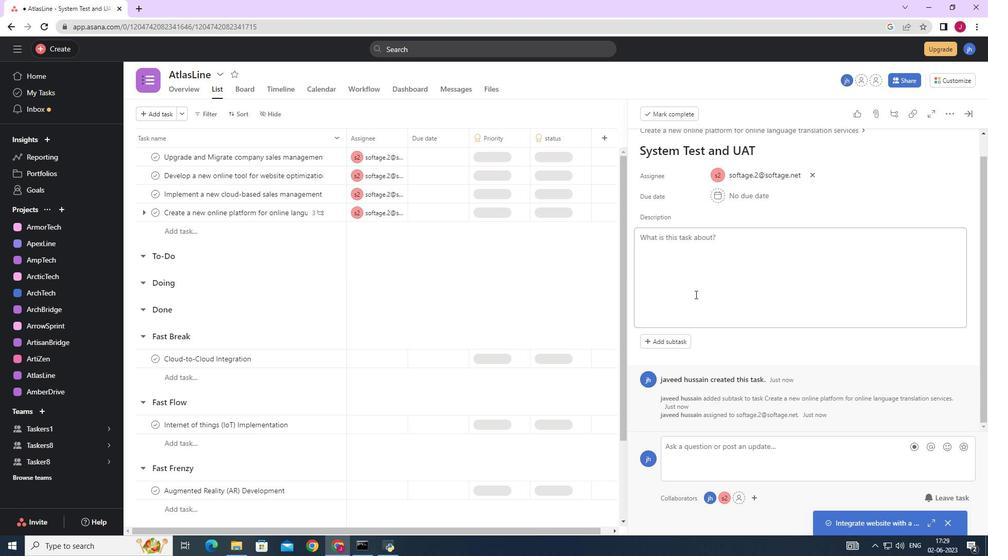 
Action: Mouse scrolled (695, 294) with delta (0, 0)
Screenshot: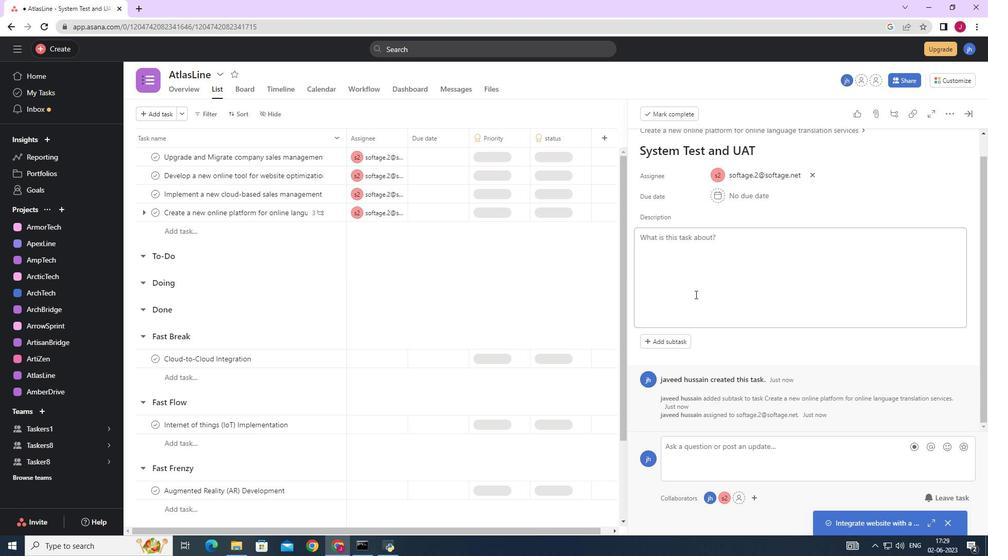 
Action: Mouse scrolled (695, 294) with delta (0, 0)
Screenshot: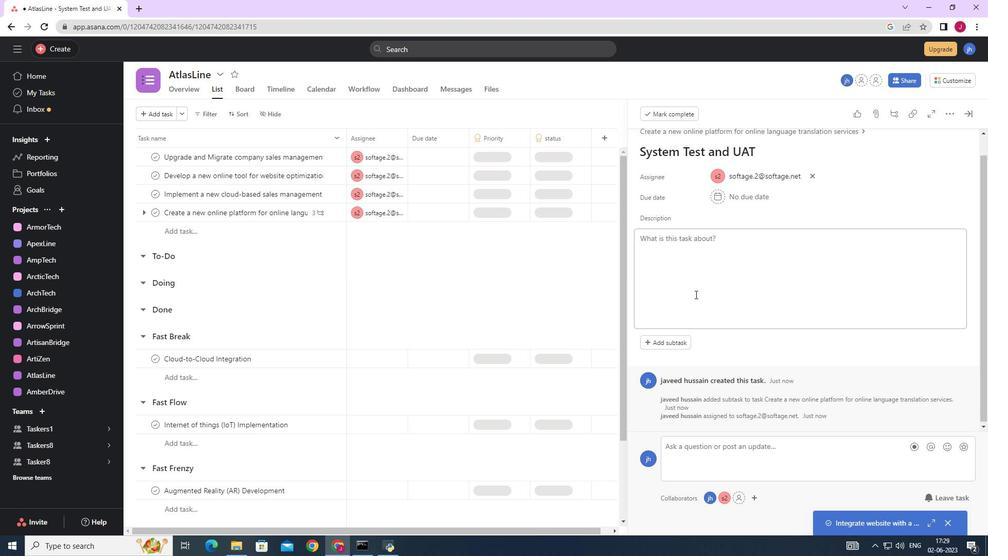 
Action: Mouse moved to (712, 296)
Screenshot: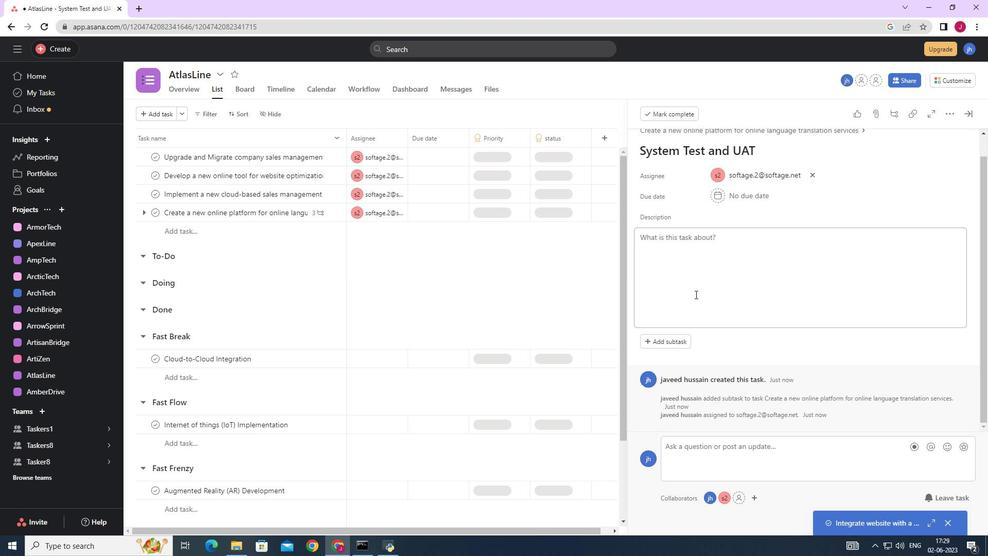 
Action: Mouse scrolled (712, 296) with delta (0, 0)
Screenshot: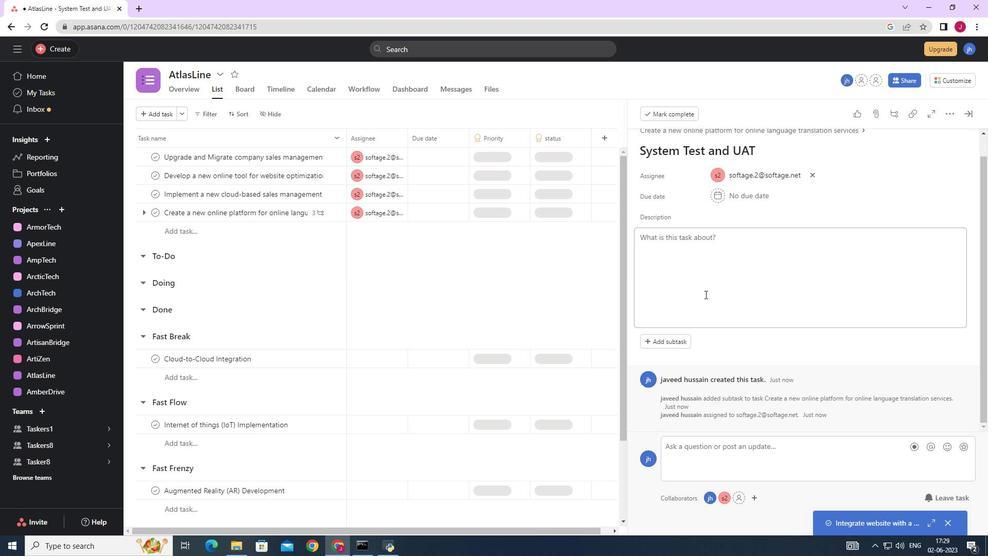 
Action: Mouse scrolled (712, 296) with delta (0, 0)
Screenshot: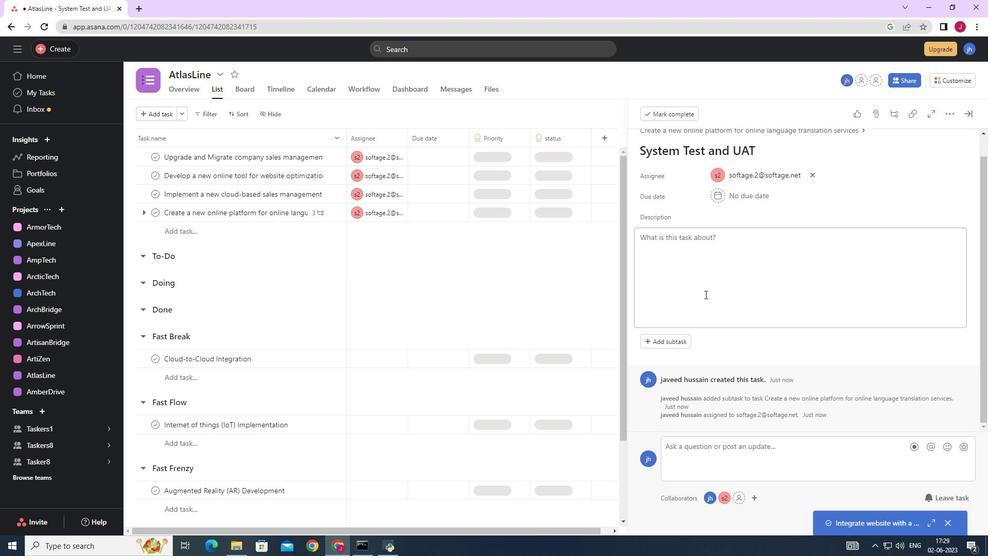 
Action: Mouse scrolled (712, 296) with delta (0, 0)
Screenshot: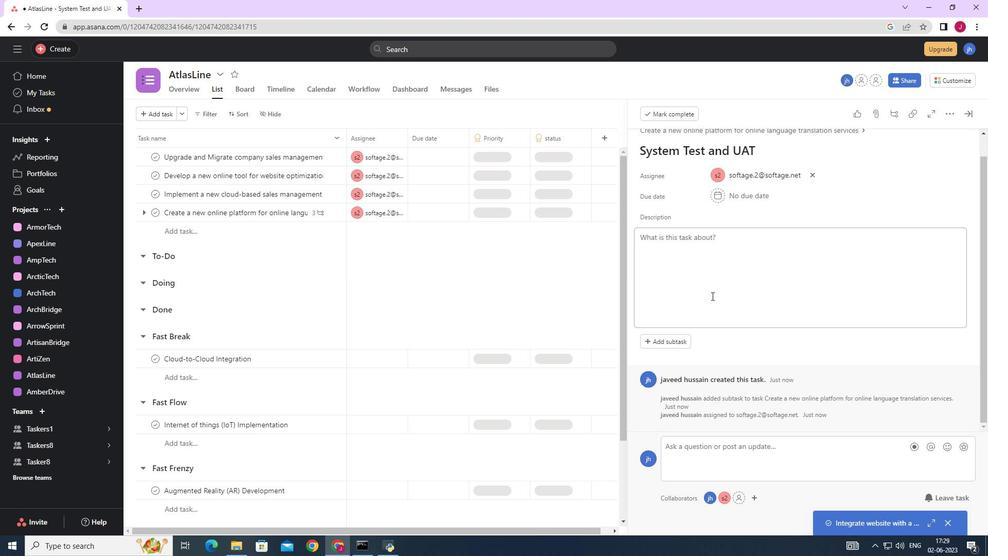 
Action: Mouse scrolled (712, 295) with delta (0, 0)
Screenshot: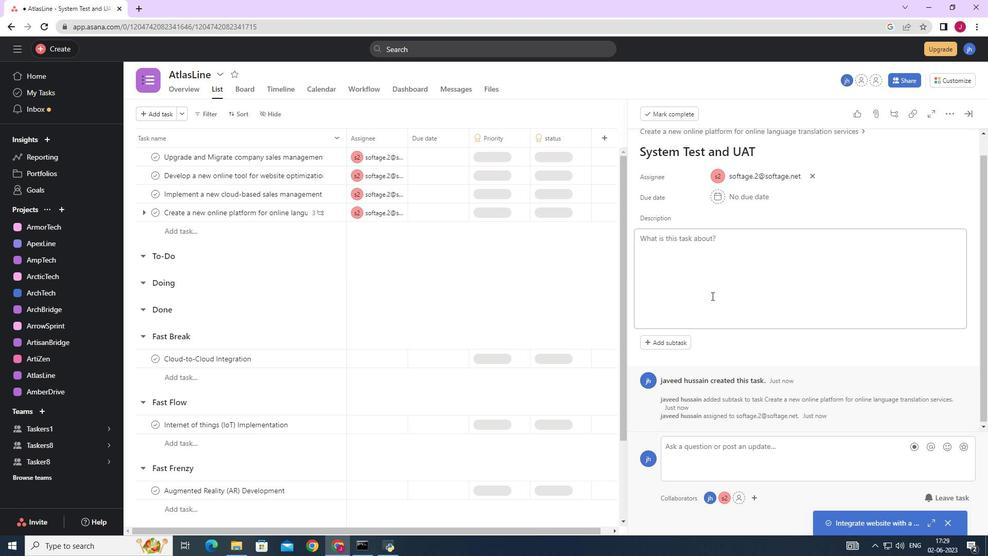
Action: Mouse scrolled (712, 295) with delta (0, 0)
Screenshot: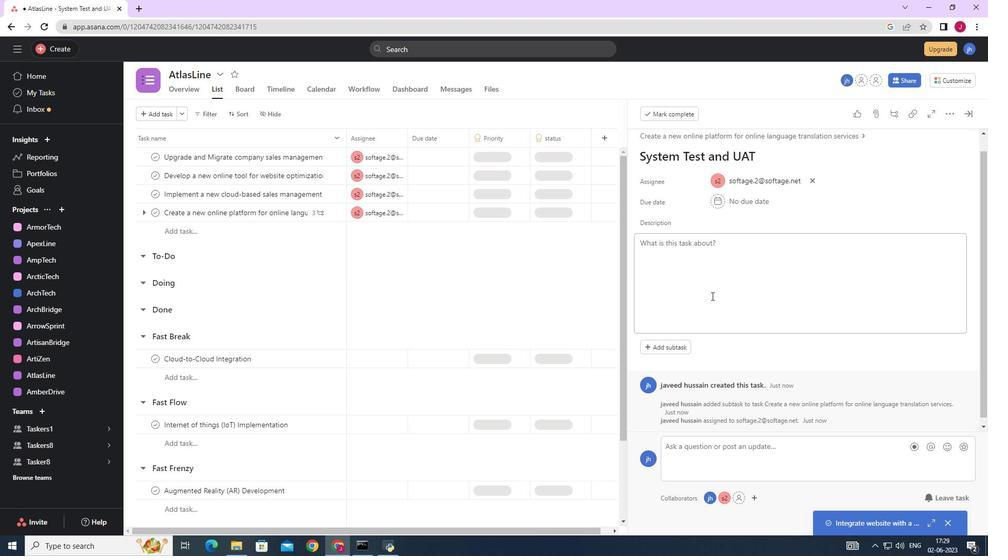 
Action: Mouse scrolled (712, 295) with delta (0, 0)
Screenshot: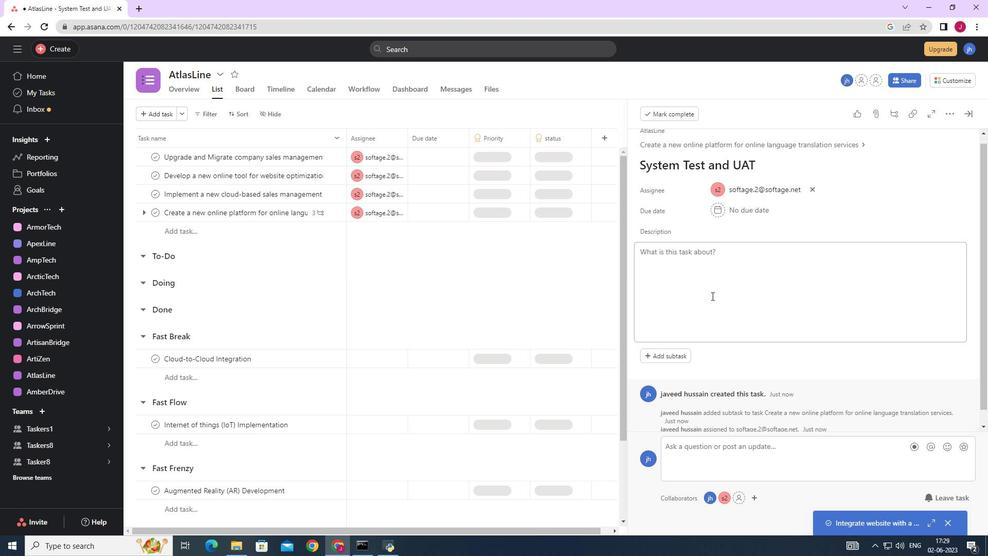 
Action: Mouse scrolled (712, 295) with delta (0, 0)
Screenshot: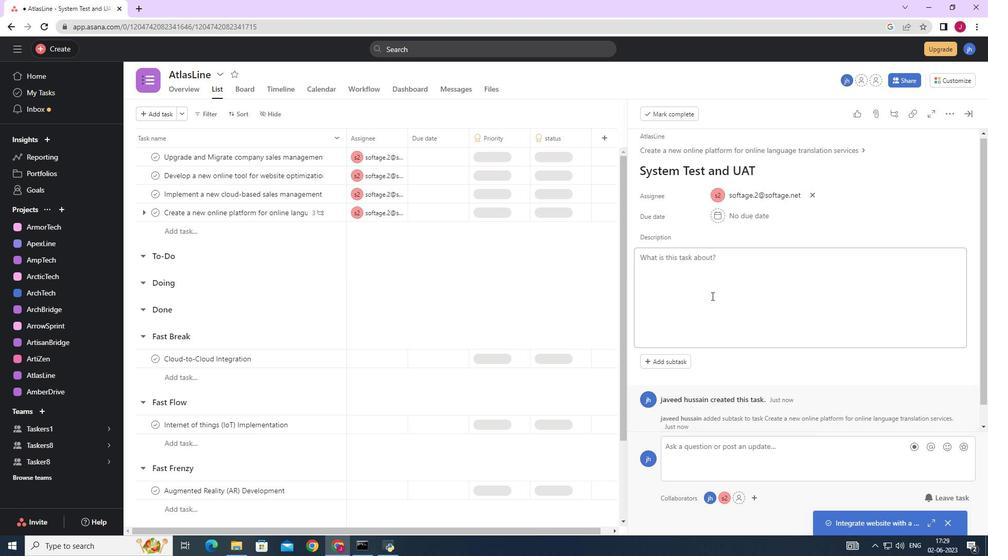 
Action: Mouse moved to (971, 113)
Screenshot: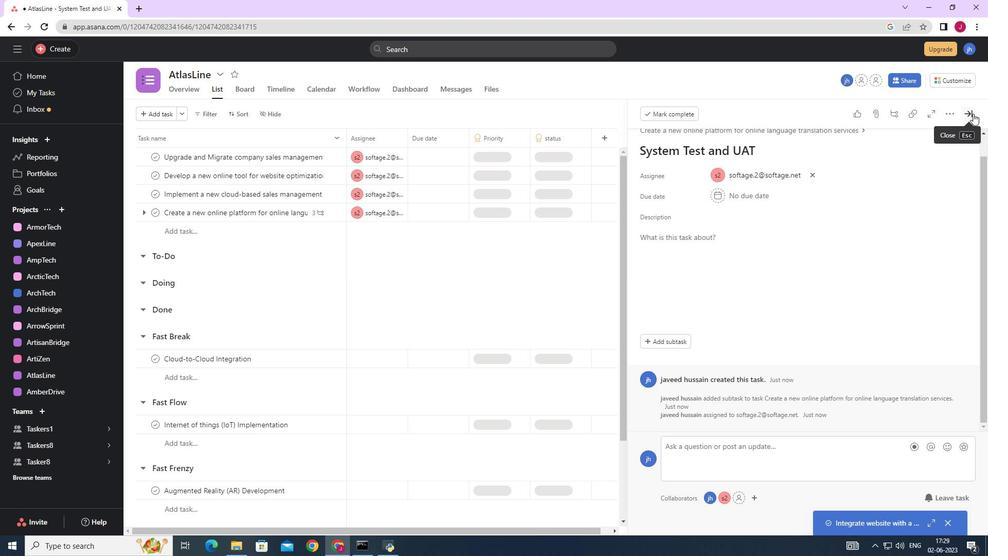 
Action: Mouse pressed left at (971, 113)
Screenshot: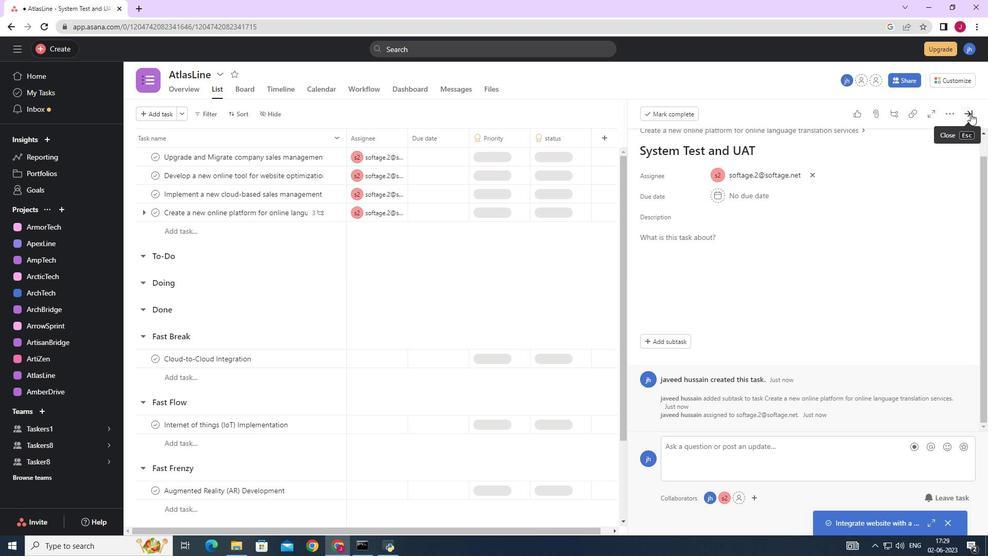 
